 Task: Look for space in Schwetzingen, Germany from 5th June, 2023 to 16th June, 2023 for 2 adults in price range Rs.14000 to Rs.18000. Place can be entire place with 1  bedroom having 1 bed and 1 bathroom. Property type can be house, flat, guest house, hotel. Amenities needed are: wifi. Booking option can be shelf check-in. Required host language is English.
Action: Mouse moved to (520, 91)
Screenshot: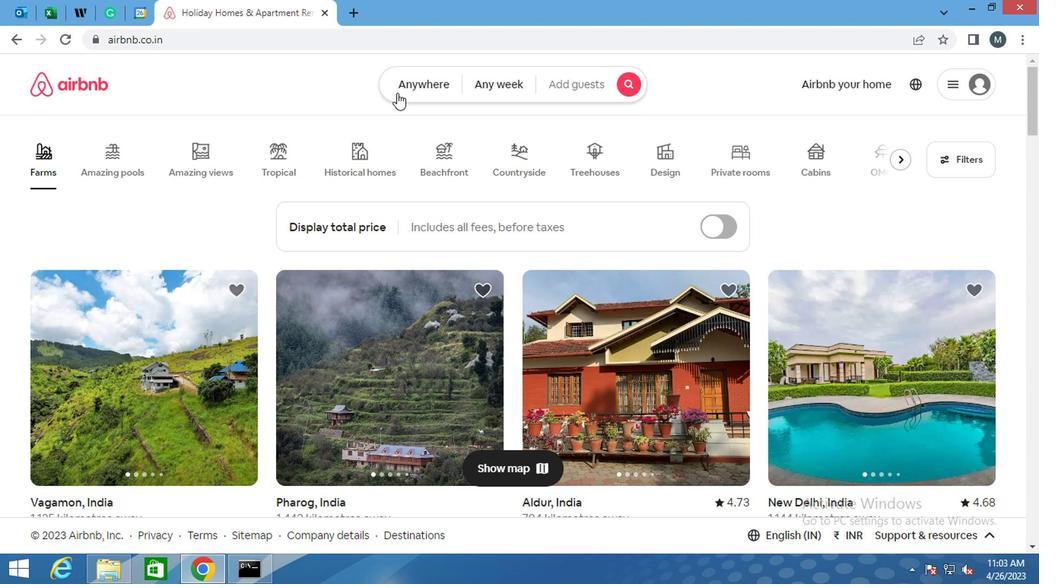 
Action: Mouse pressed left at (520, 91)
Screenshot: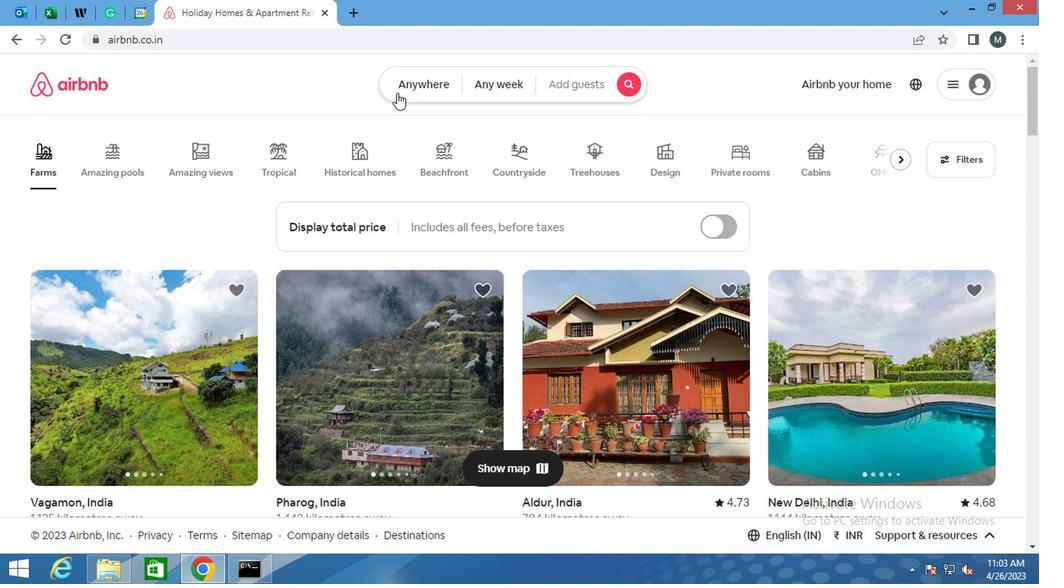 
Action: Mouse moved to (435, 146)
Screenshot: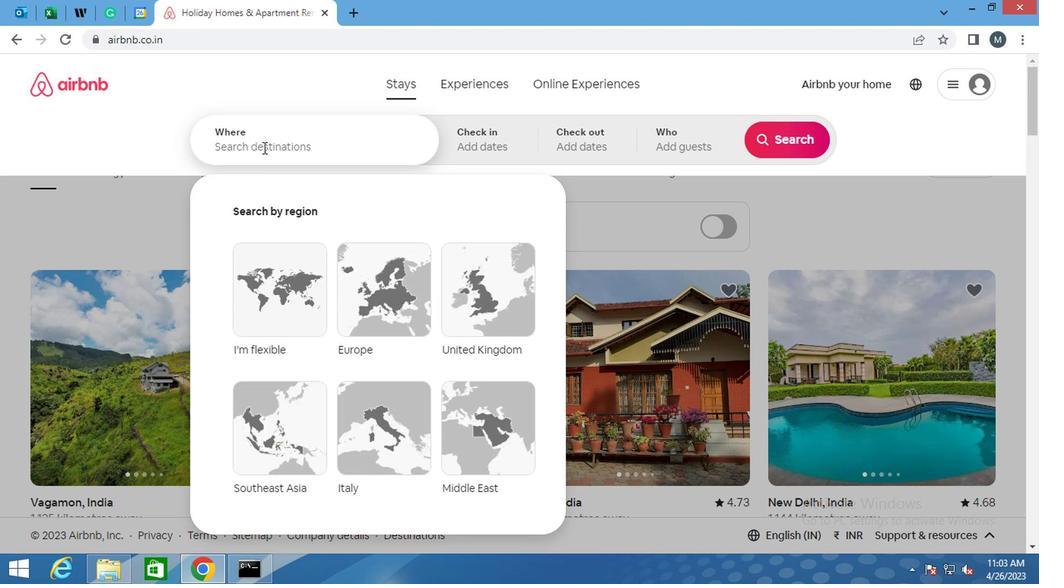 
Action: Mouse pressed left at (435, 146)
Screenshot: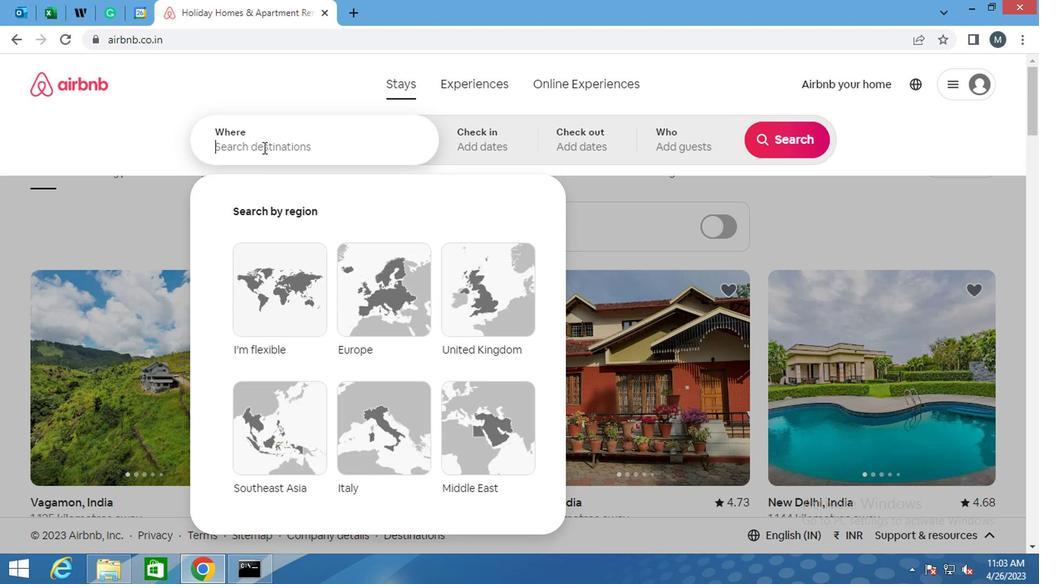 
Action: Mouse moved to (436, 146)
Screenshot: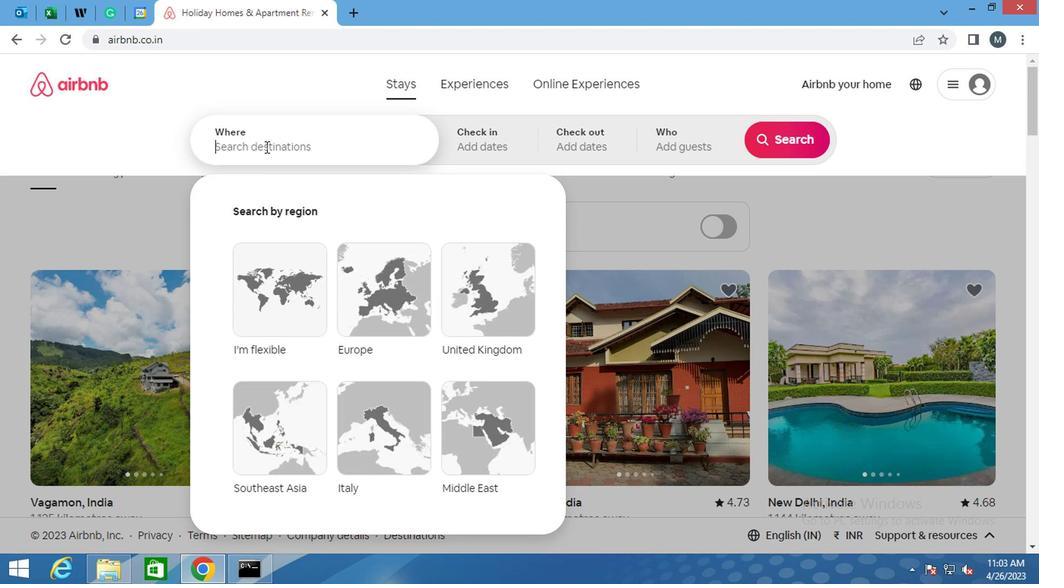 
Action: Key pressed <Key.shift>SEHWETZINGEN<Key.down><Key.enter>
Screenshot: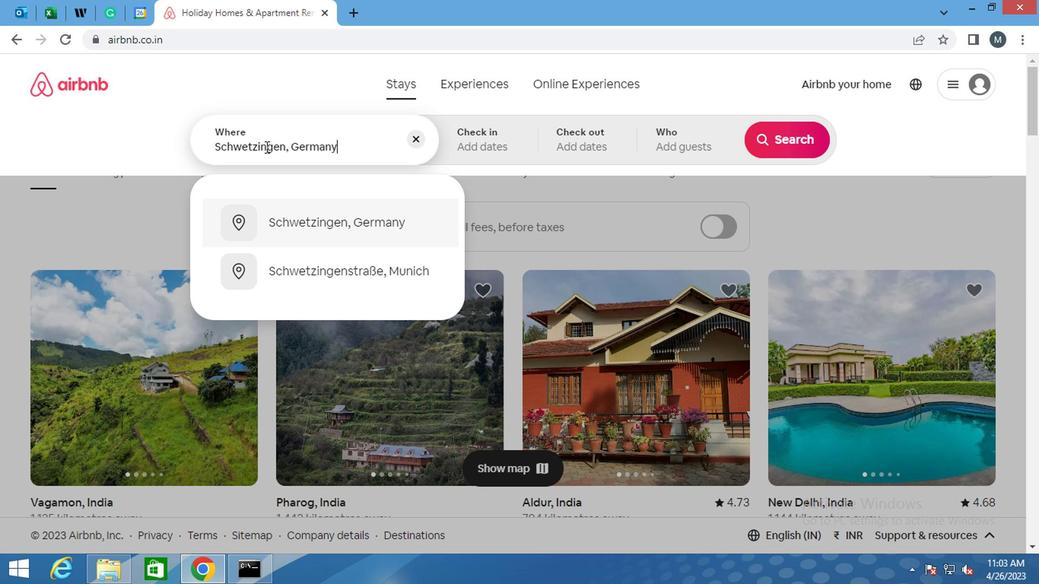 
Action: Mouse moved to (762, 253)
Screenshot: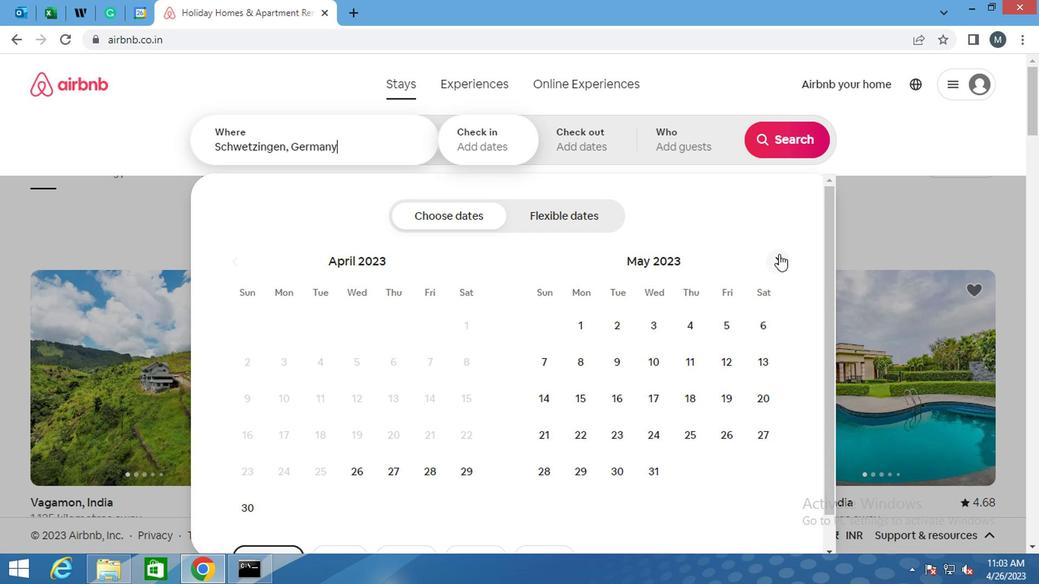 
Action: Mouse pressed left at (762, 253)
Screenshot: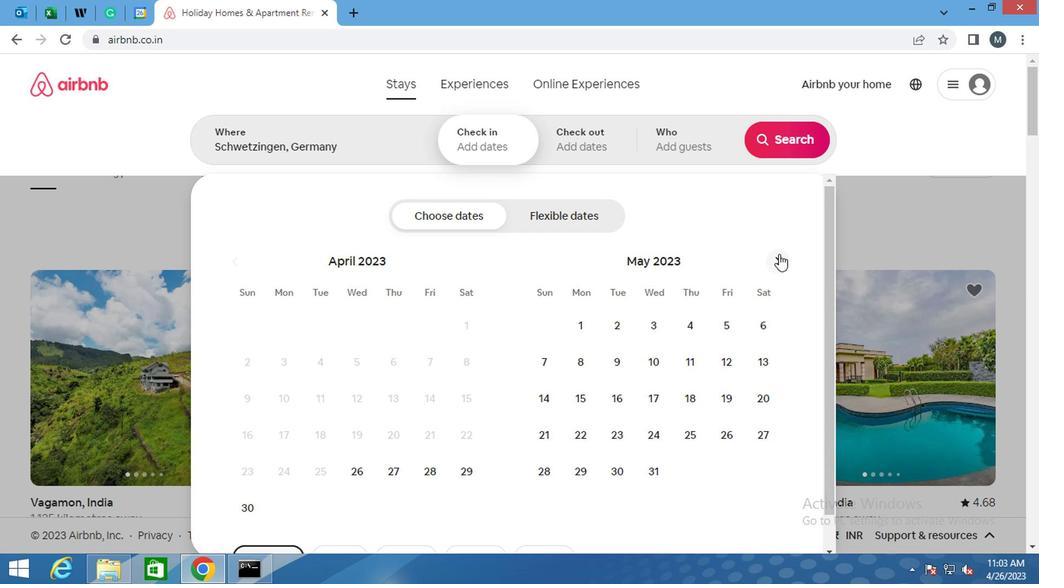 
Action: Mouse moved to (643, 366)
Screenshot: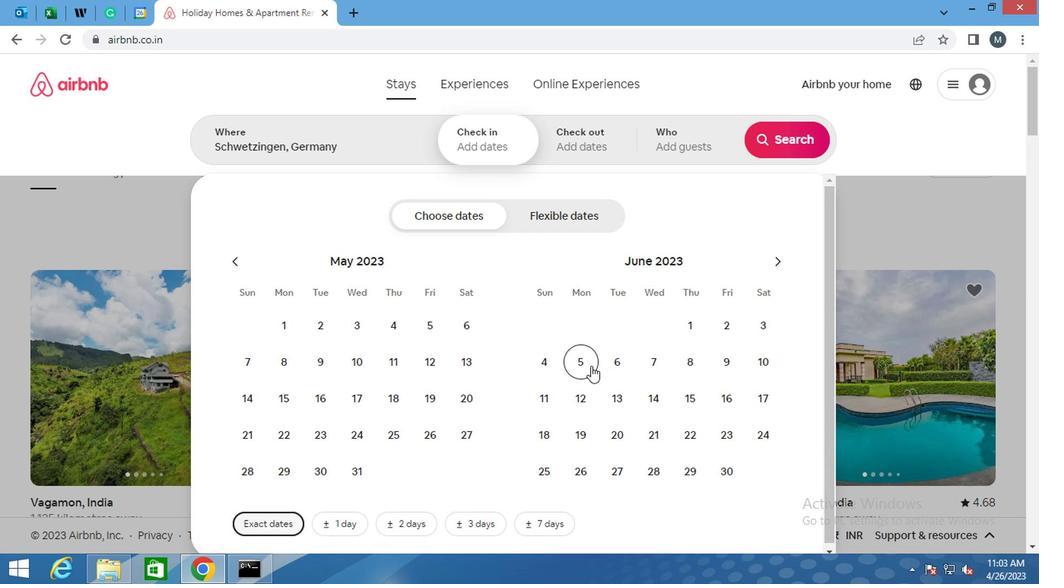 
Action: Mouse pressed left at (643, 366)
Screenshot: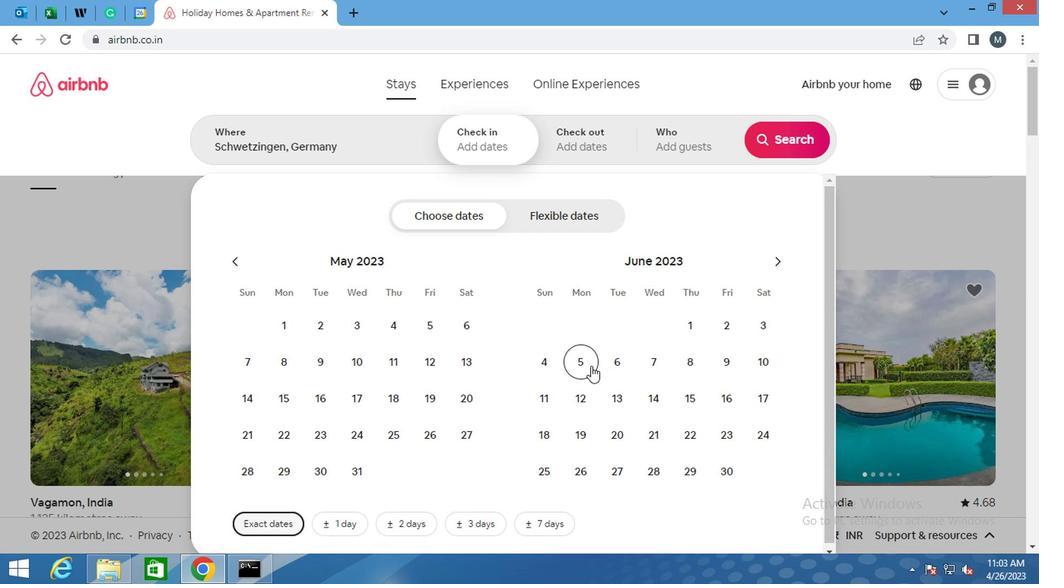 
Action: Mouse moved to (728, 396)
Screenshot: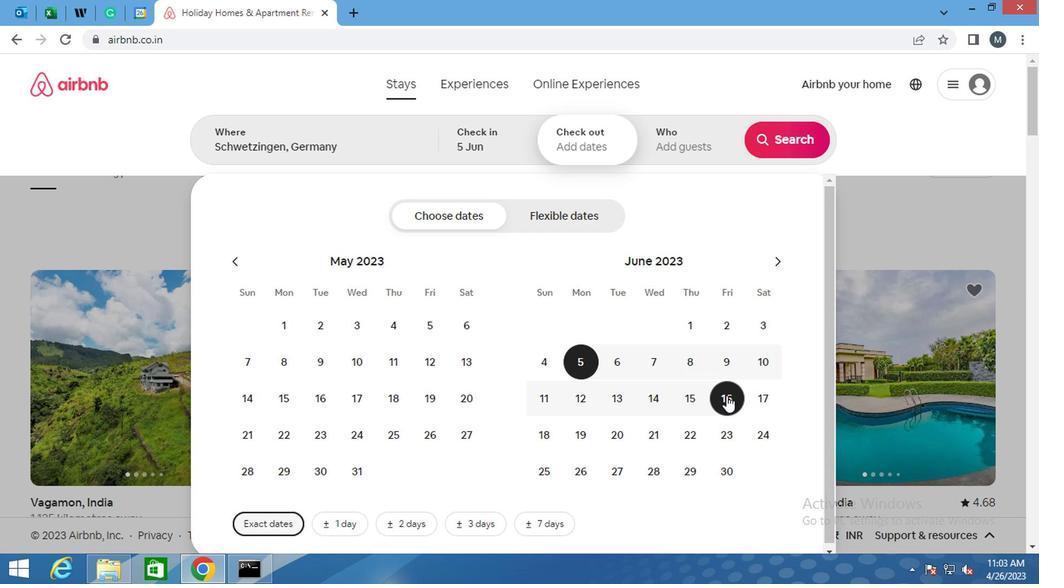 
Action: Mouse pressed left at (728, 396)
Screenshot: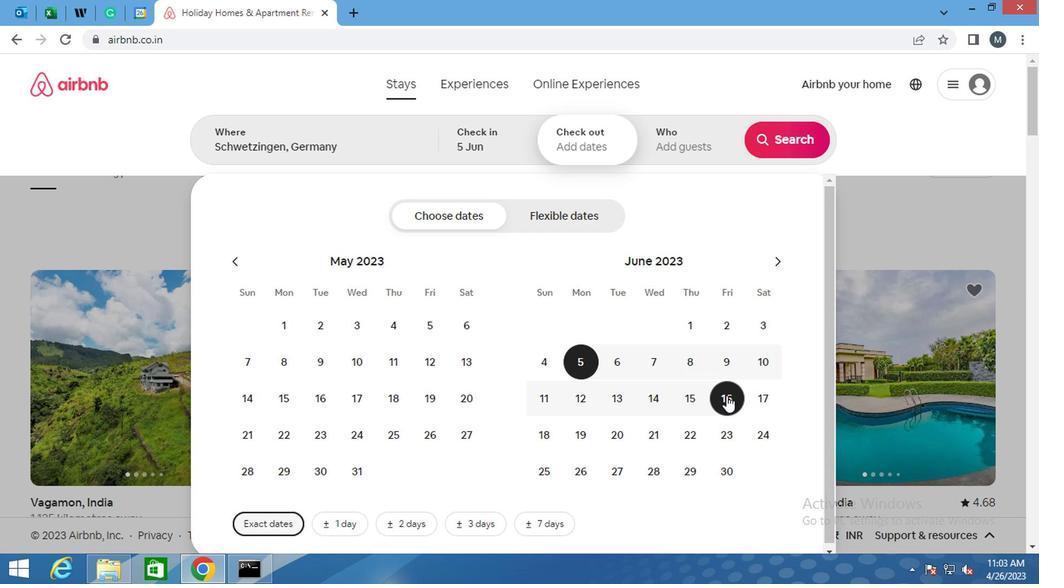 
Action: Mouse moved to (702, 149)
Screenshot: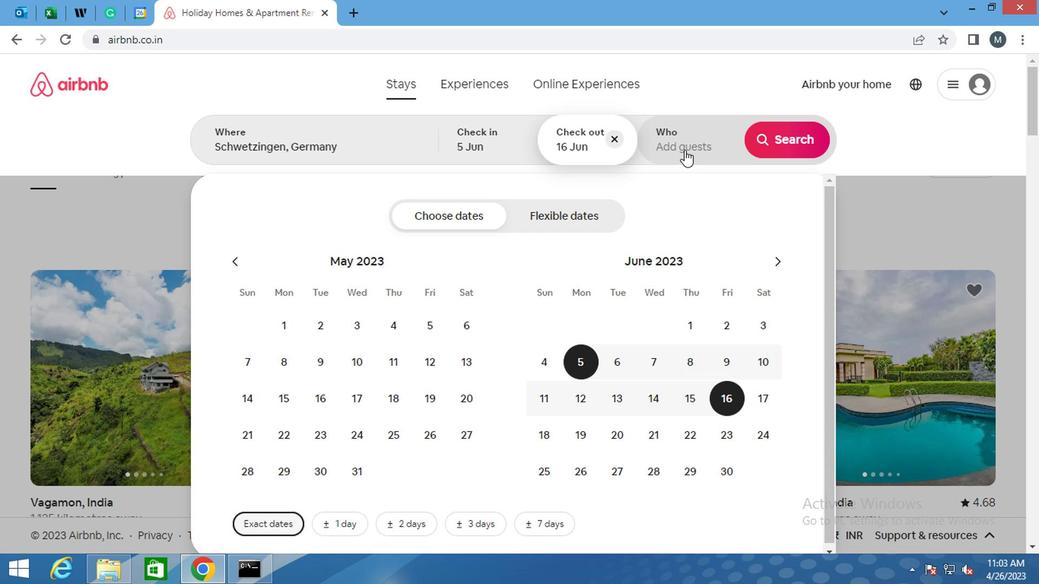 
Action: Mouse pressed left at (702, 149)
Screenshot: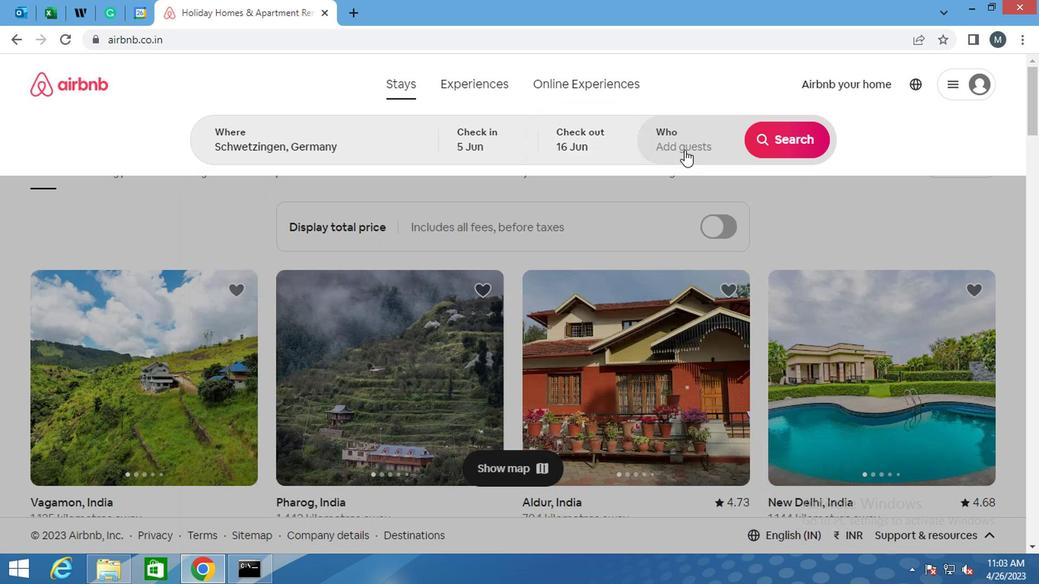 
Action: Mouse moved to (772, 224)
Screenshot: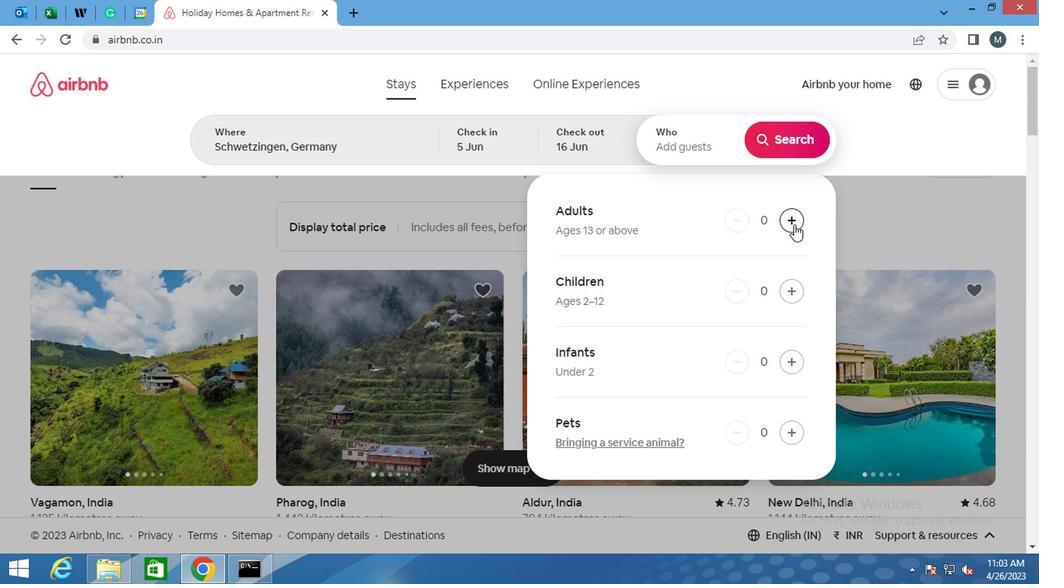 
Action: Mouse pressed left at (772, 224)
Screenshot: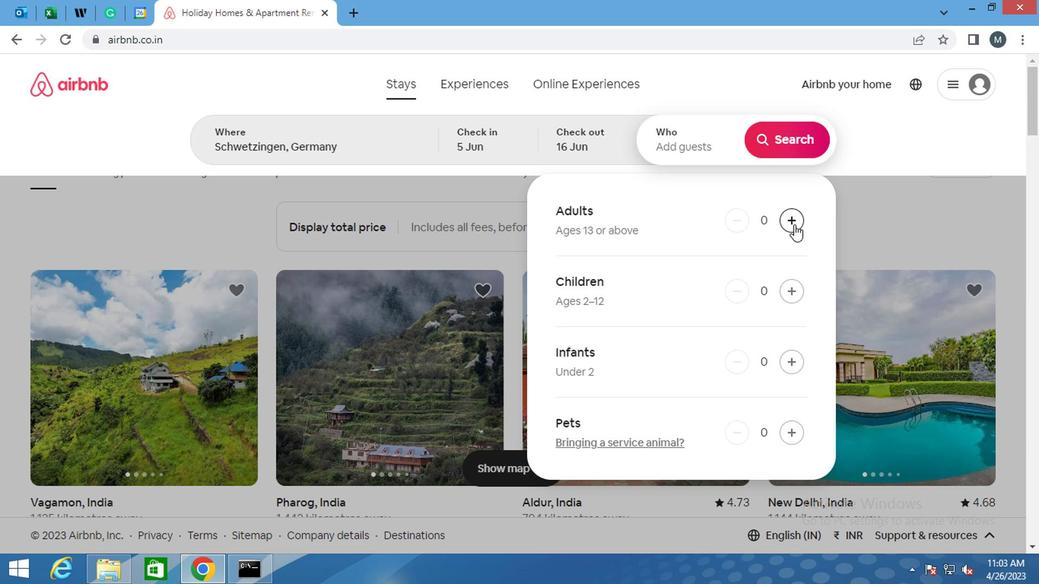 
Action: Mouse pressed left at (772, 224)
Screenshot: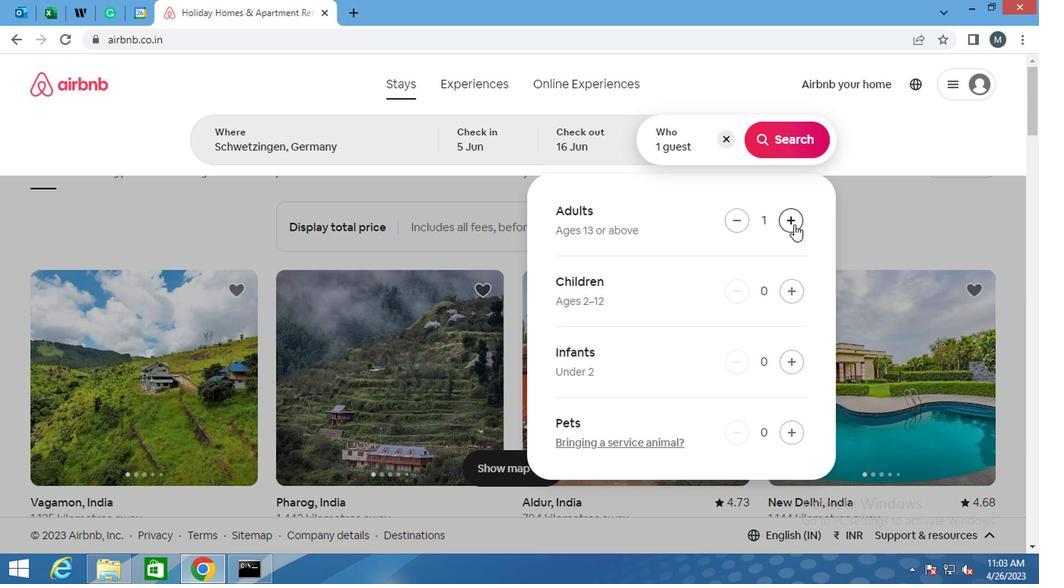 
Action: Mouse moved to (771, 133)
Screenshot: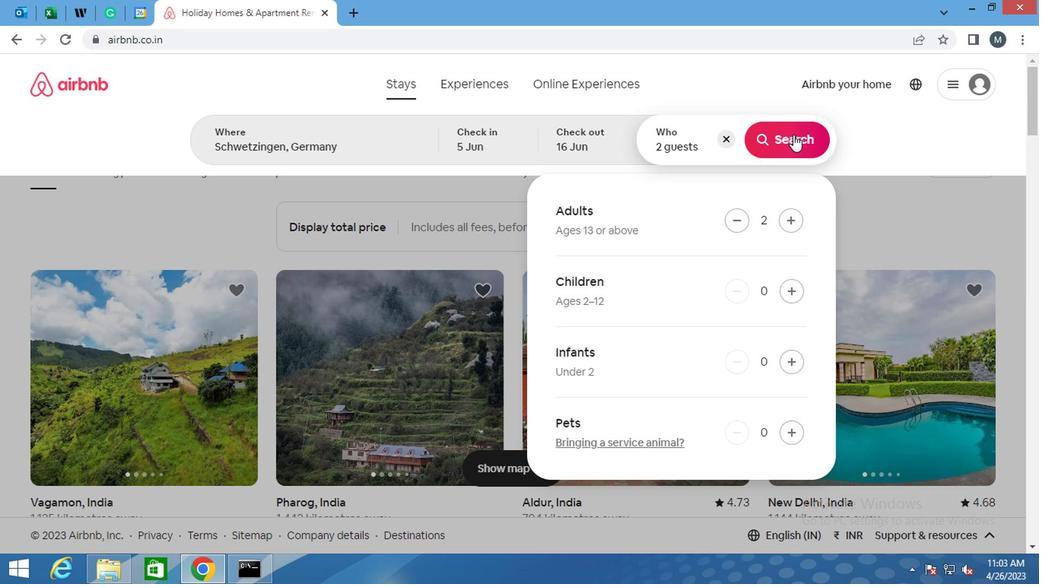 
Action: Mouse pressed left at (771, 133)
Screenshot: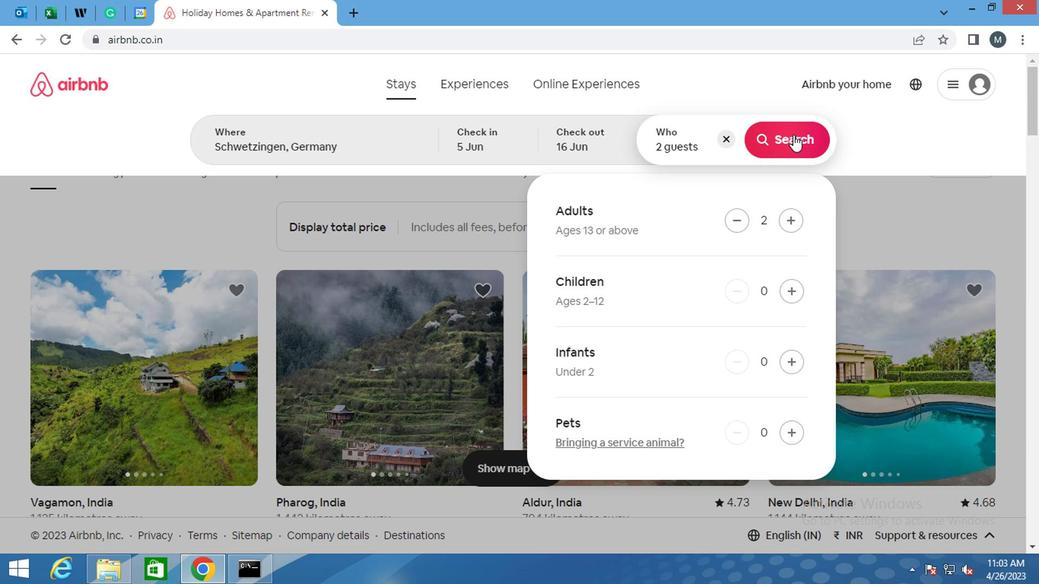 
Action: Mouse moved to (890, 142)
Screenshot: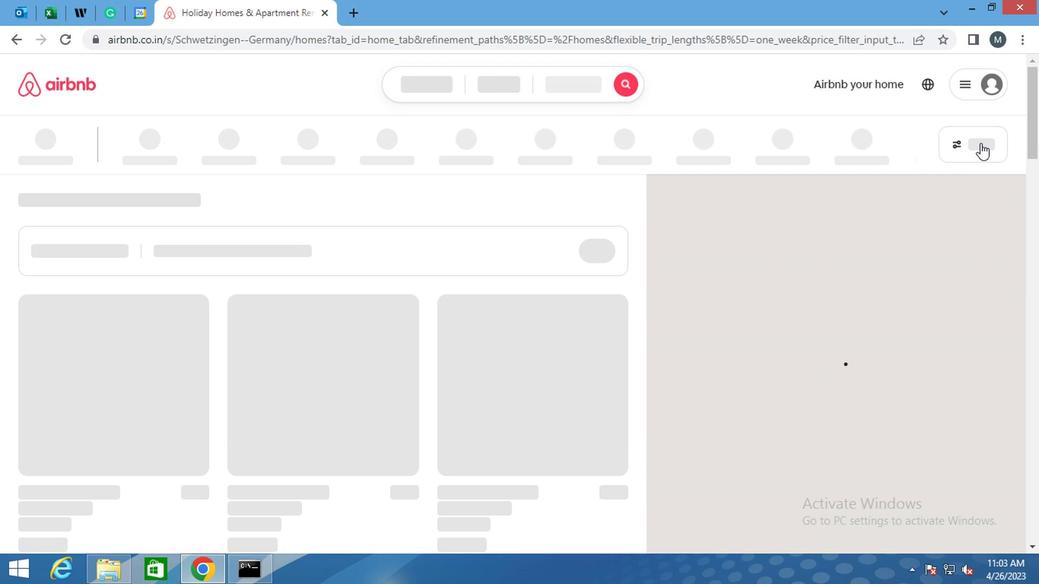 
Action: Mouse pressed left at (890, 142)
Screenshot: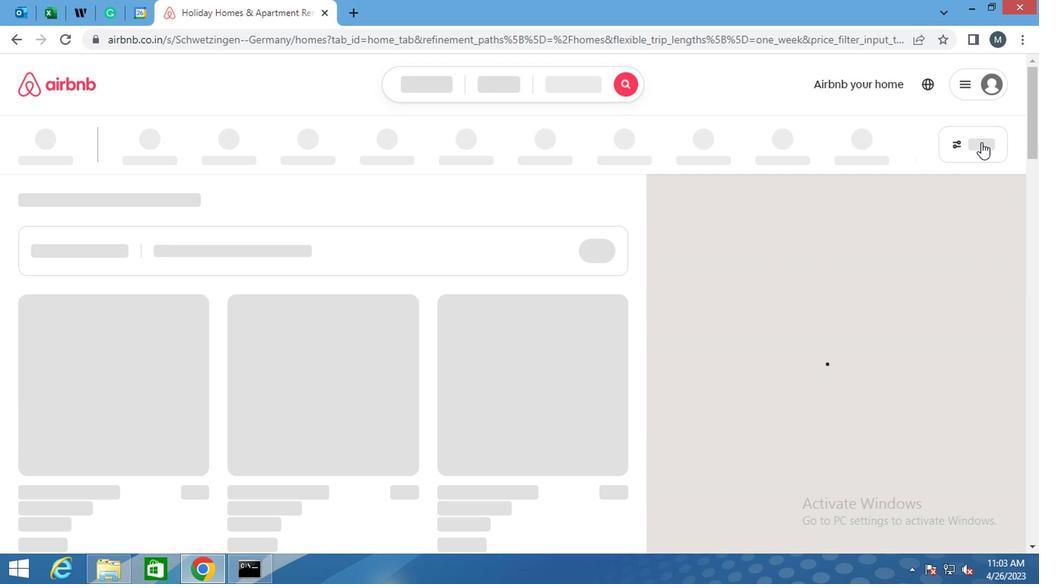 
Action: Mouse moved to (892, 147)
Screenshot: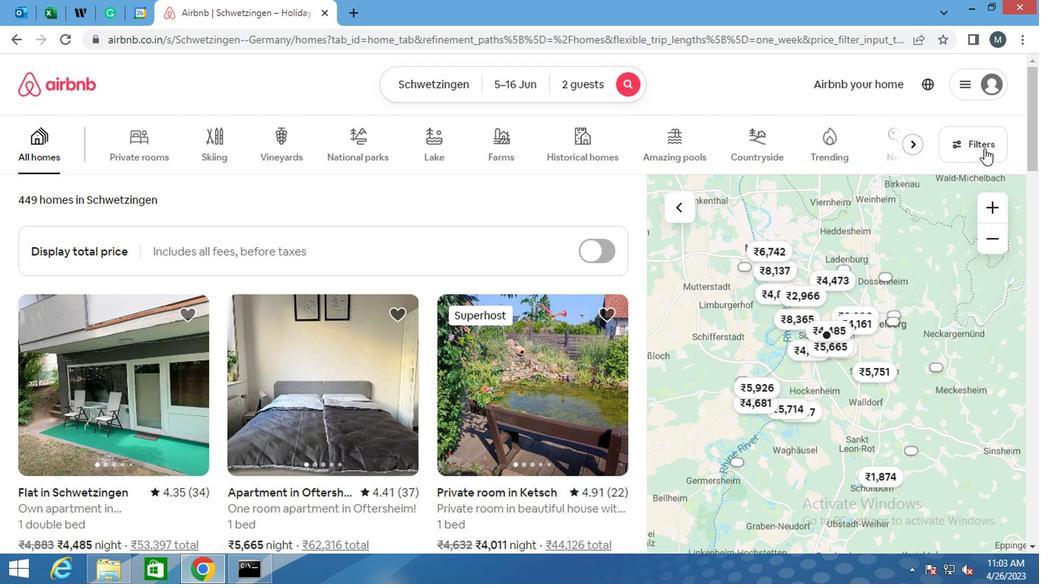 
Action: Mouse pressed left at (892, 147)
Screenshot: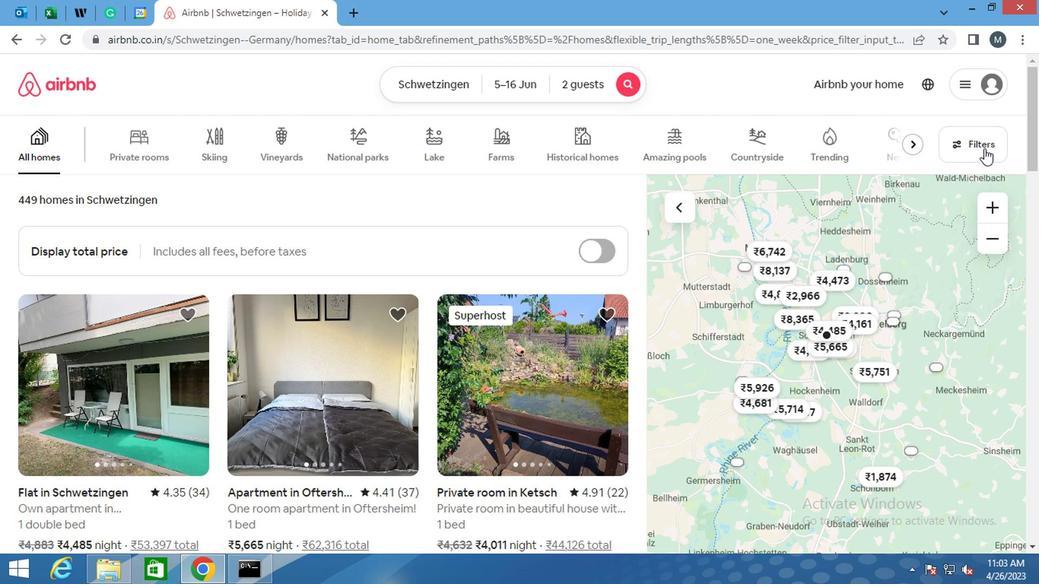
Action: Mouse moved to (477, 338)
Screenshot: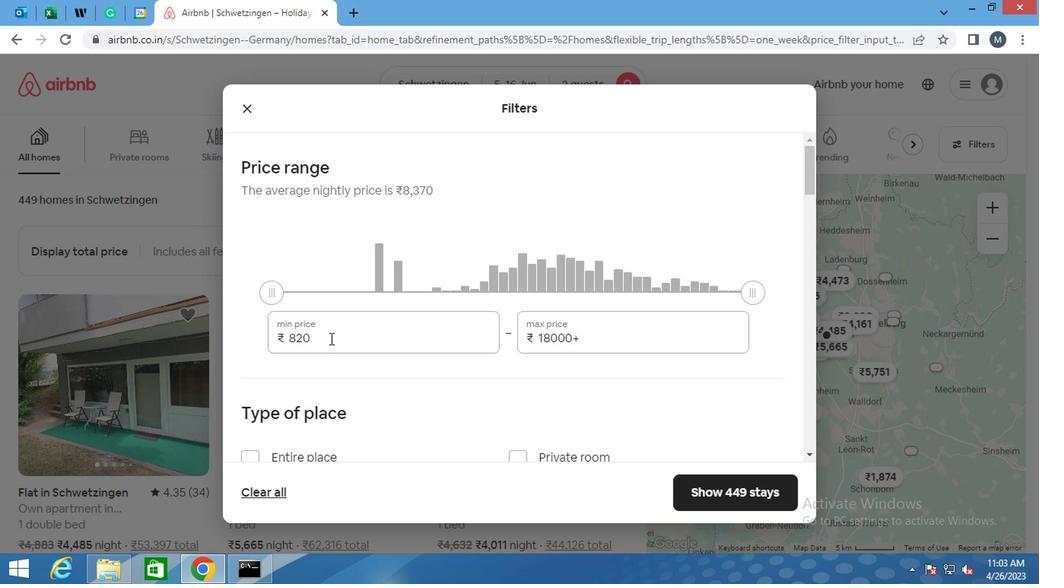 
Action: Mouse pressed left at (477, 338)
Screenshot: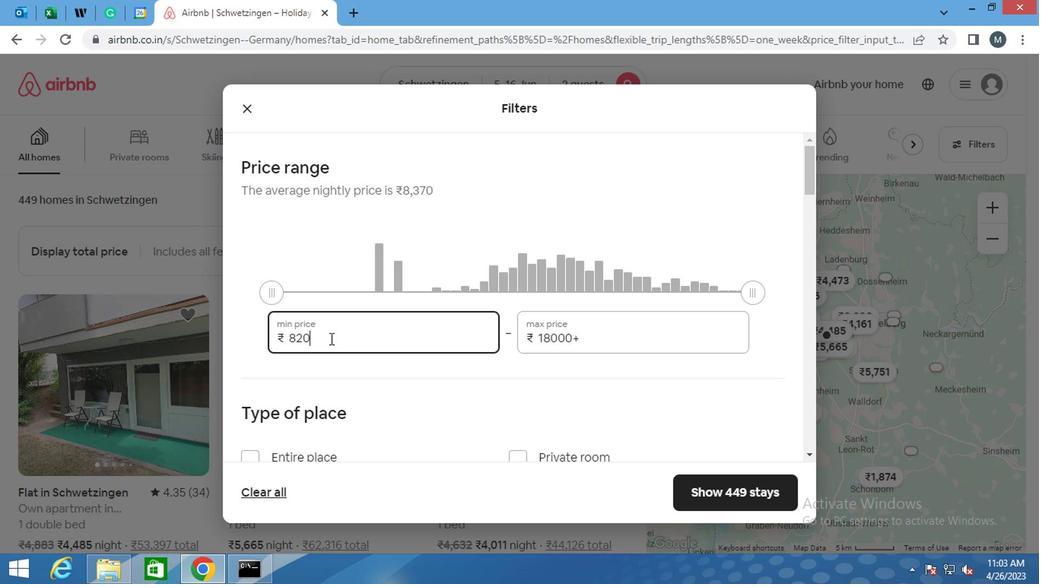 
Action: Mouse moved to (477, 338)
Screenshot: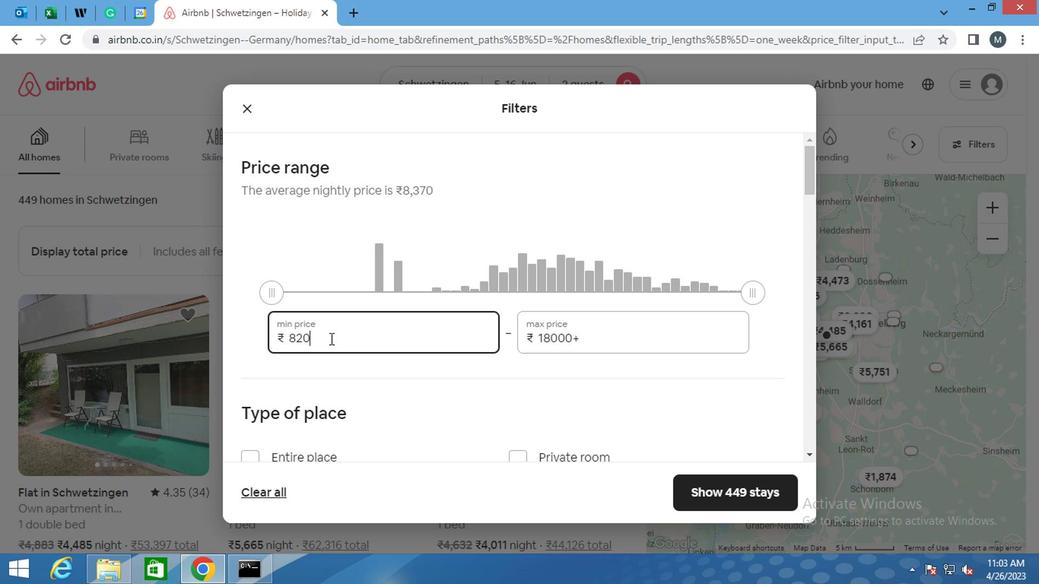 
Action: Mouse pressed left at (477, 338)
Screenshot: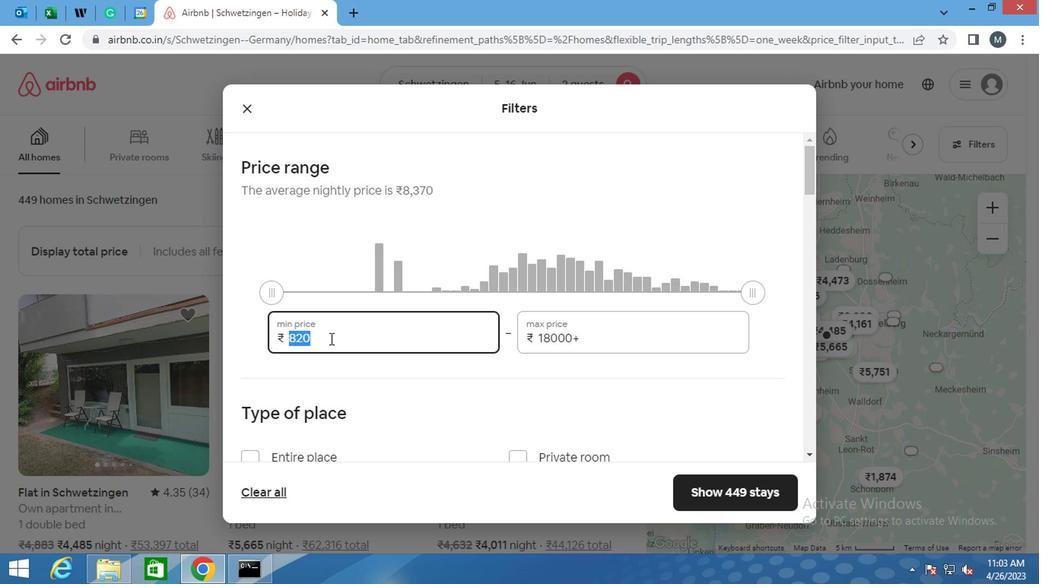 
Action: Key pressed 140
Screenshot: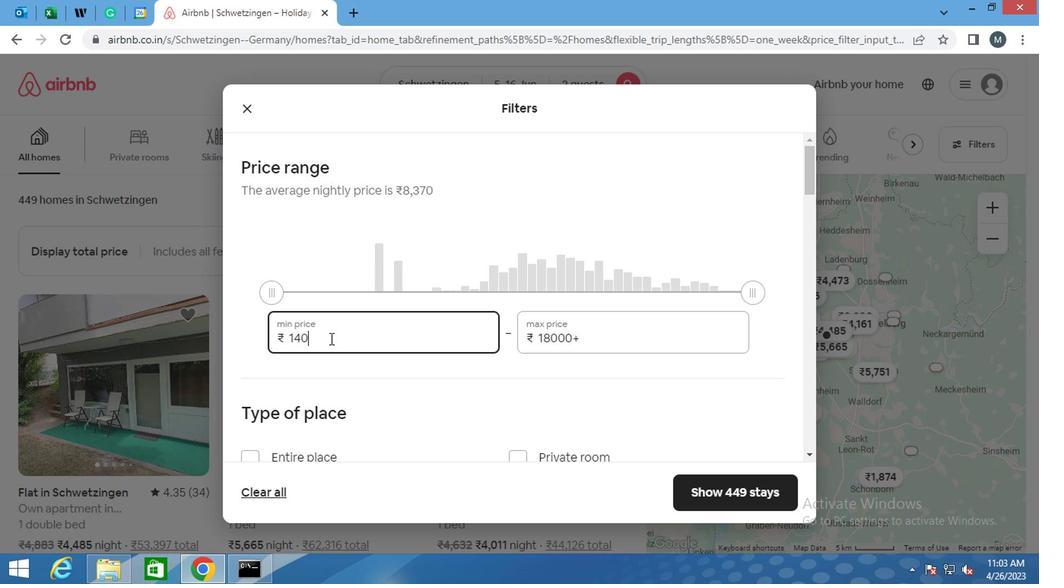 
Action: Mouse moved to (517, 341)
Screenshot: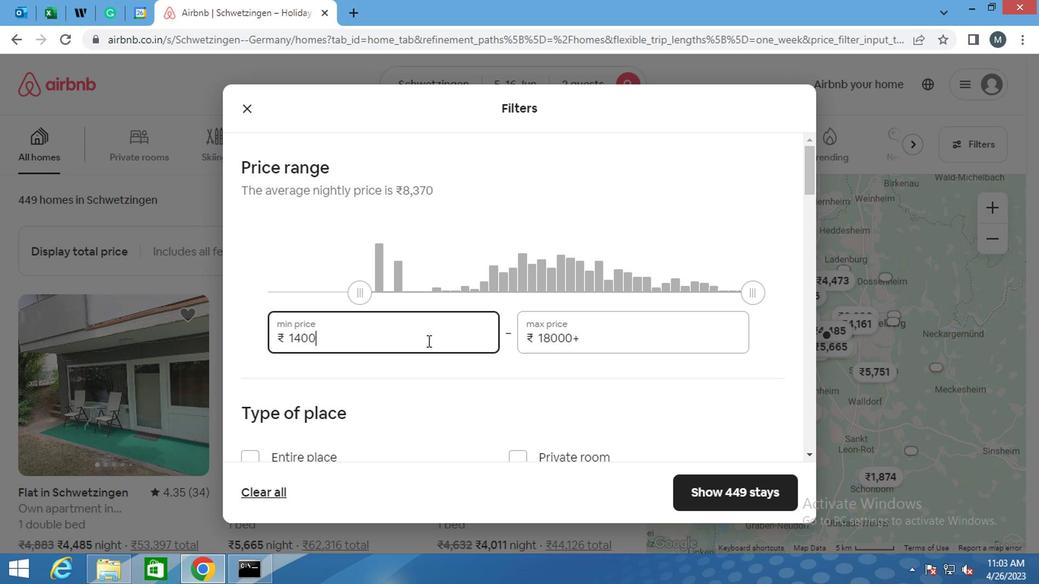 
Action: Key pressed 0
Screenshot: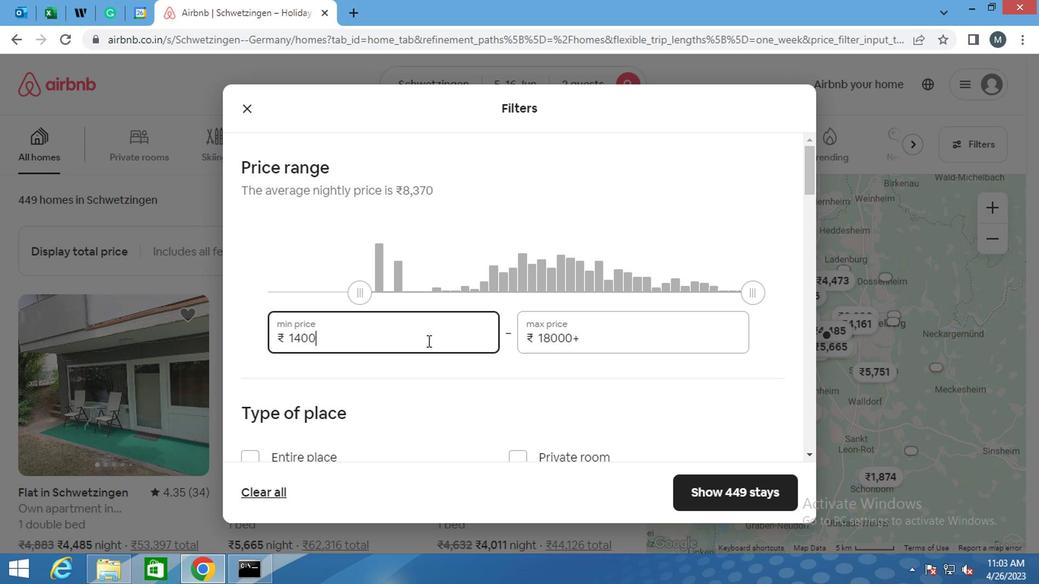 
Action: Mouse moved to (556, 341)
Screenshot: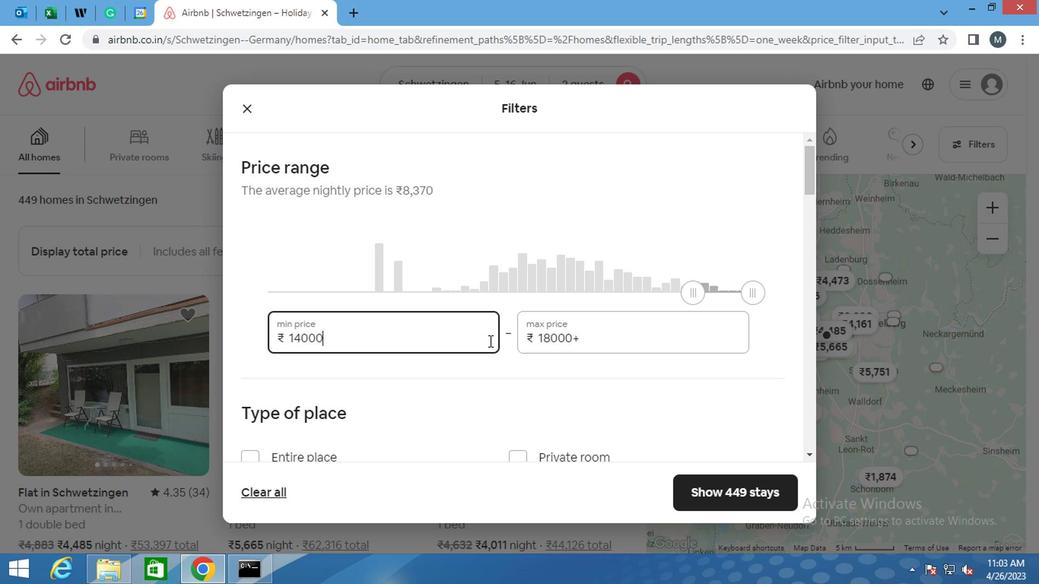
Action: Key pressed 0
Screenshot: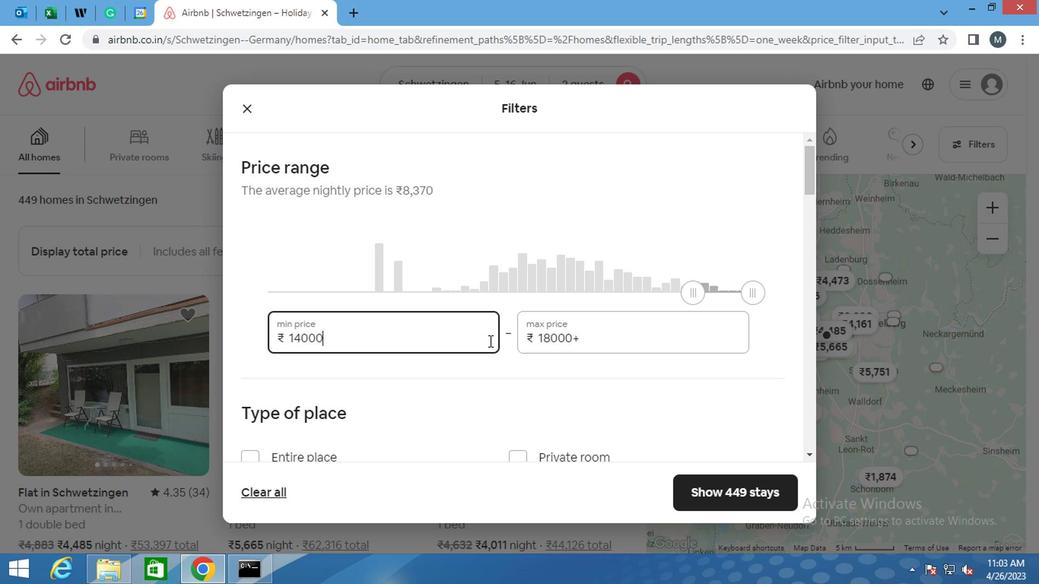 
Action: Mouse moved to (616, 336)
Screenshot: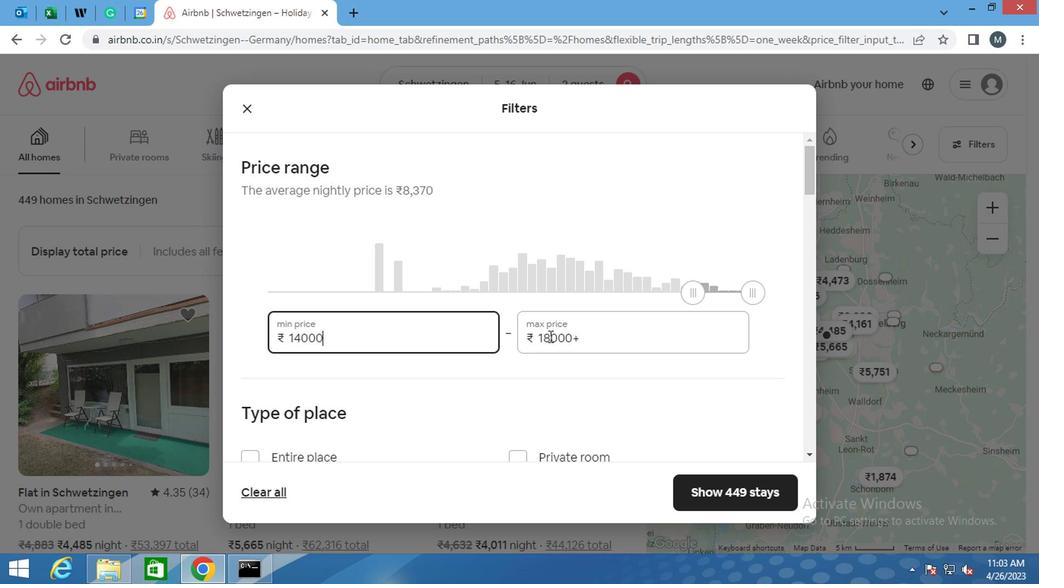 
Action: Mouse pressed left at (616, 336)
Screenshot: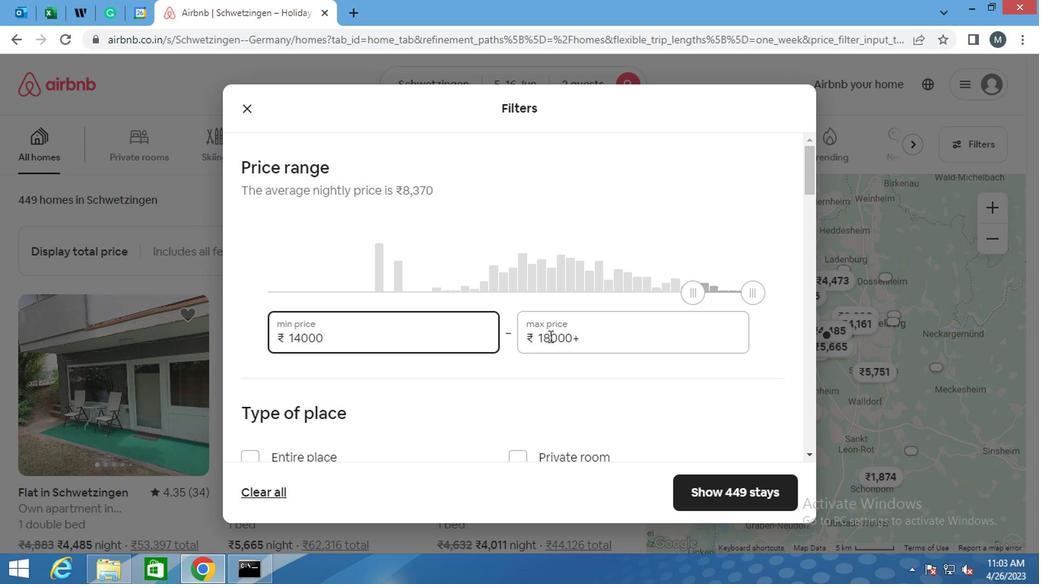 
Action: Mouse pressed left at (616, 336)
Screenshot: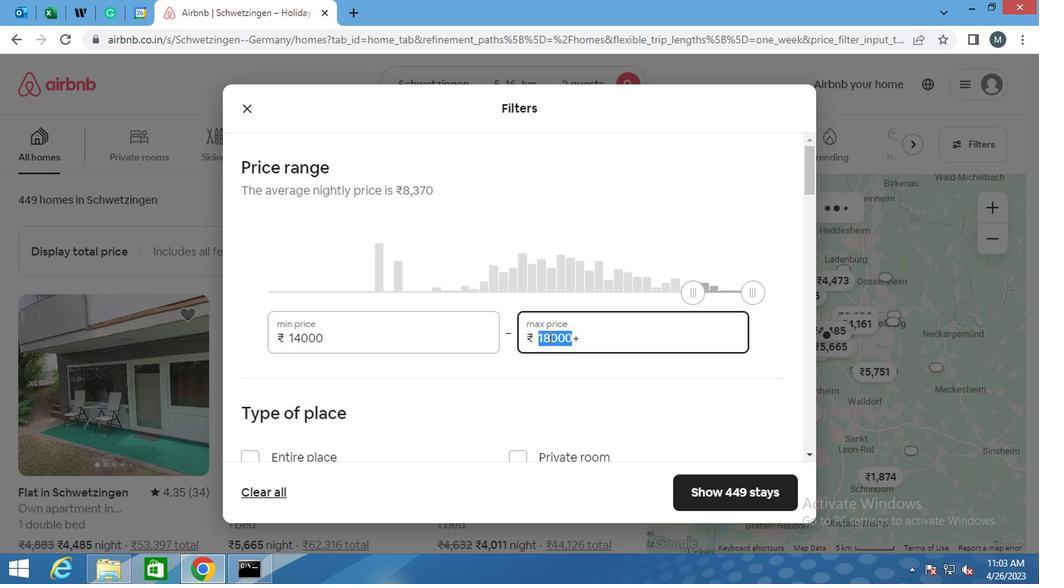 
Action: Mouse pressed left at (616, 336)
Screenshot: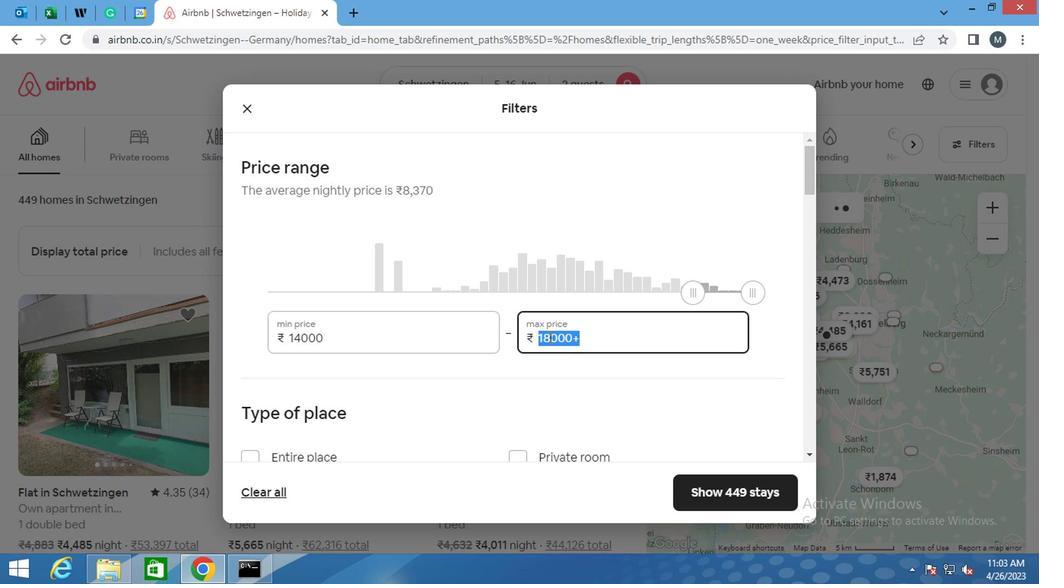 
Action: Mouse pressed left at (616, 336)
Screenshot: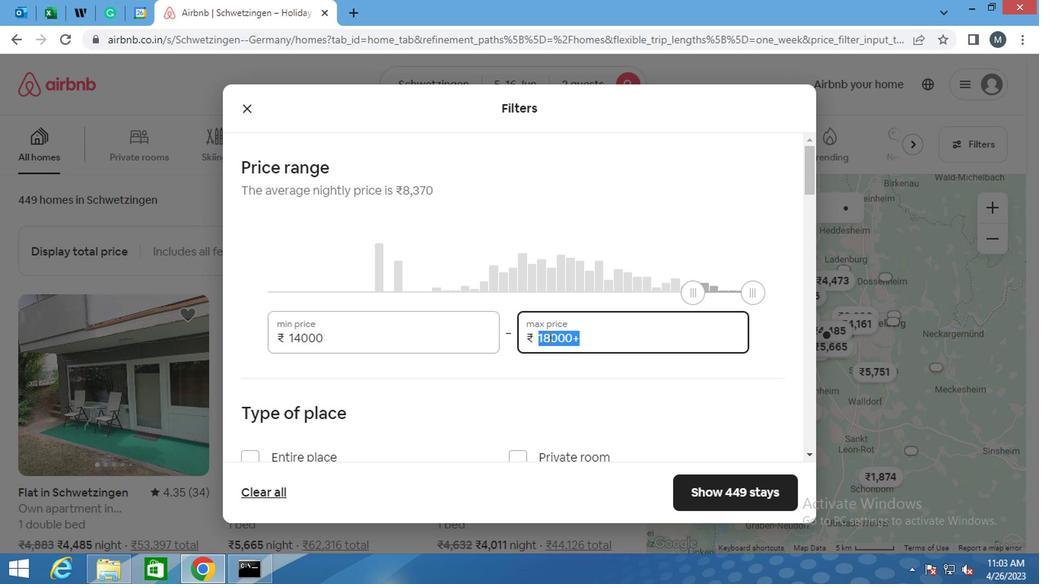
Action: Key pressed 1800
Screenshot: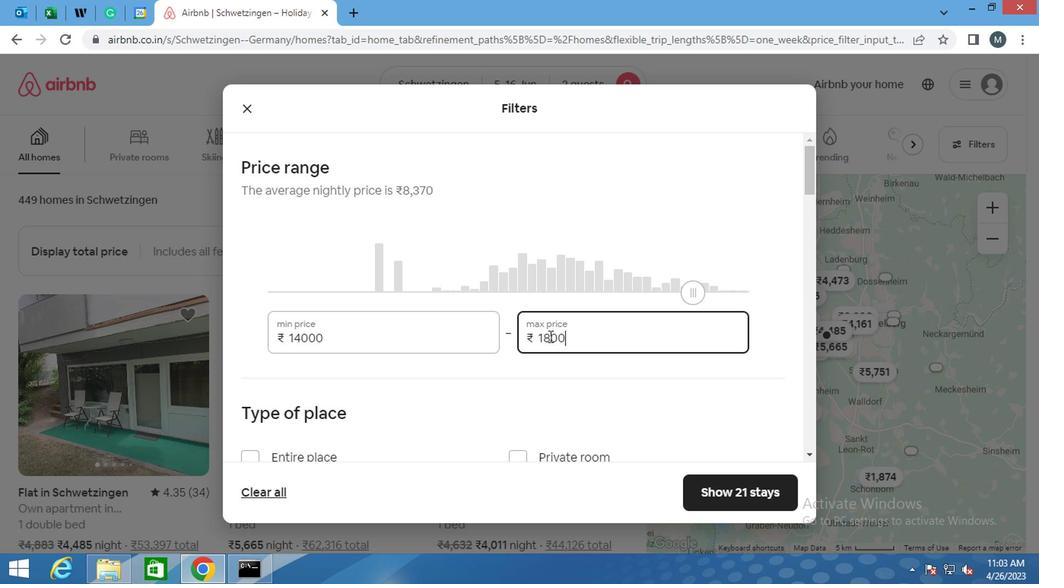 
Action: Mouse moved to (618, 336)
Screenshot: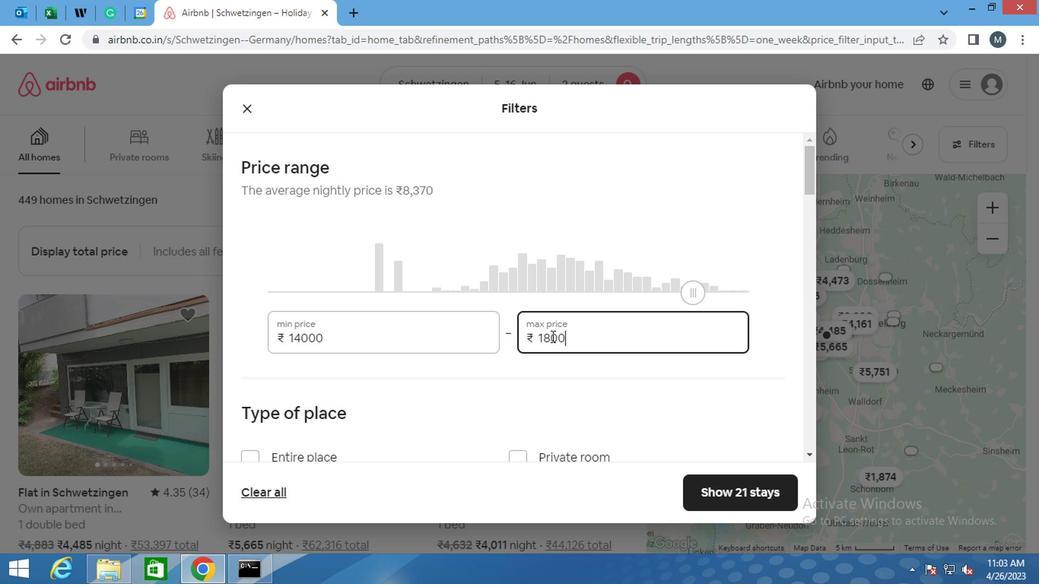 
Action: Key pressed 0
Screenshot: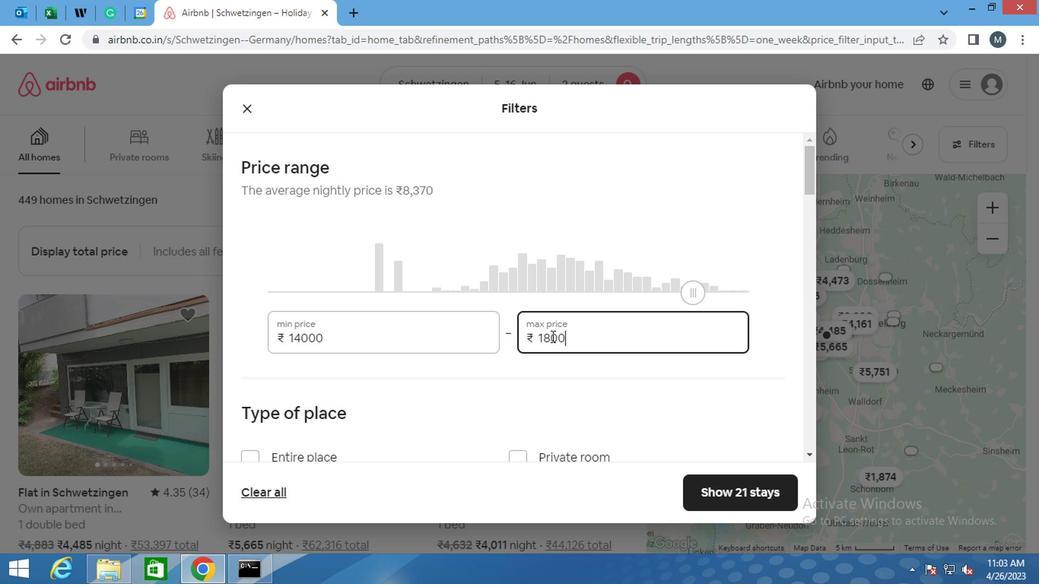
Action: Mouse moved to (542, 373)
Screenshot: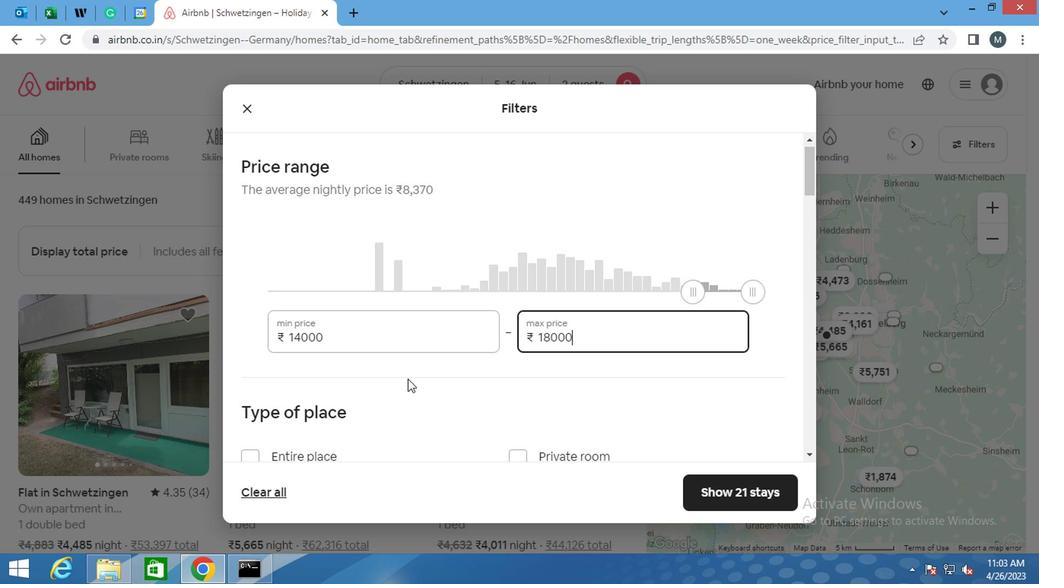 
Action: Mouse scrolled (542, 372) with delta (0, 0)
Screenshot: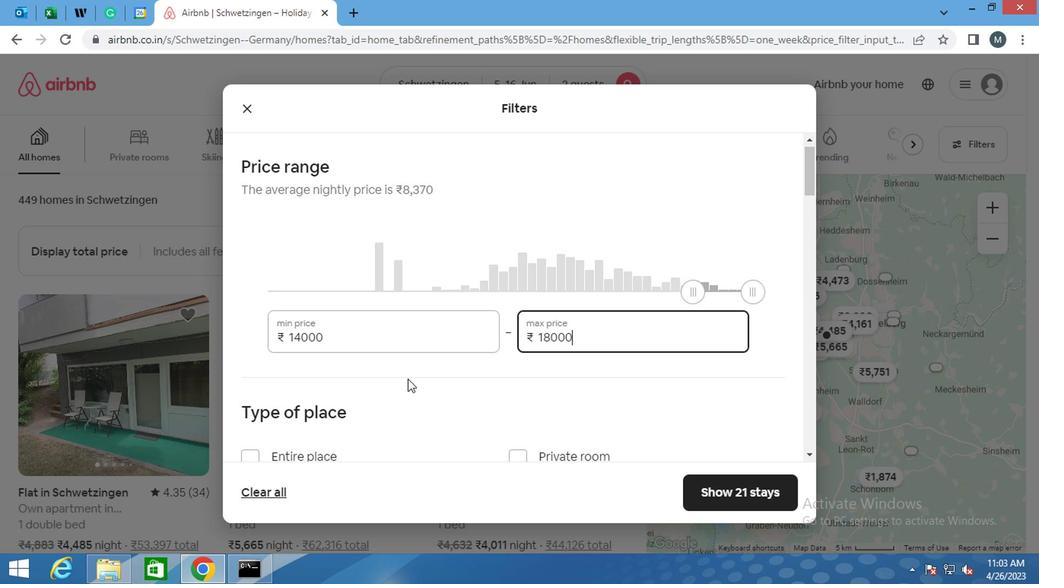
Action: Mouse moved to (451, 383)
Screenshot: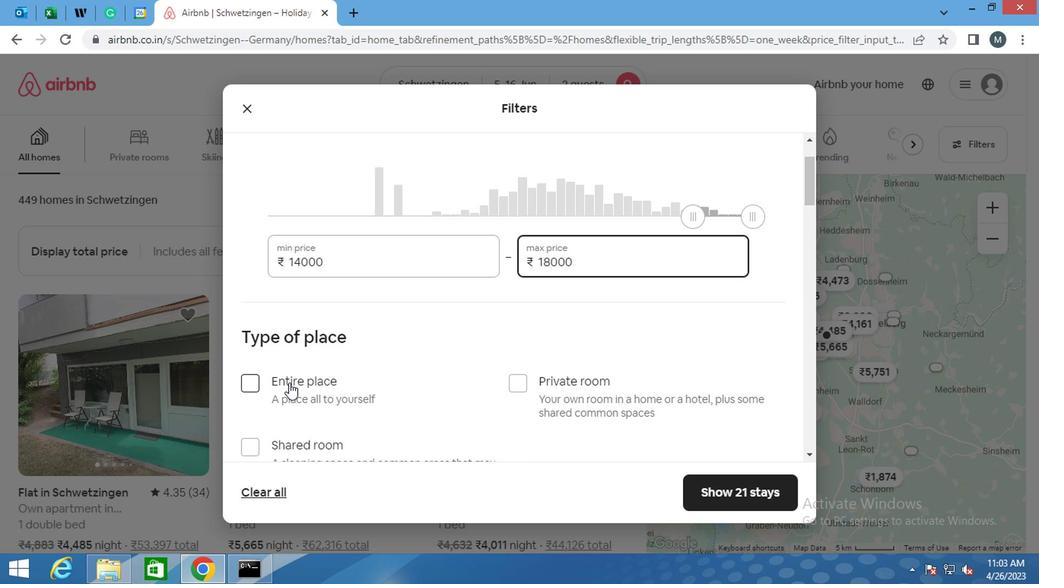 
Action: Mouse pressed left at (451, 383)
Screenshot: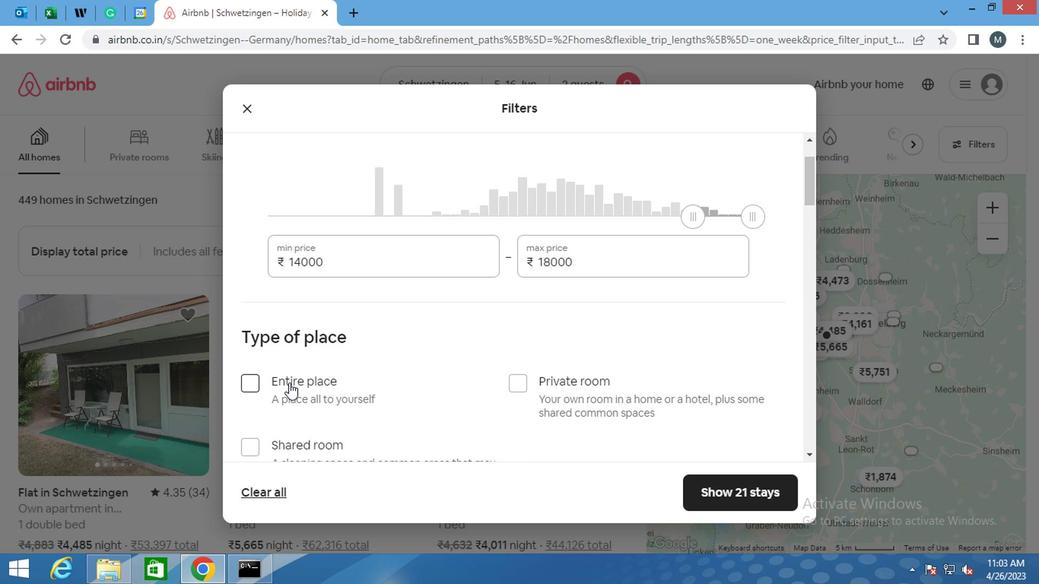 
Action: Mouse moved to (489, 373)
Screenshot: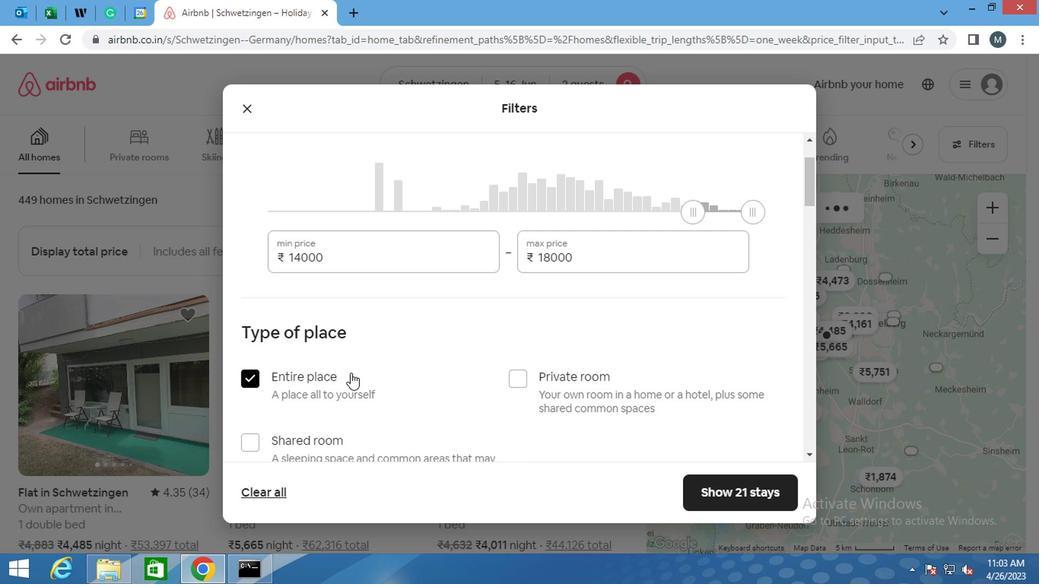 
Action: Mouse scrolled (489, 372) with delta (0, 0)
Screenshot: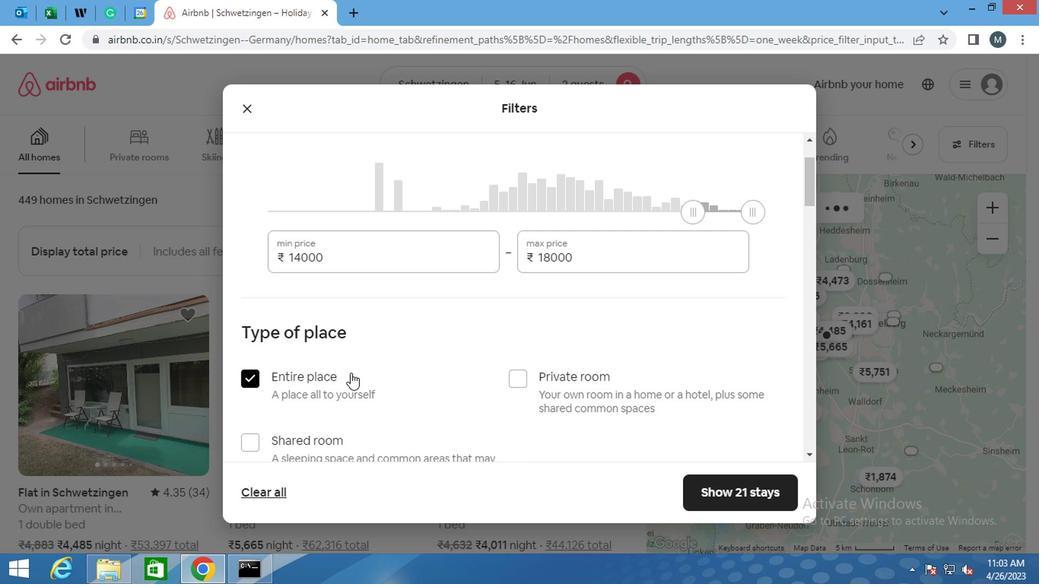 
Action: Mouse moved to (492, 373)
Screenshot: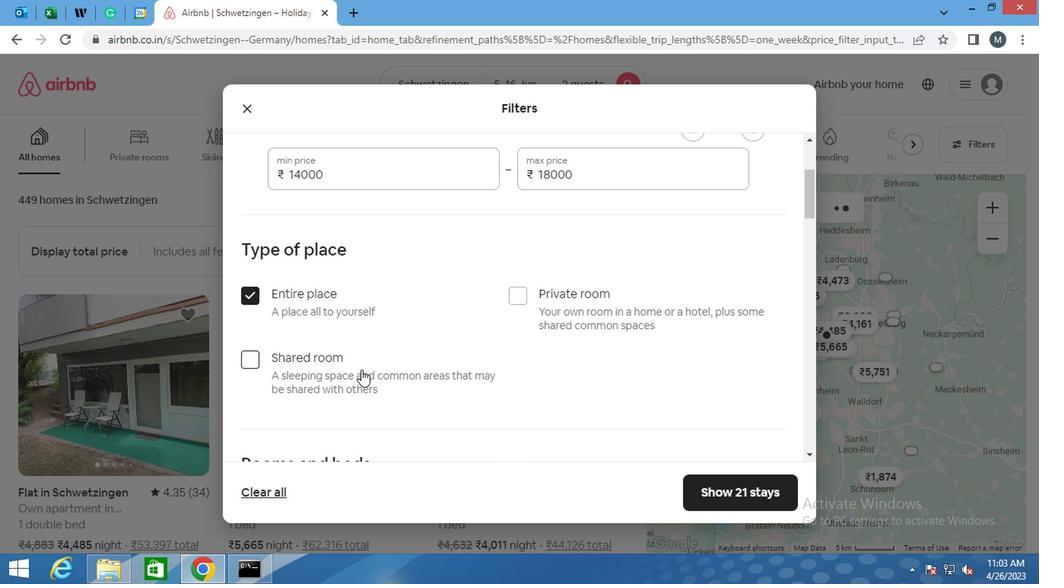 
Action: Mouse scrolled (491, 372) with delta (0, 0)
Screenshot: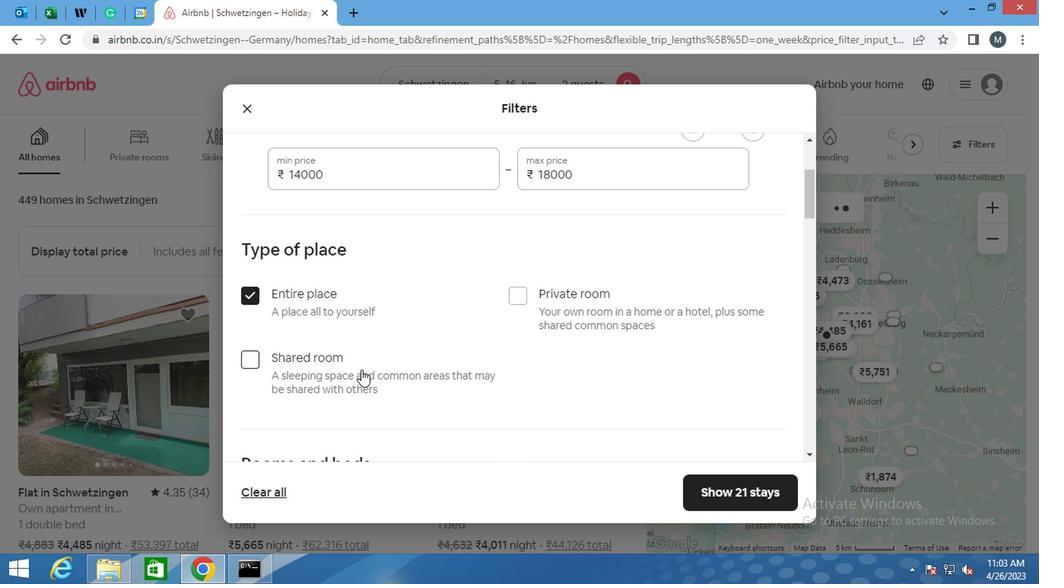 
Action: Mouse moved to (494, 371)
Screenshot: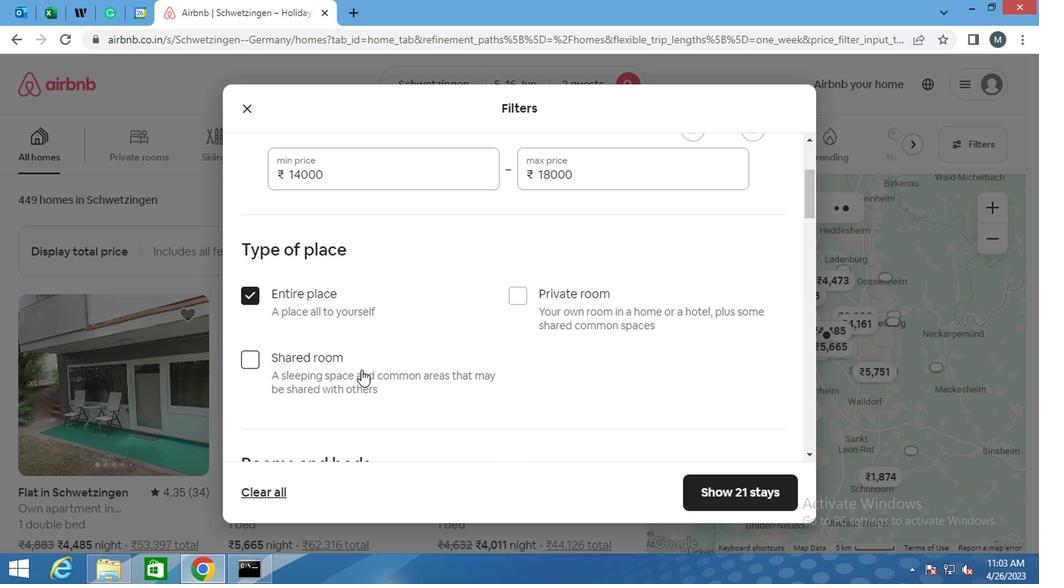 
Action: Mouse scrolled (494, 371) with delta (0, 0)
Screenshot: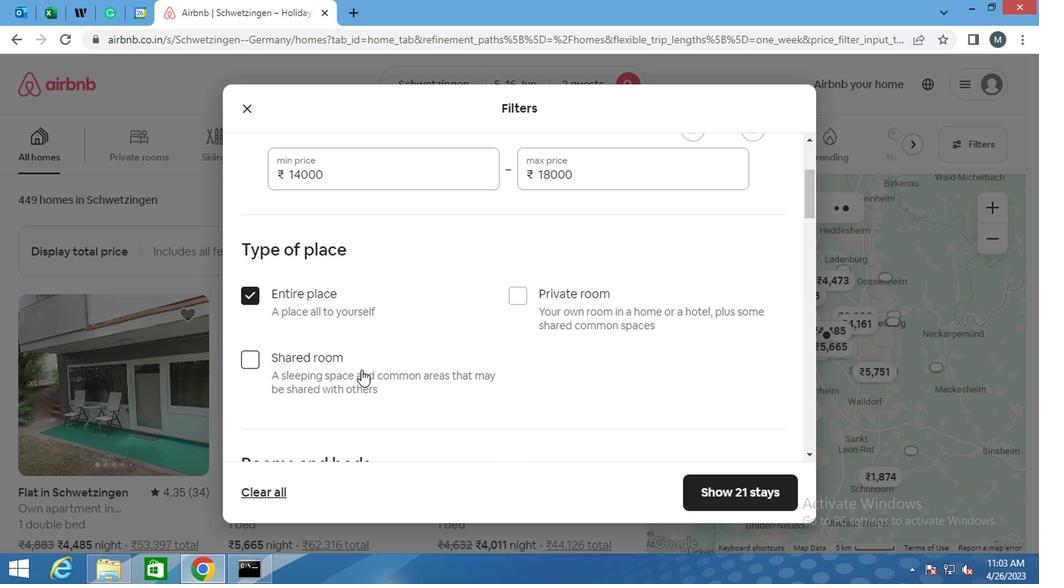 
Action: Mouse moved to (498, 369)
Screenshot: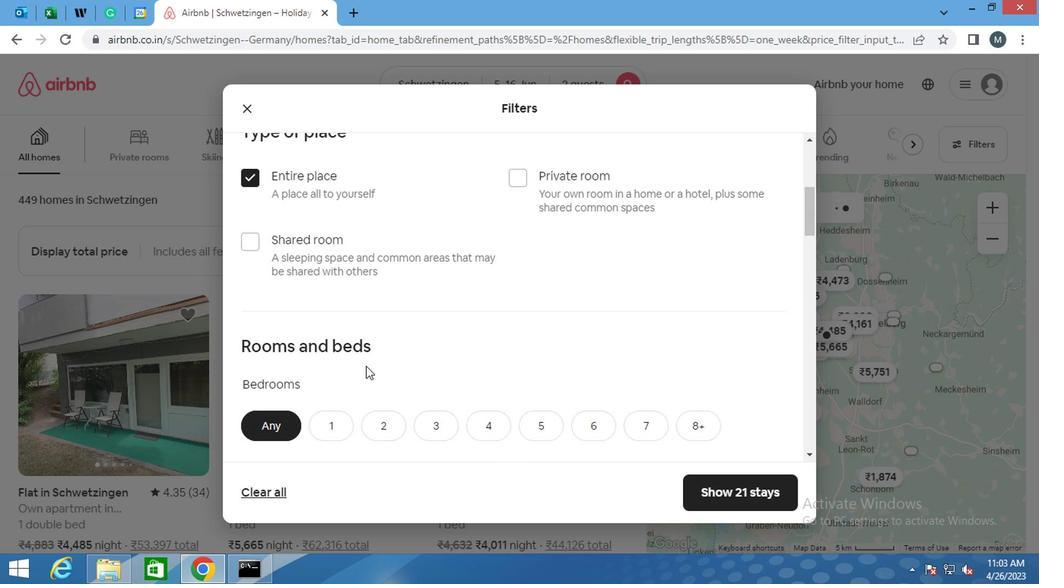 
Action: Mouse scrolled (498, 367) with delta (0, -1)
Screenshot: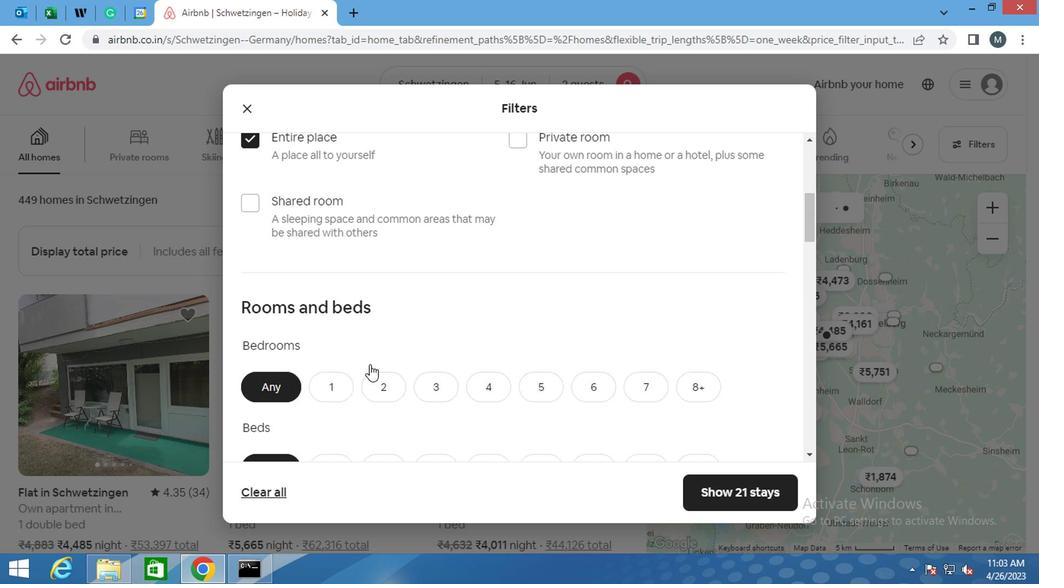 
Action: Mouse moved to (538, 346)
Screenshot: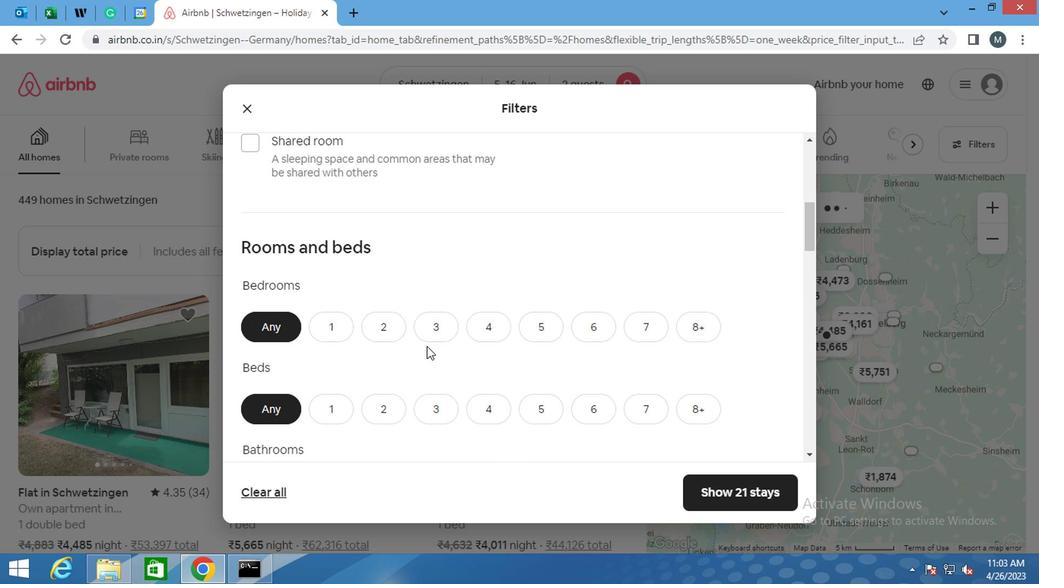 
Action: Mouse scrolled (538, 345) with delta (0, -1)
Screenshot: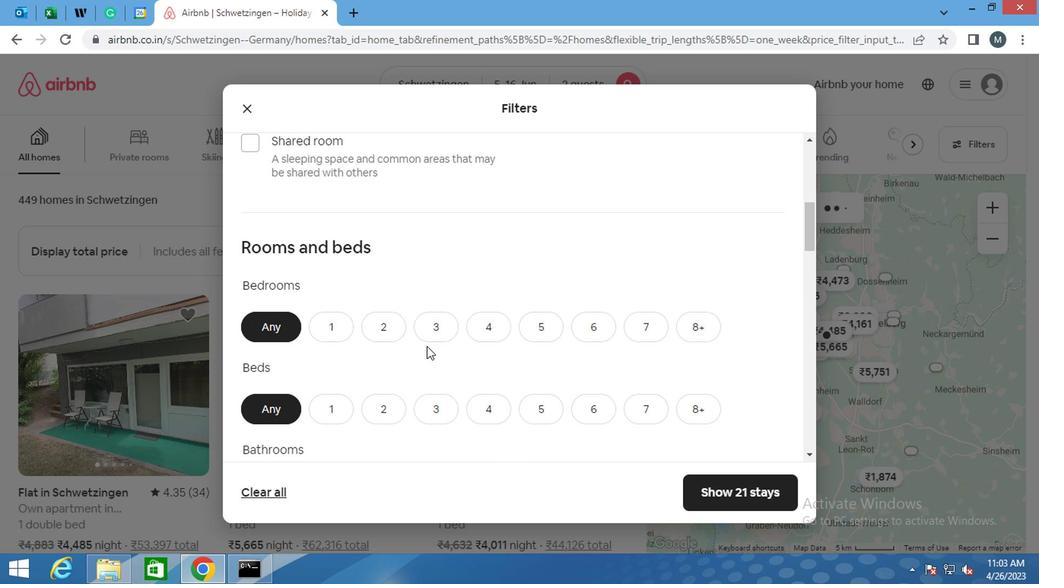 
Action: Mouse moved to (477, 252)
Screenshot: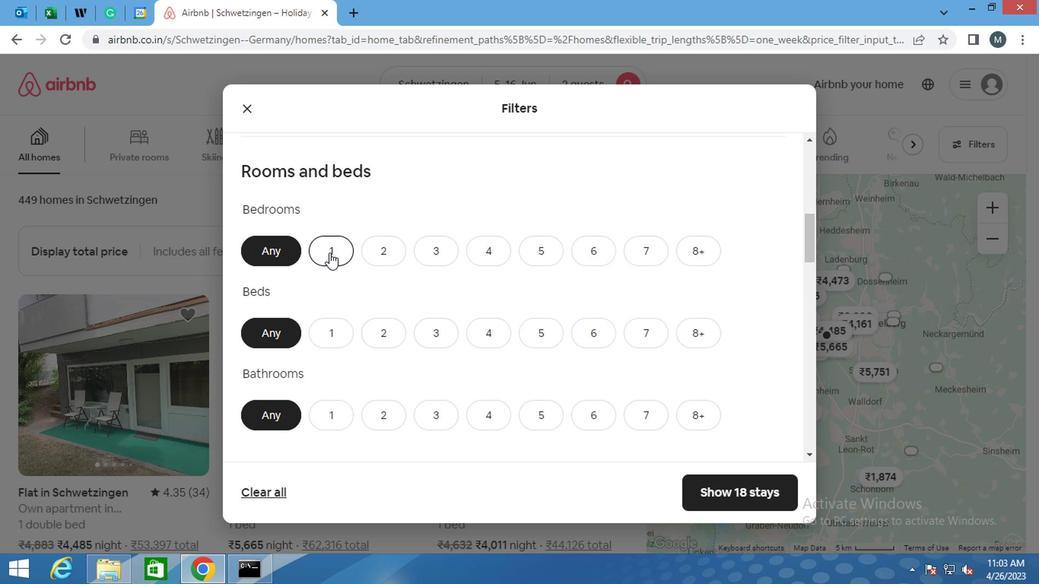 
Action: Mouse pressed left at (477, 252)
Screenshot: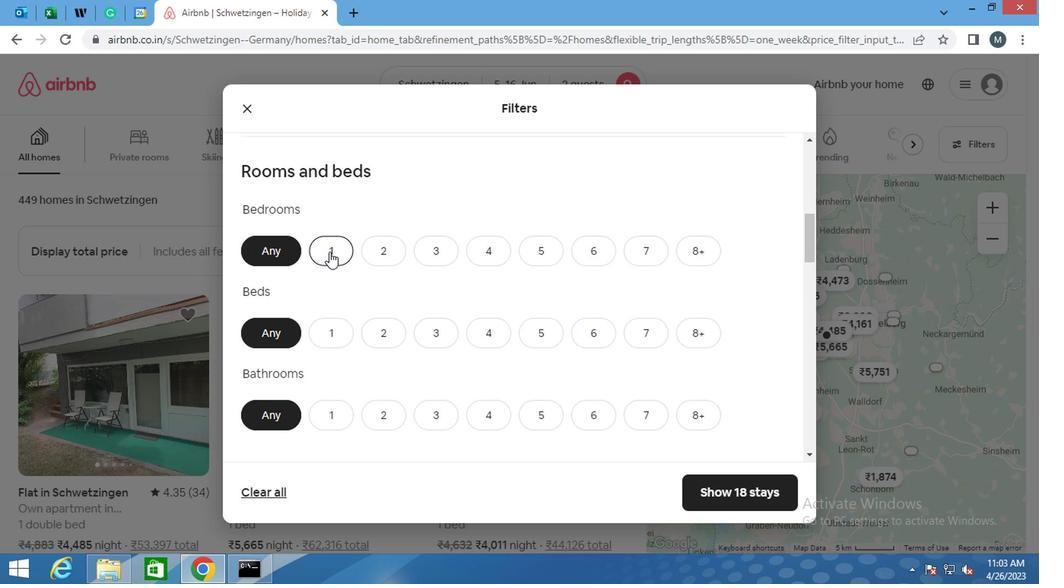 
Action: Mouse moved to (480, 336)
Screenshot: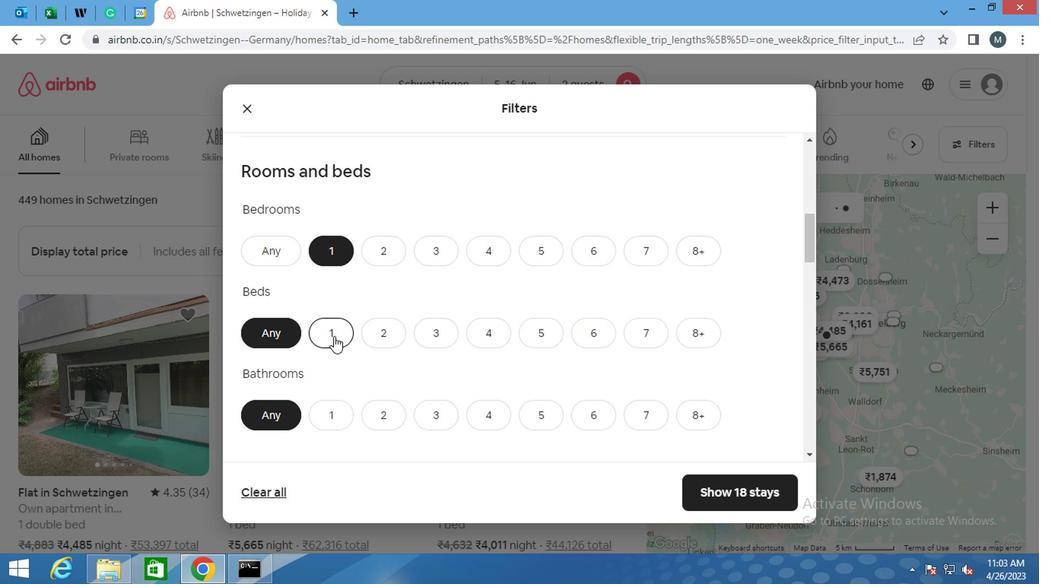 
Action: Mouse pressed left at (480, 336)
Screenshot: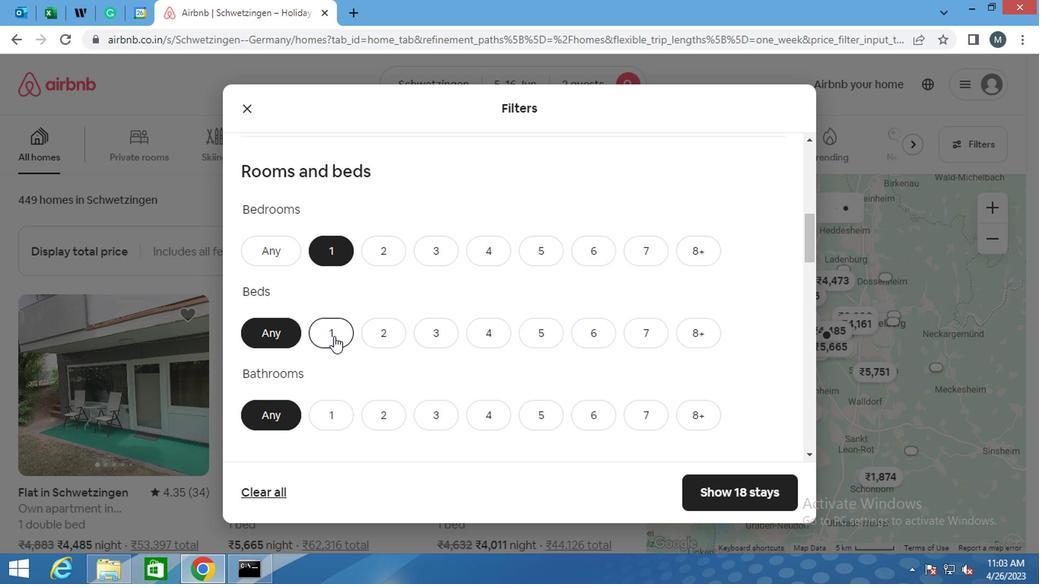 
Action: Mouse moved to (479, 424)
Screenshot: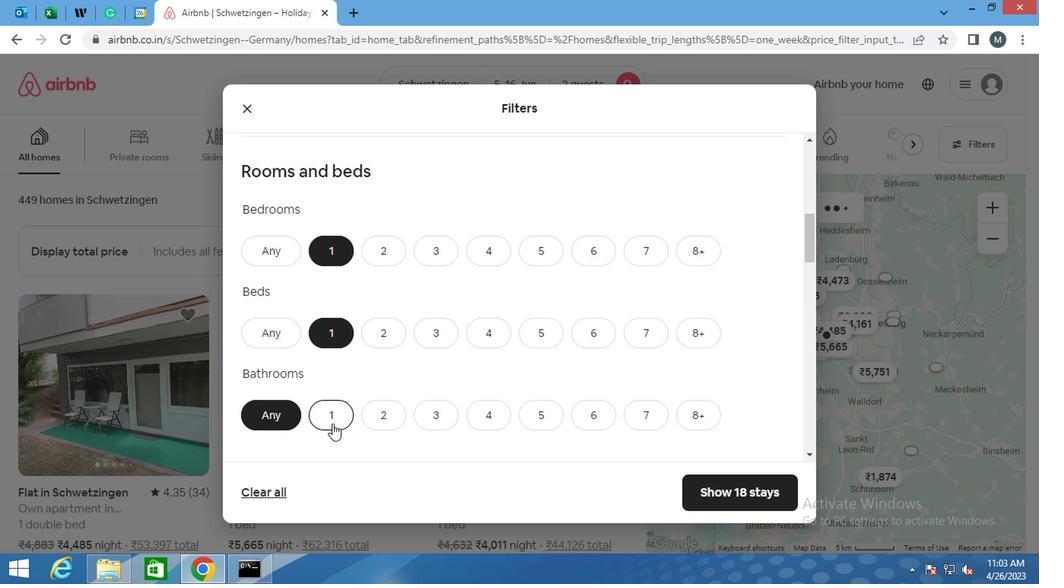 
Action: Mouse pressed left at (479, 424)
Screenshot: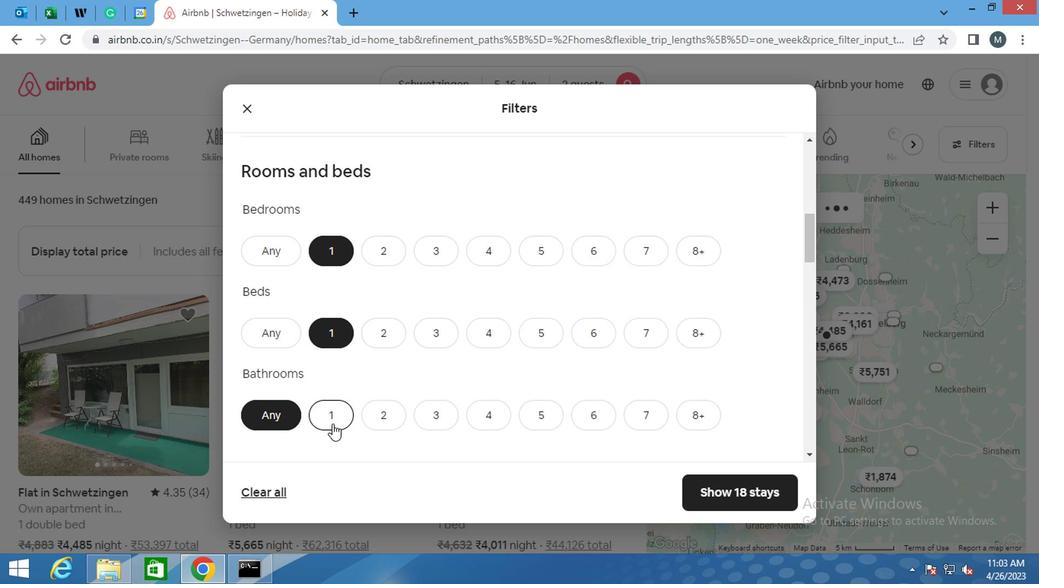 
Action: Mouse moved to (507, 347)
Screenshot: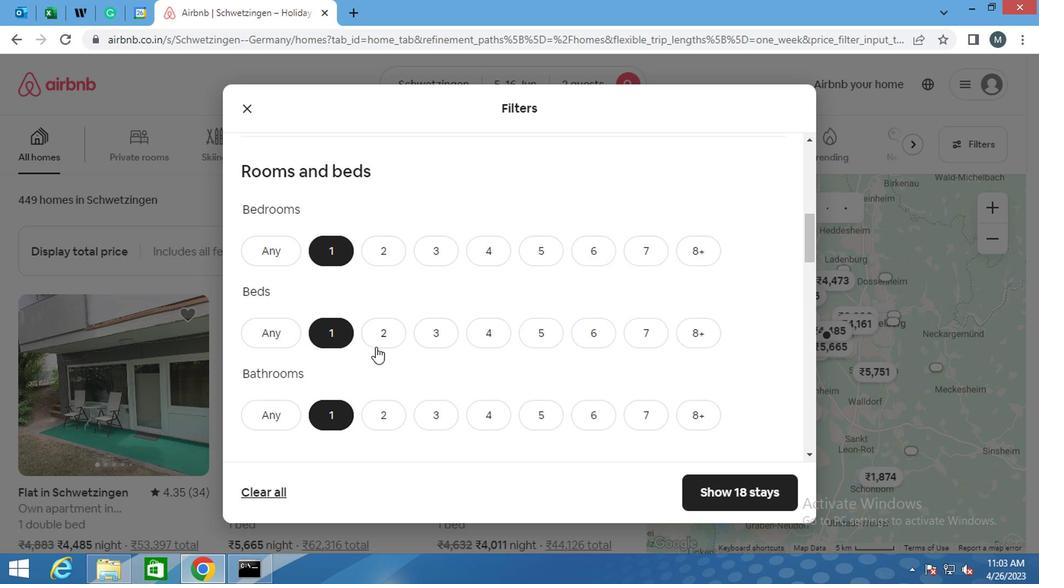 
Action: Mouse scrolled (507, 346) with delta (0, 0)
Screenshot: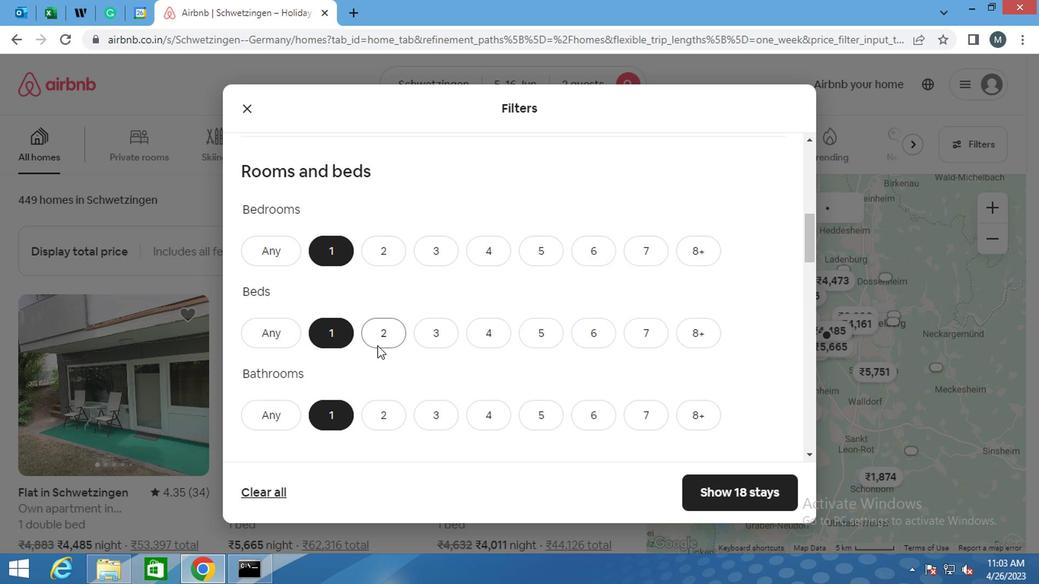 
Action: Mouse moved to (507, 346)
Screenshot: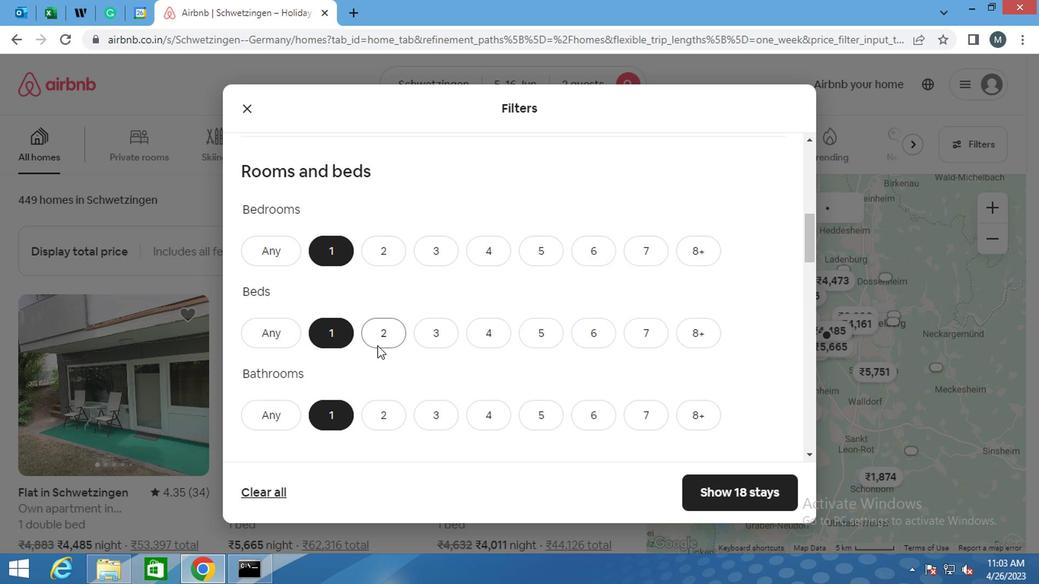 
Action: Mouse scrolled (507, 345) with delta (0, -1)
Screenshot: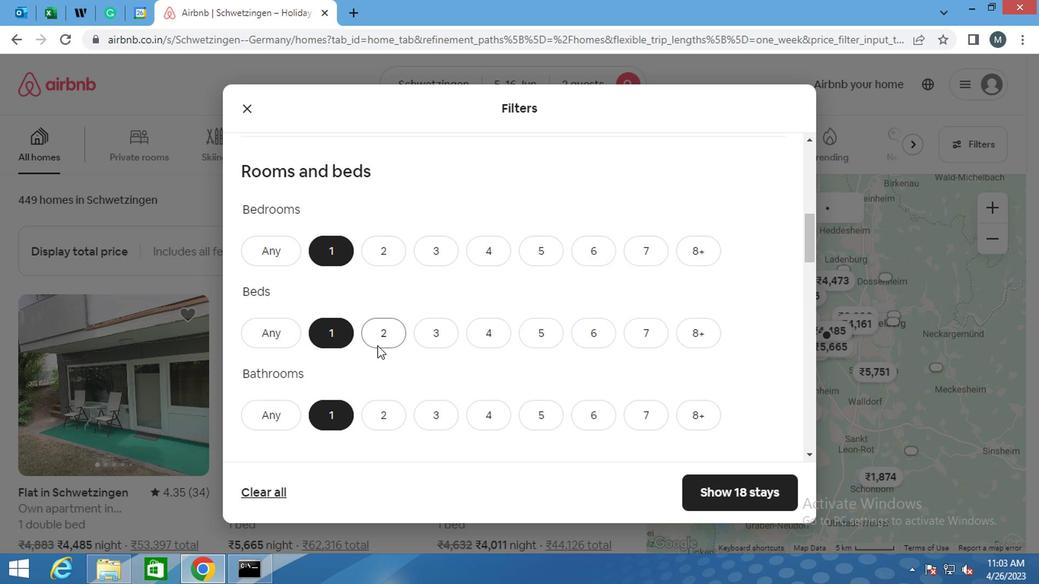 
Action: Mouse moved to (507, 345)
Screenshot: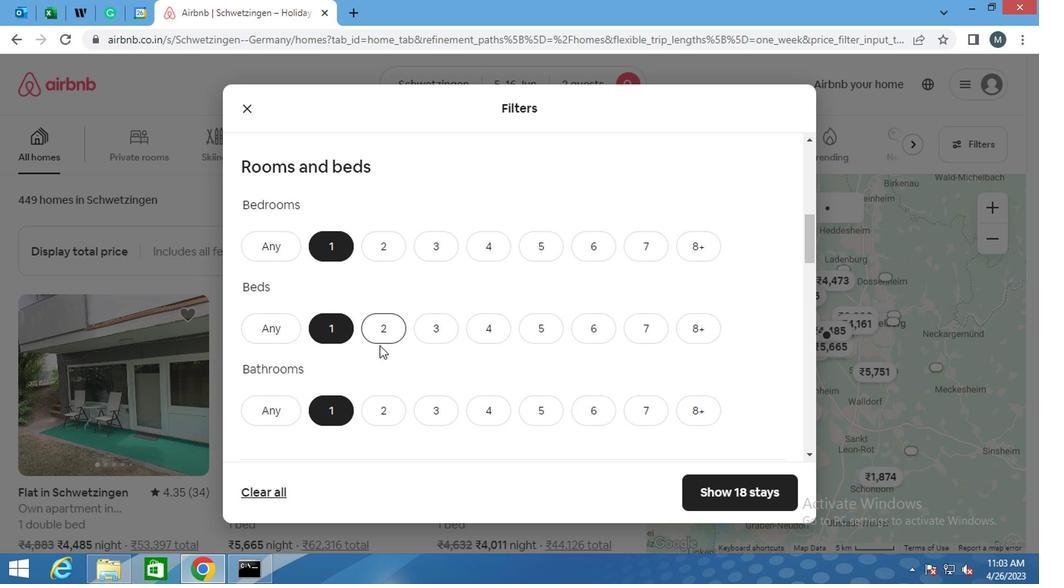 
Action: Mouse scrolled (507, 345) with delta (0, 0)
Screenshot: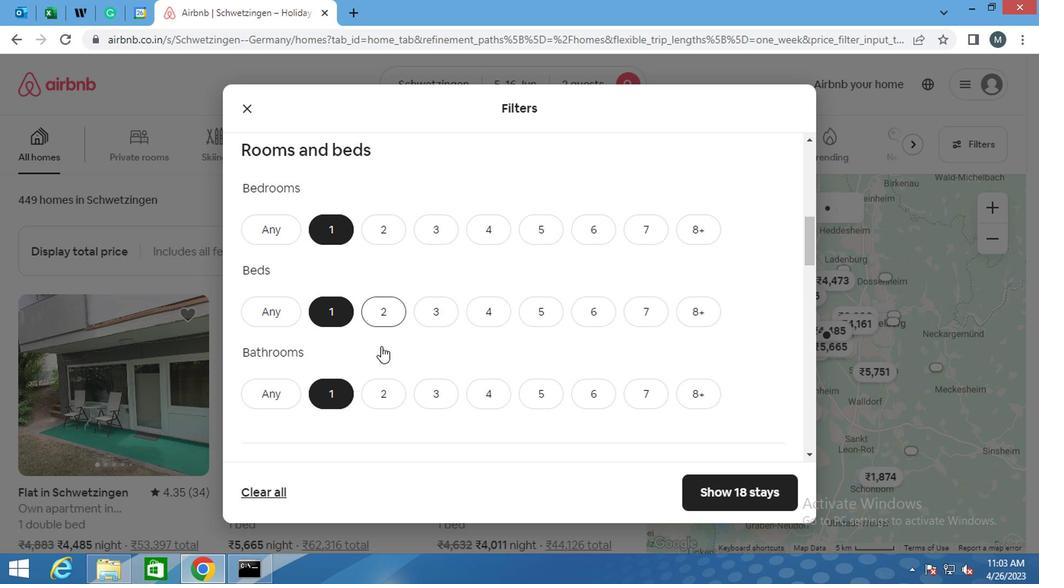 
Action: Mouse moved to (509, 345)
Screenshot: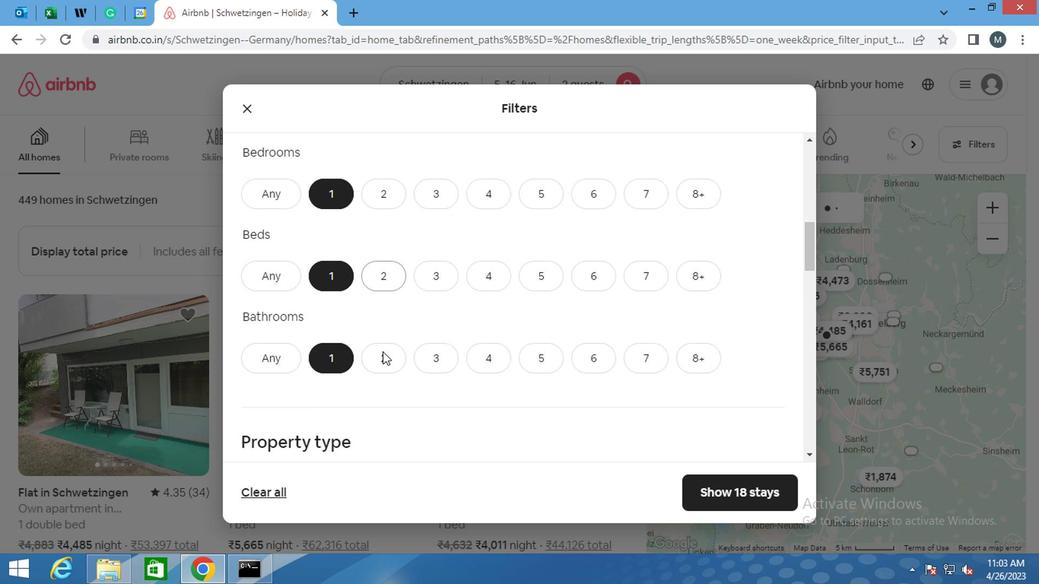 
Action: Mouse scrolled (509, 345) with delta (0, 0)
Screenshot: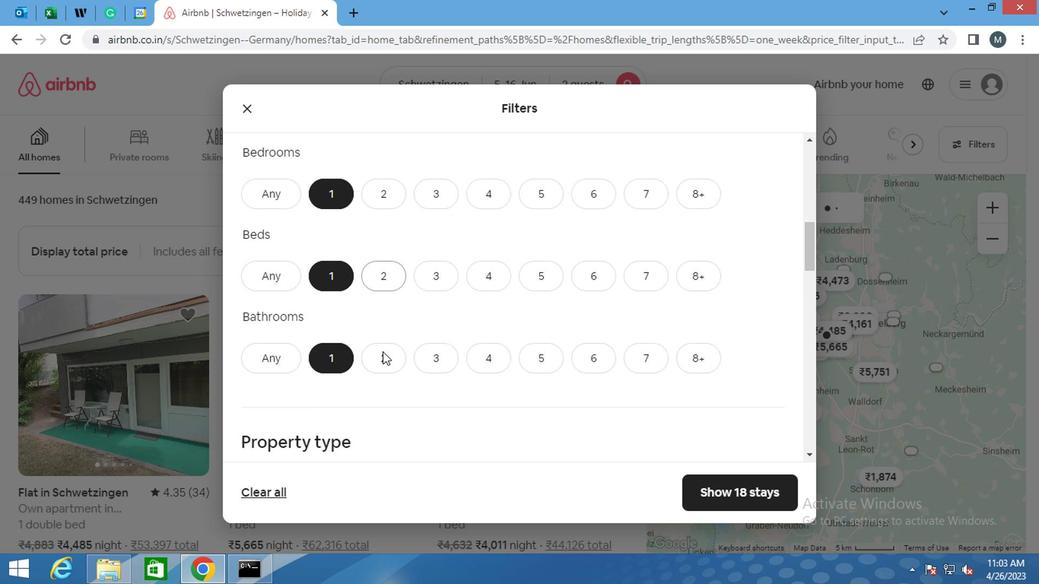 
Action: Mouse moved to (462, 310)
Screenshot: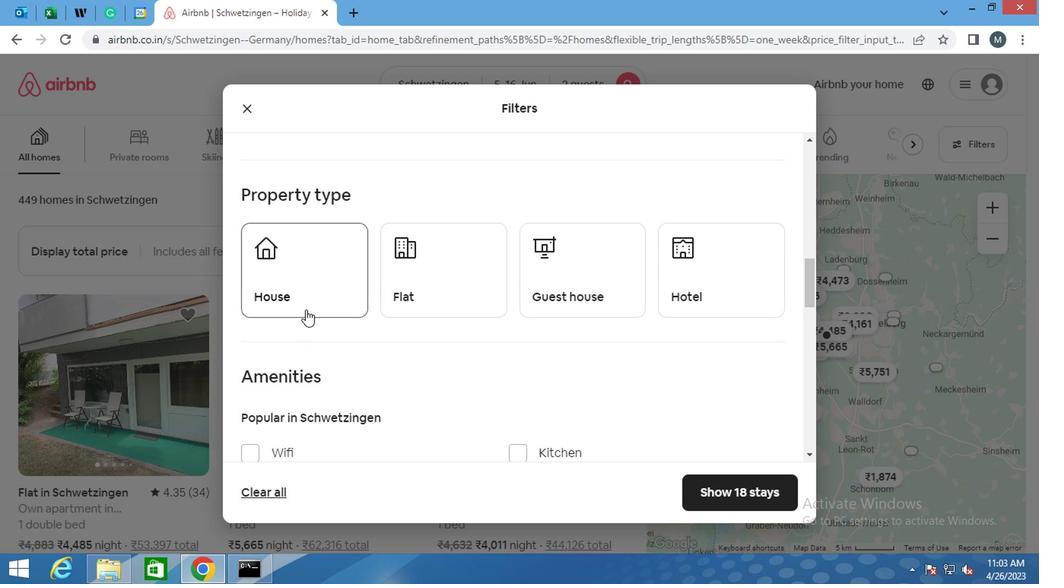
Action: Mouse pressed left at (462, 310)
Screenshot: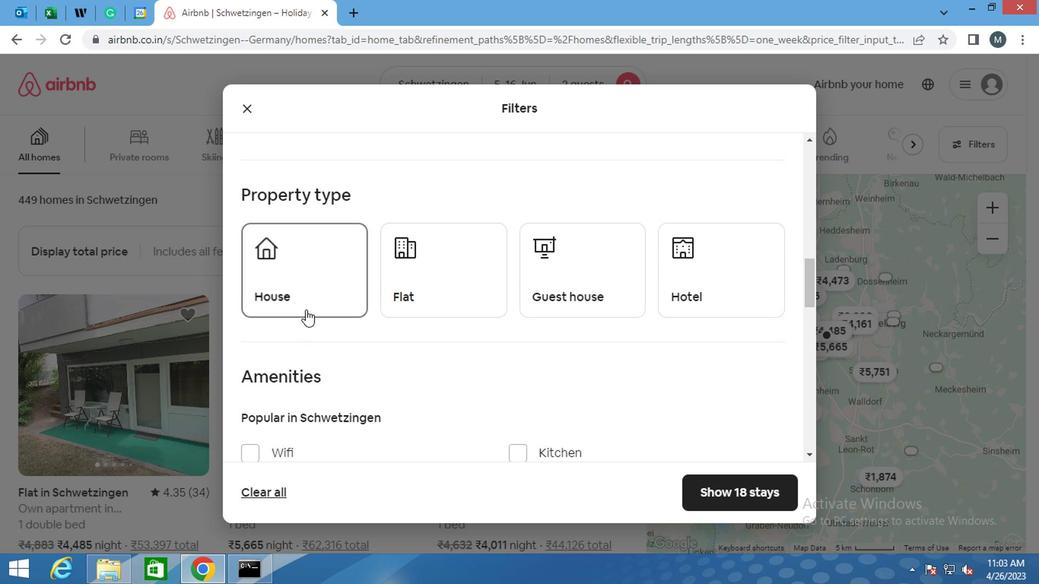 
Action: Mouse moved to (550, 302)
Screenshot: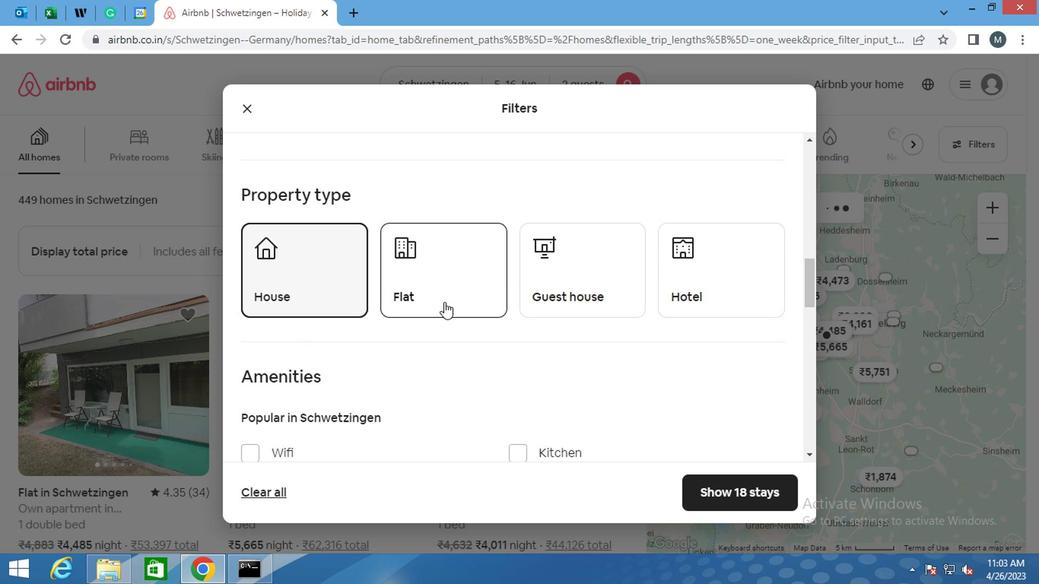 
Action: Mouse pressed left at (550, 302)
Screenshot: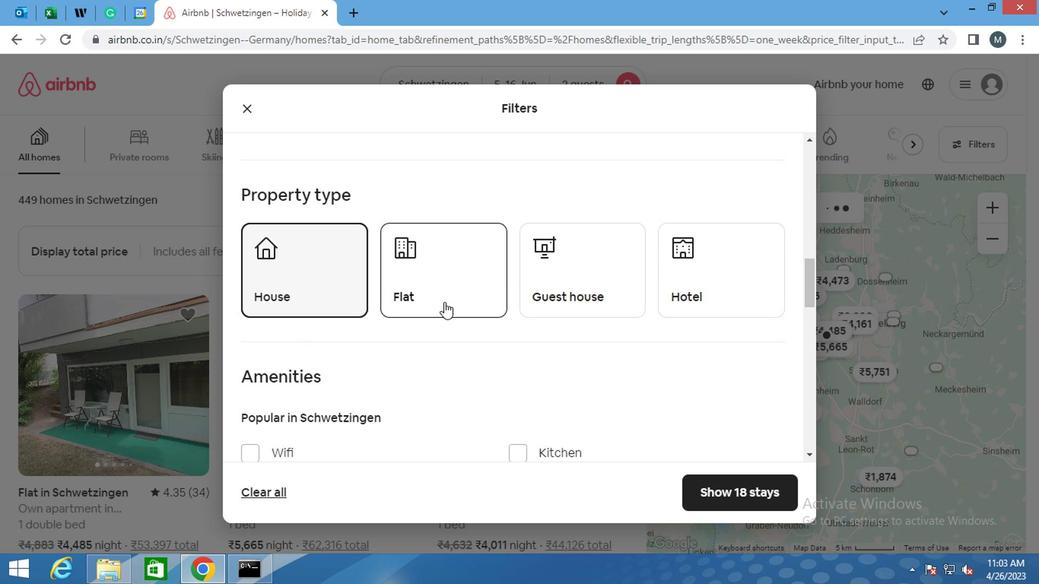 
Action: Mouse moved to (606, 291)
Screenshot: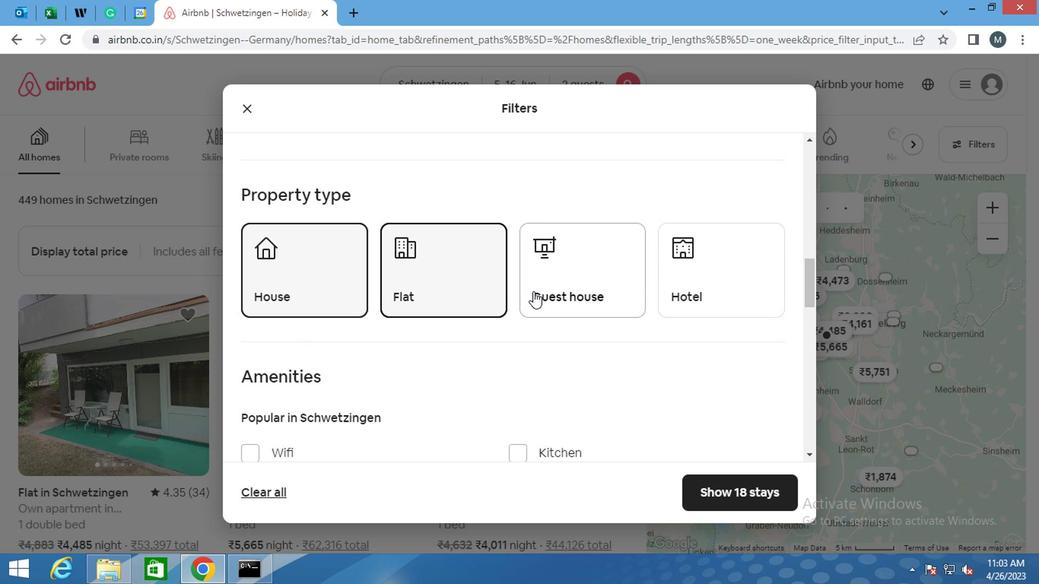 
Action: Mouse pressed left at (606, 291)
Screenshot: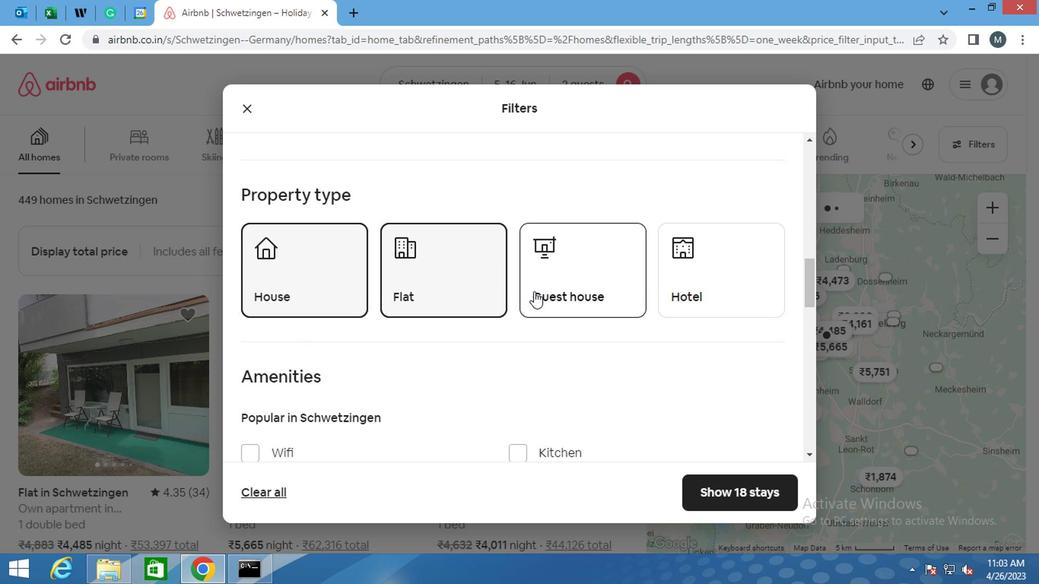 
Action: Mouse moved to (675, 288)
Screenshot: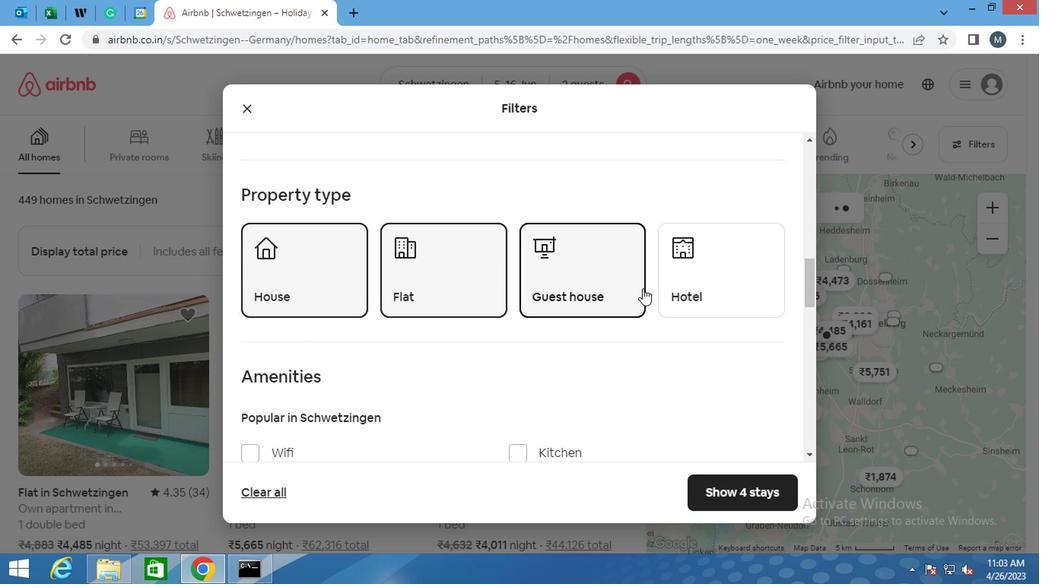
Action: Mouse pressed left at (675, 288)
Screenshot: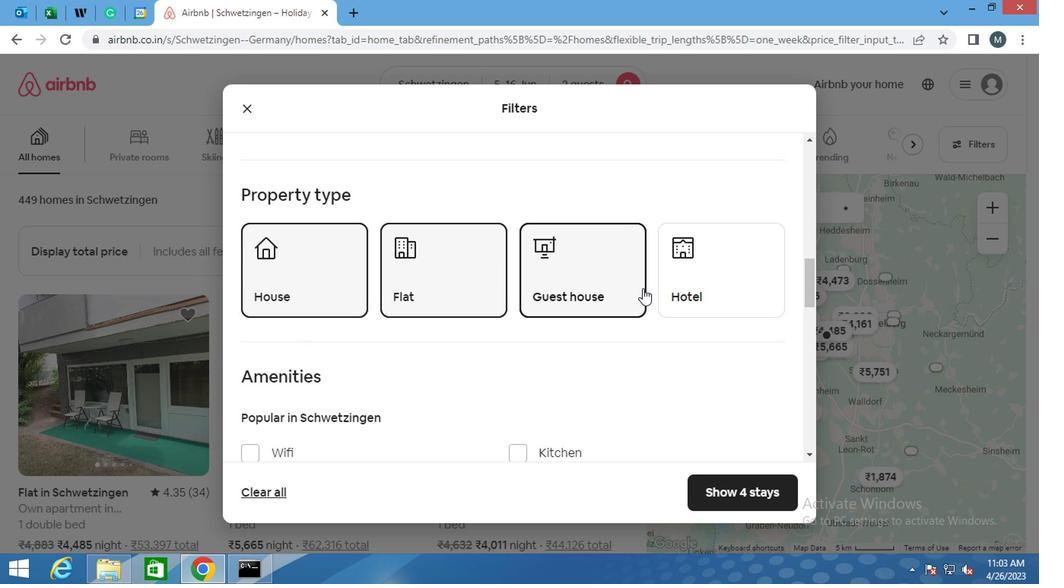 
Action: Mouse moved to (704, 286)
Screenshot: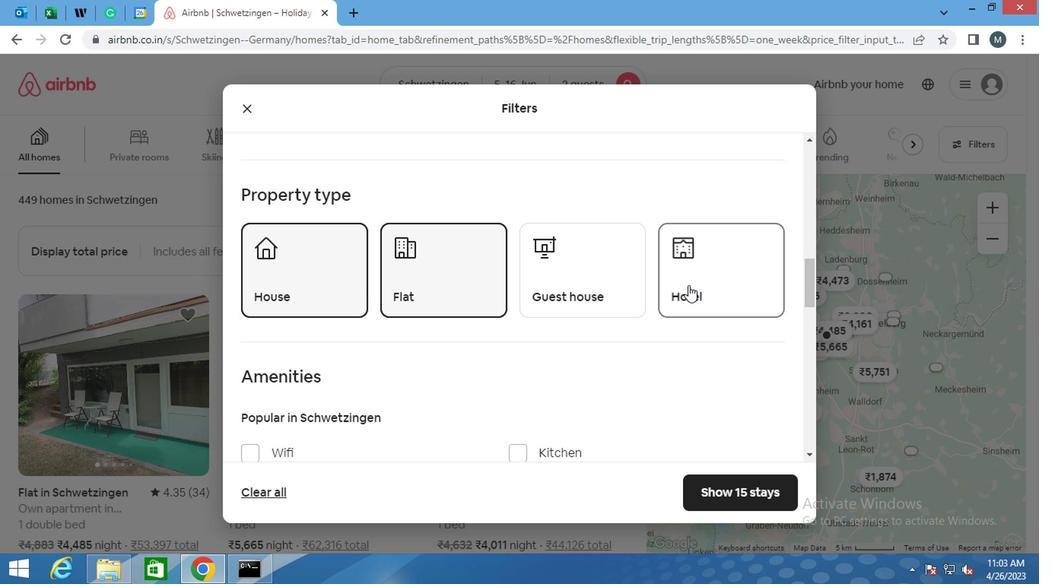 
Action: Mouse pressed left at (704, 286)
Screenshot: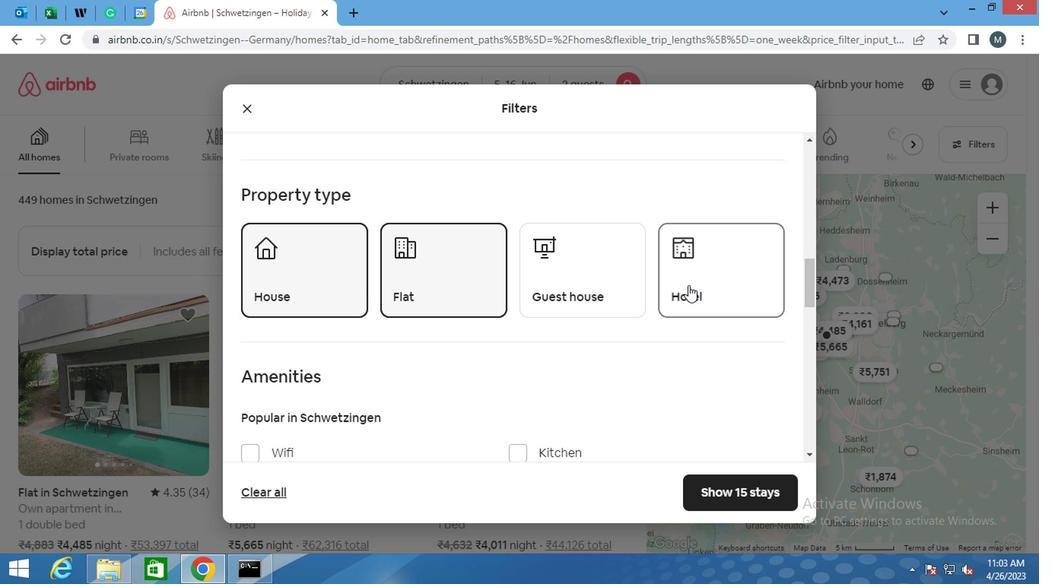 
Action: Mouse moved to (632, 280)
Screenshot: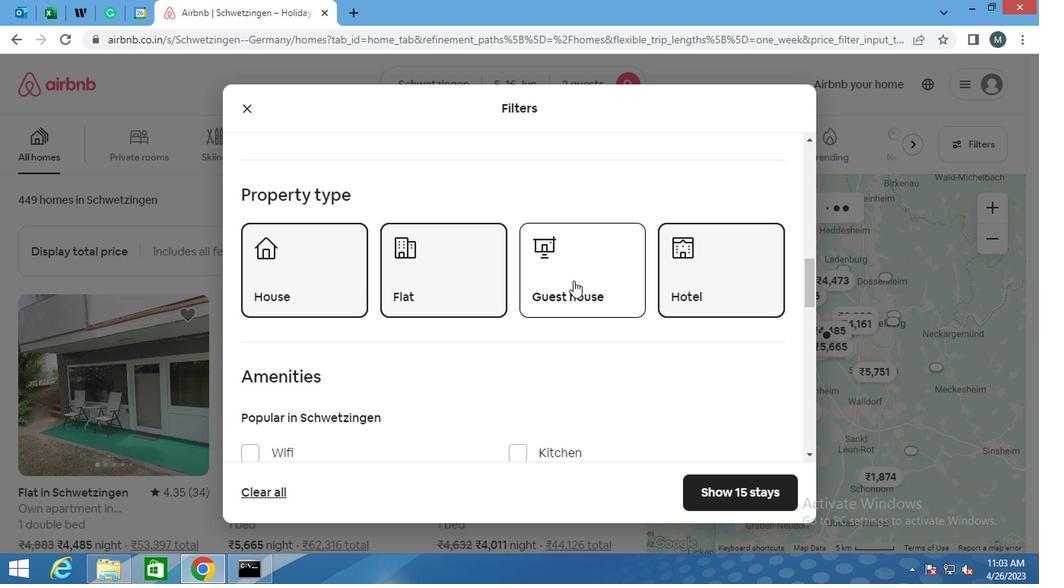 
Action: Mouse pressed left at (632, 280)
Screenshot: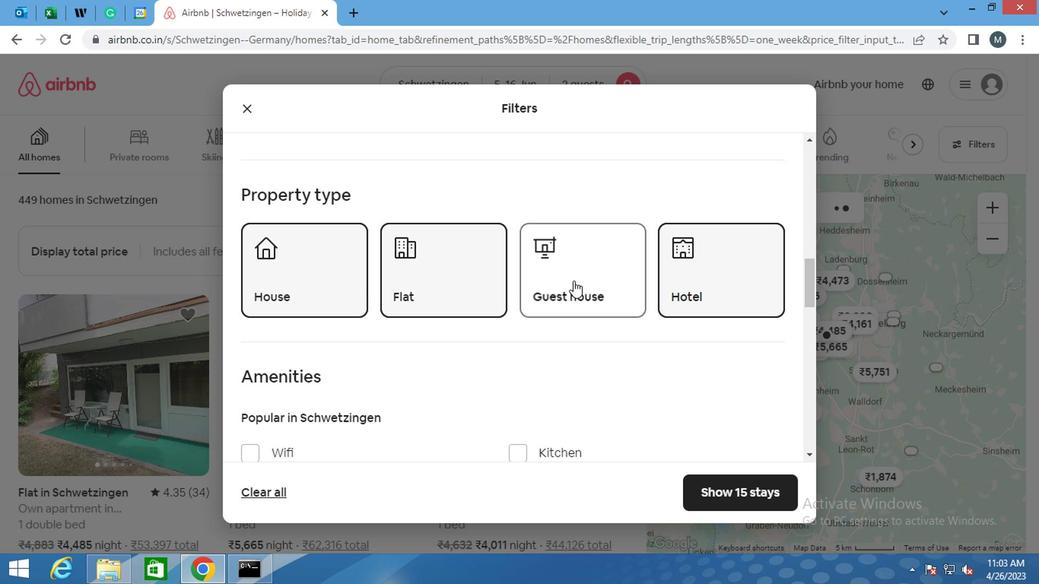 
Action: Mouse moved to (625, 299)
Screenshot: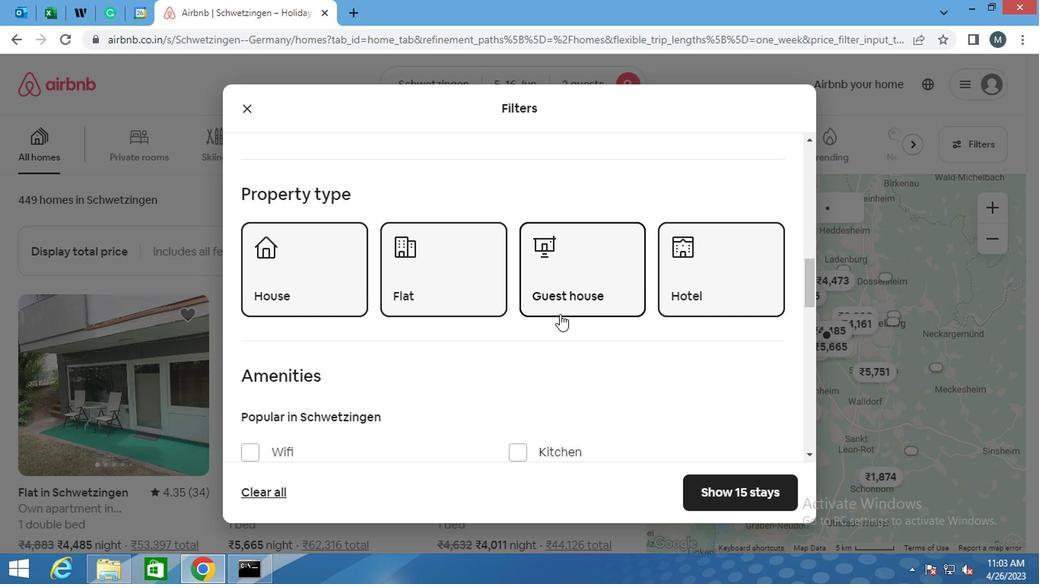 
Action: Mouse scrolled (625, 299) with delta (0, 0)
Screenshot: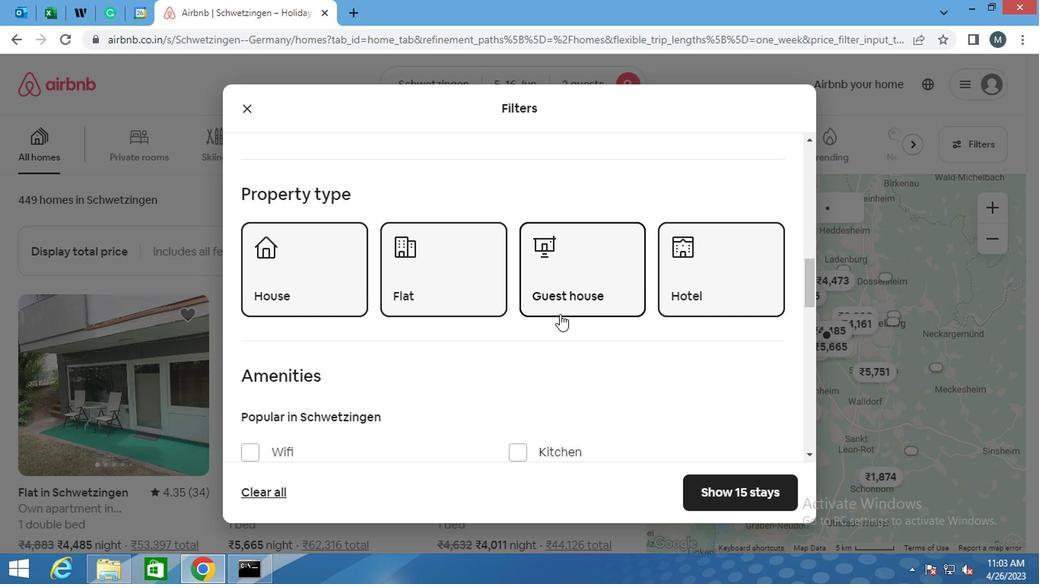 
Action: Mouse moved to (623, 314)
Screenshot: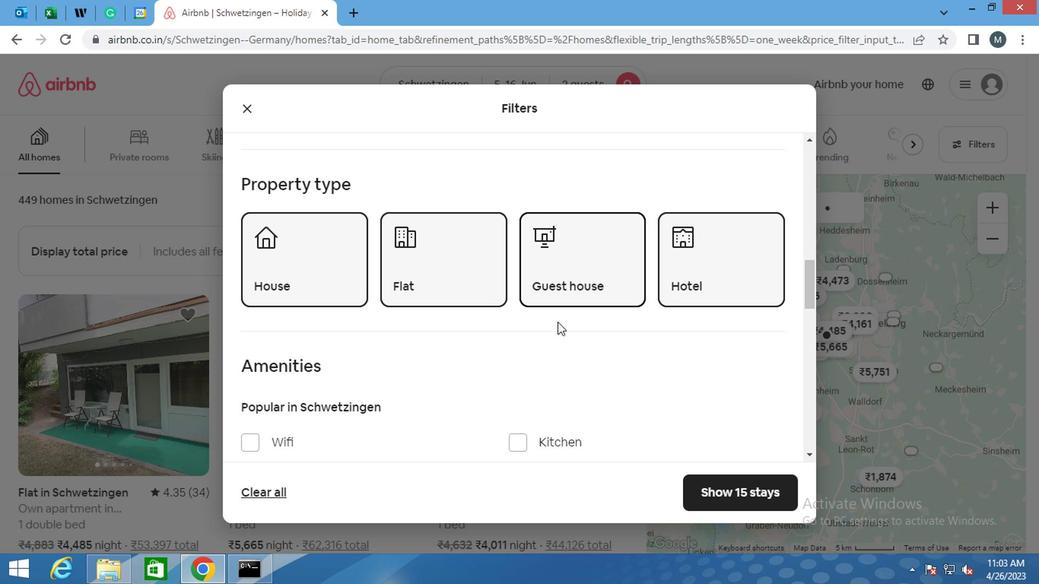 
Action: Mouse scrolled (623, 313) with delta (0, 0)
Screenshot: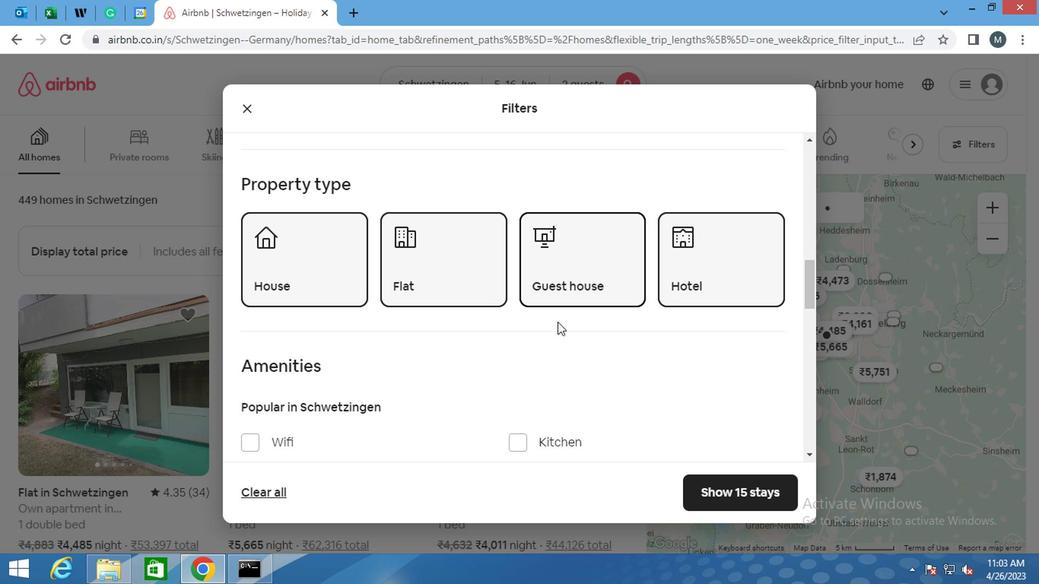 
Action: Mouse moved to (622, 323)
Screenshot: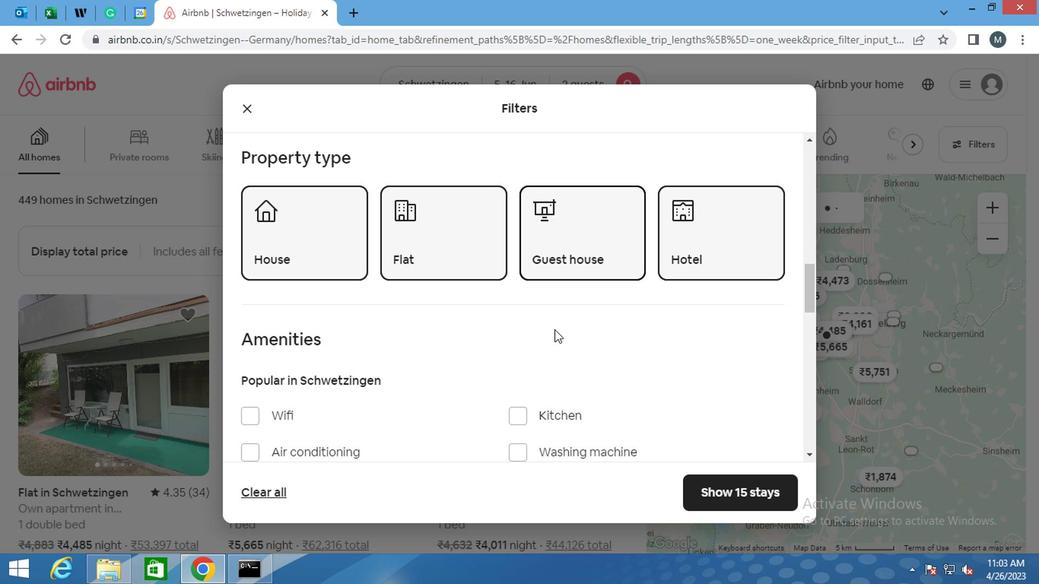 
Action: Mouse scrolled (622, 321) with delta (0, -1)
Screenshot: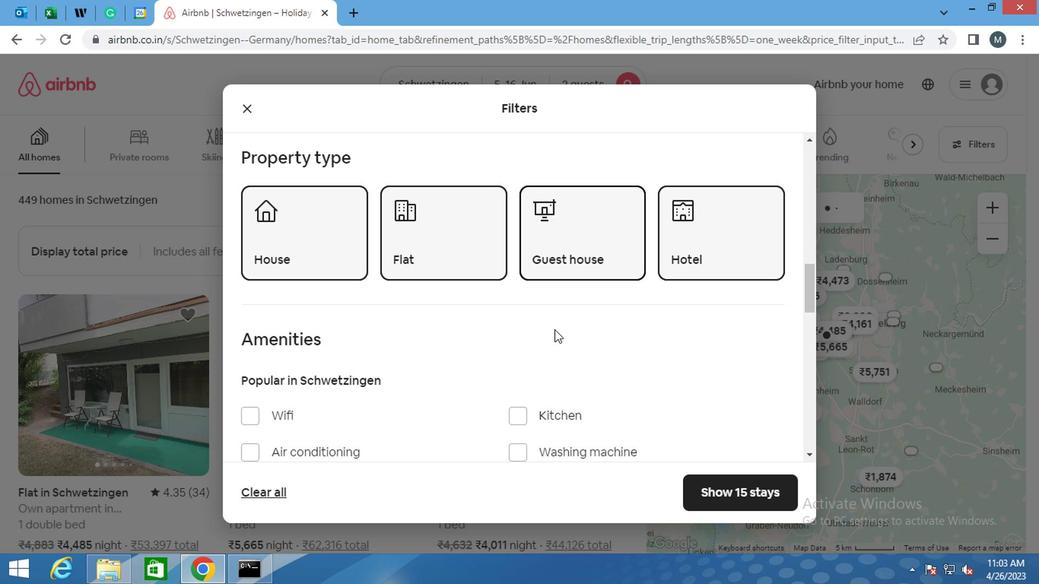 
Action: Mouse moved to (445, 219)
Screenshot: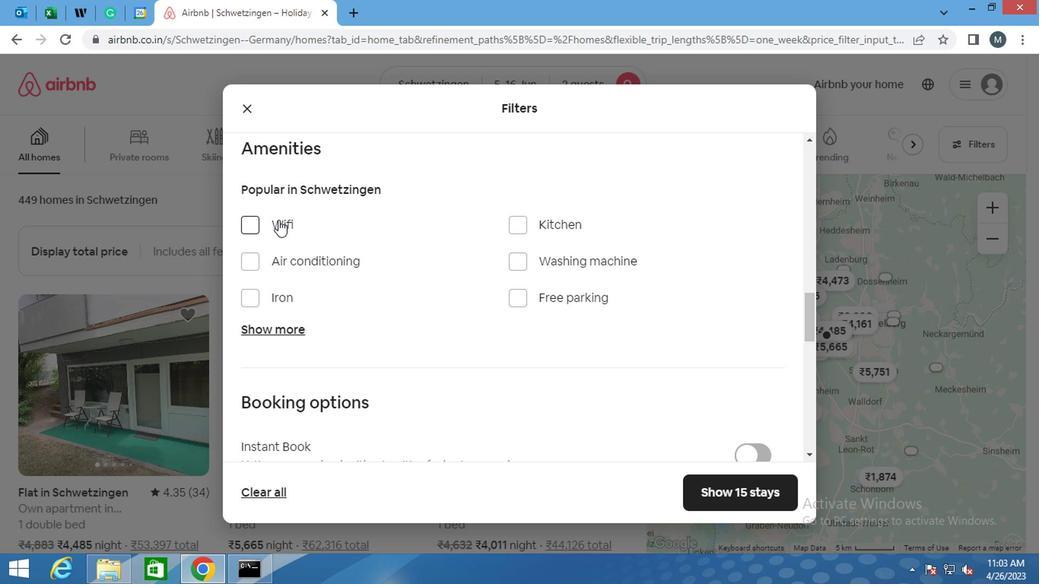 
Action: Mouse pressed left at (445, 219)
Screenshot: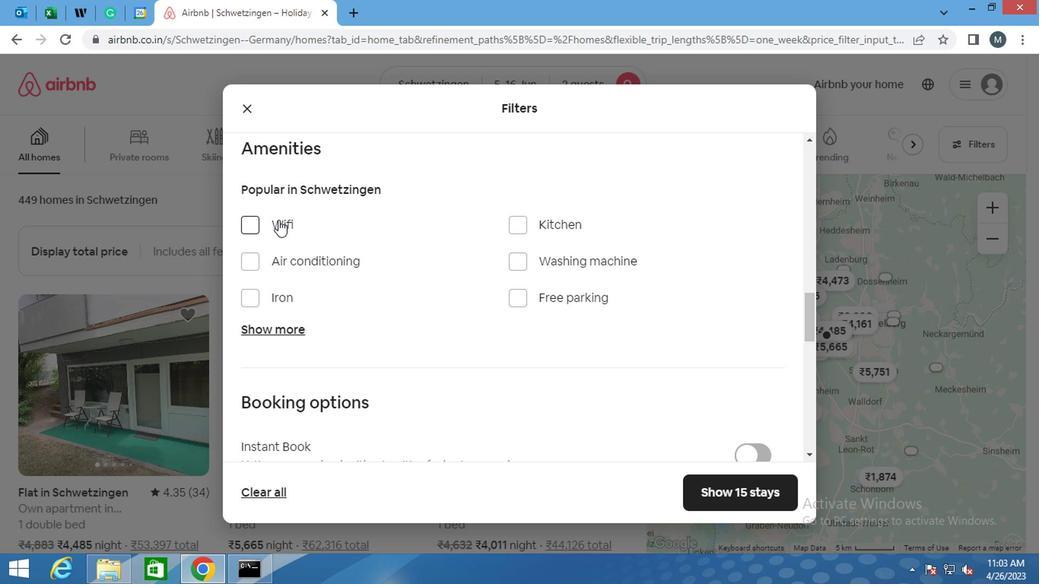 
Action: Mouse moved to (540, 325)
Screenshot: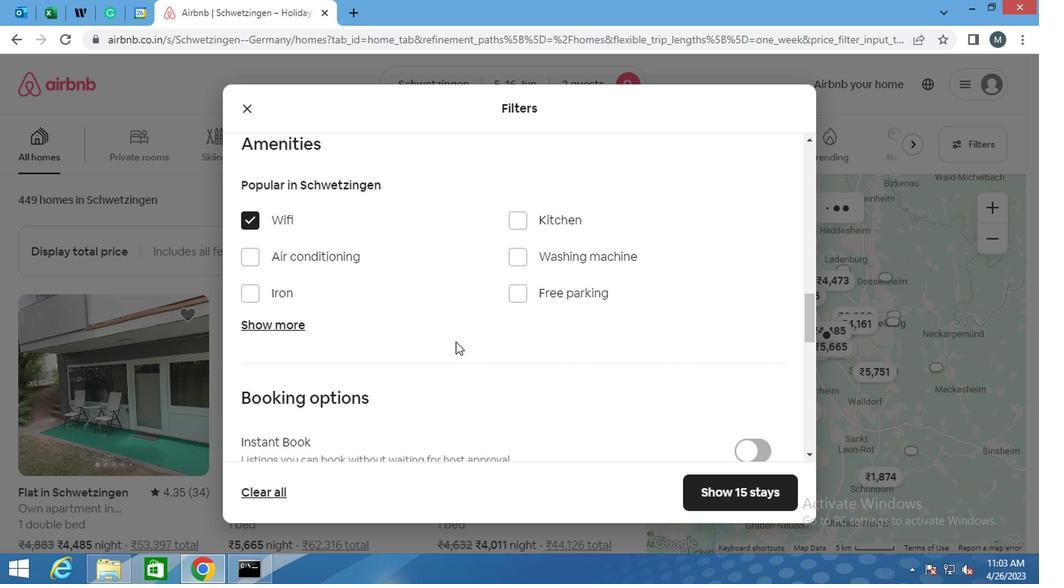 
Action: Mouse scrolled (540, 325) with delta (0, 0)
Screenshot: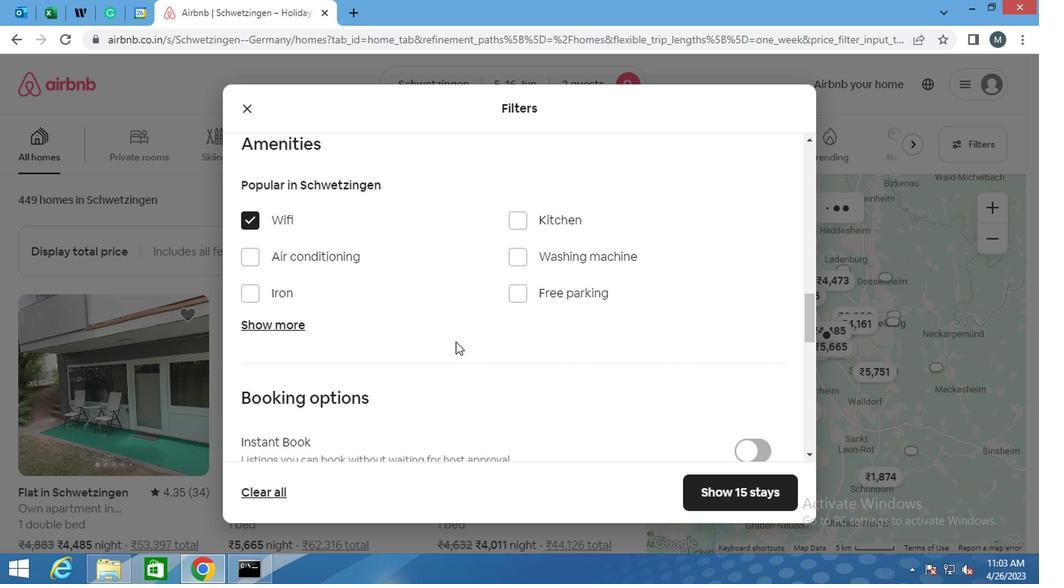
Action: Mouse moved to (548, 334)
Screenshot: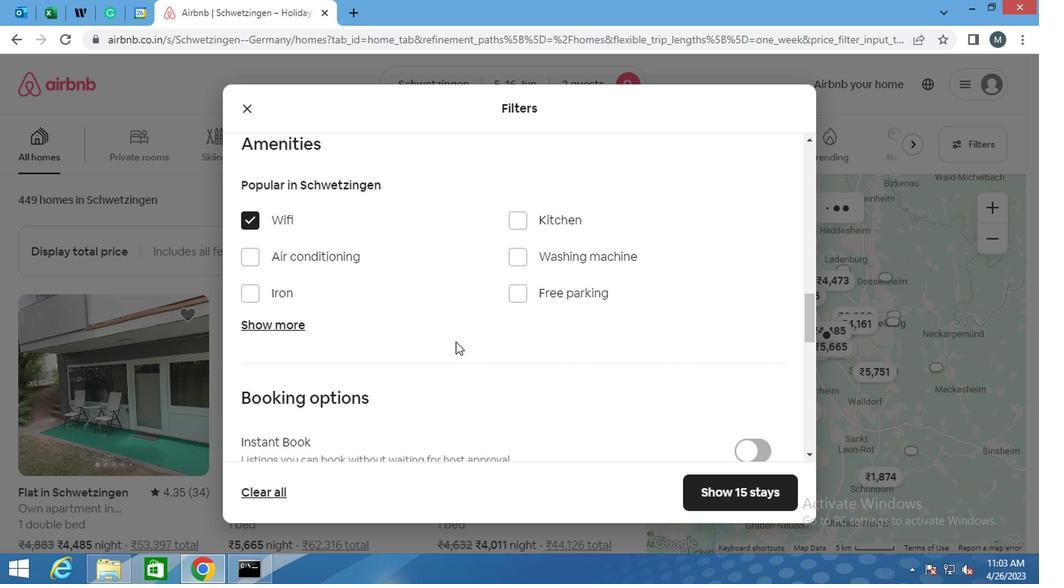 
Action: Mouse scrolled (548, 334) with delta (0, 0)
Screenshot: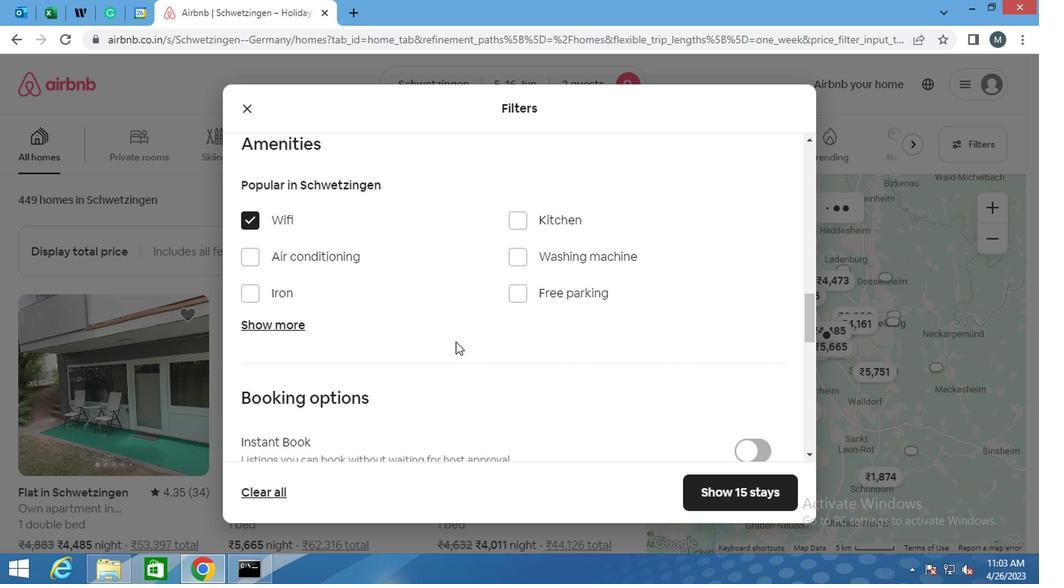 
Action: Mouse moved to (563, 343)
Screenshot: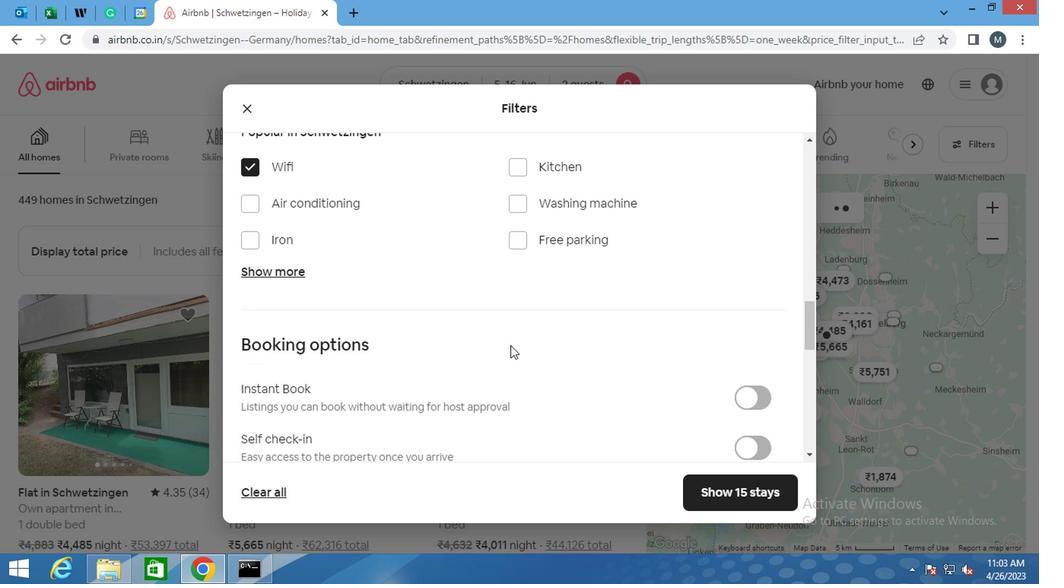 
Action: Mouse scrolled (563, 342) with delta (0, -1)
Screenshot: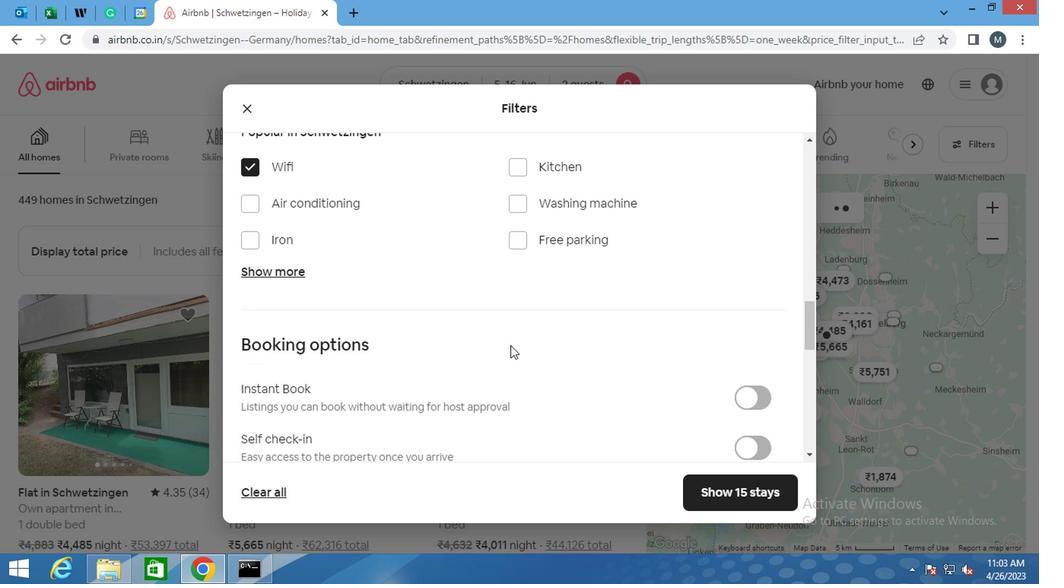 
Action: Mouse moved to (736, 274)
Screenshot: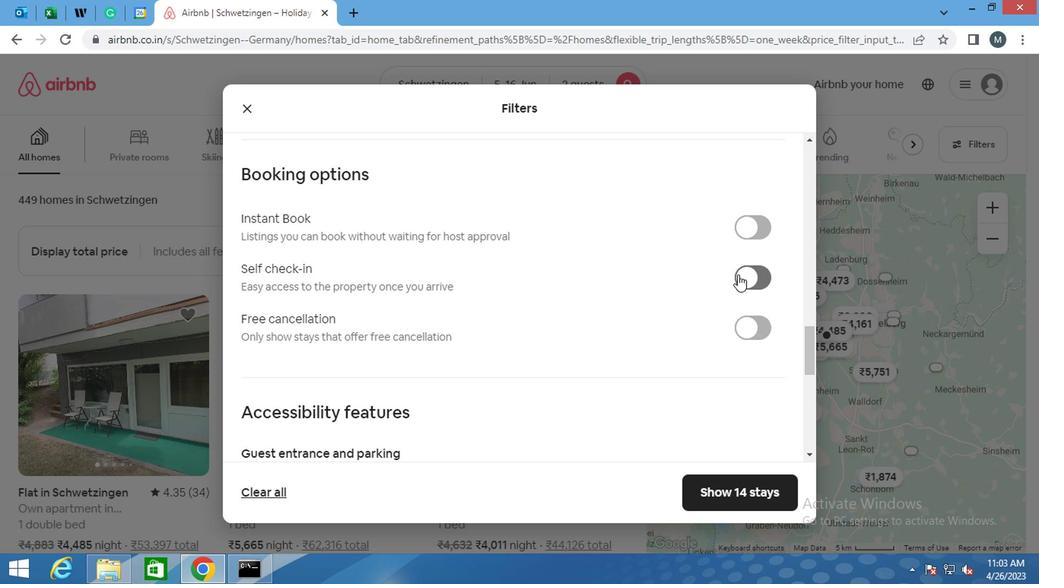
Action: Mouse pressed left at (736, 274)
Screenshot: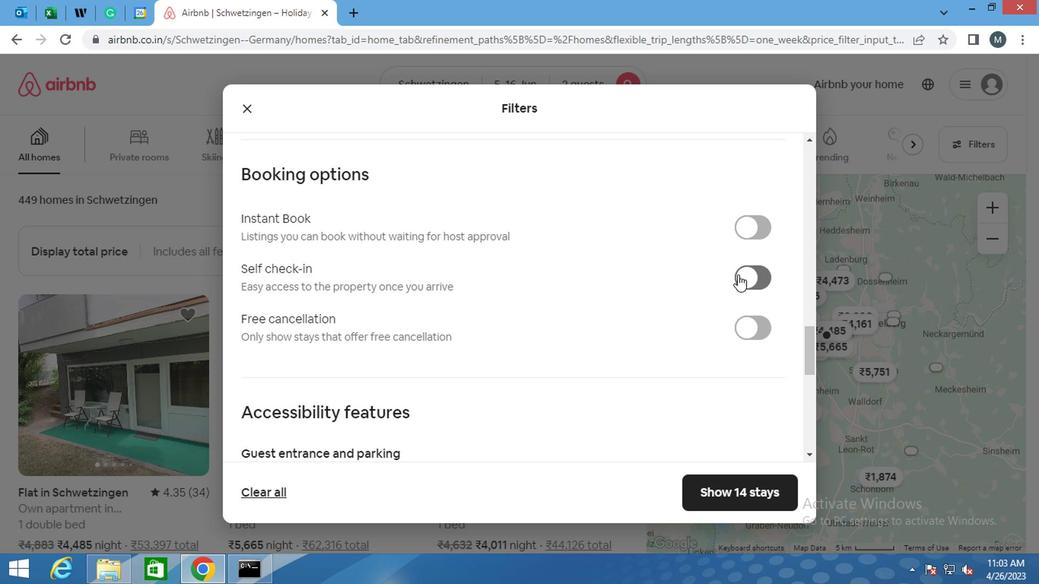 
Action: Mouse moved to (482, 379)
Screenshot: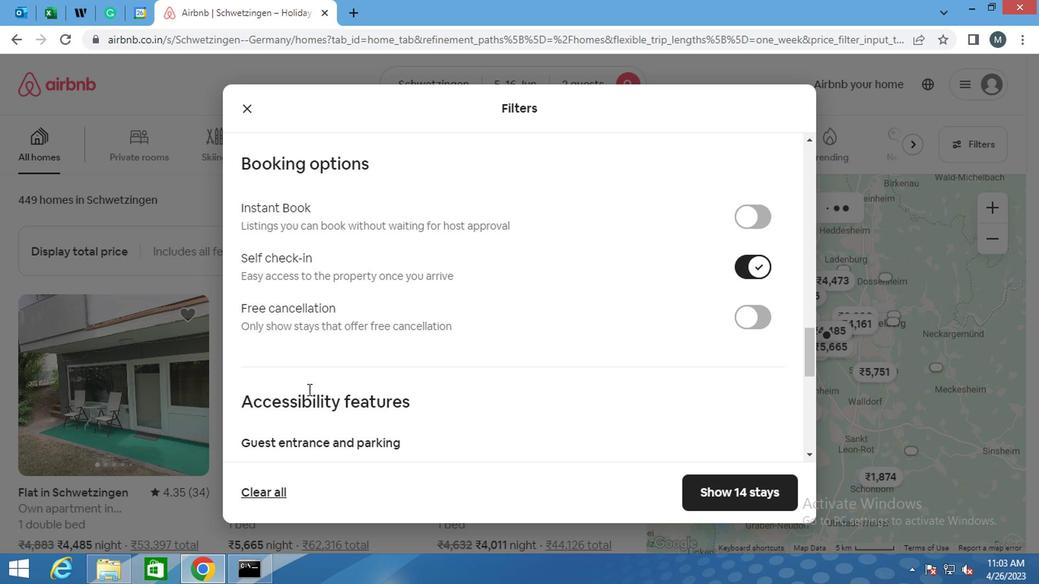 
Action: Mouse scrolled (482, 378) with delta (0, 0)
Screenshot: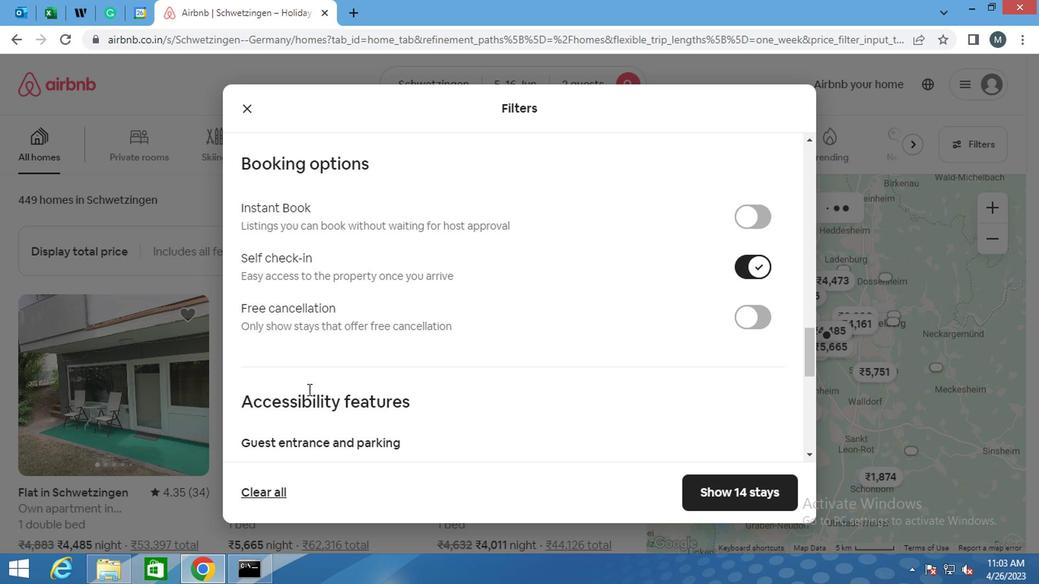 
Action: Mouse moved to (474, 384)
Screenshot: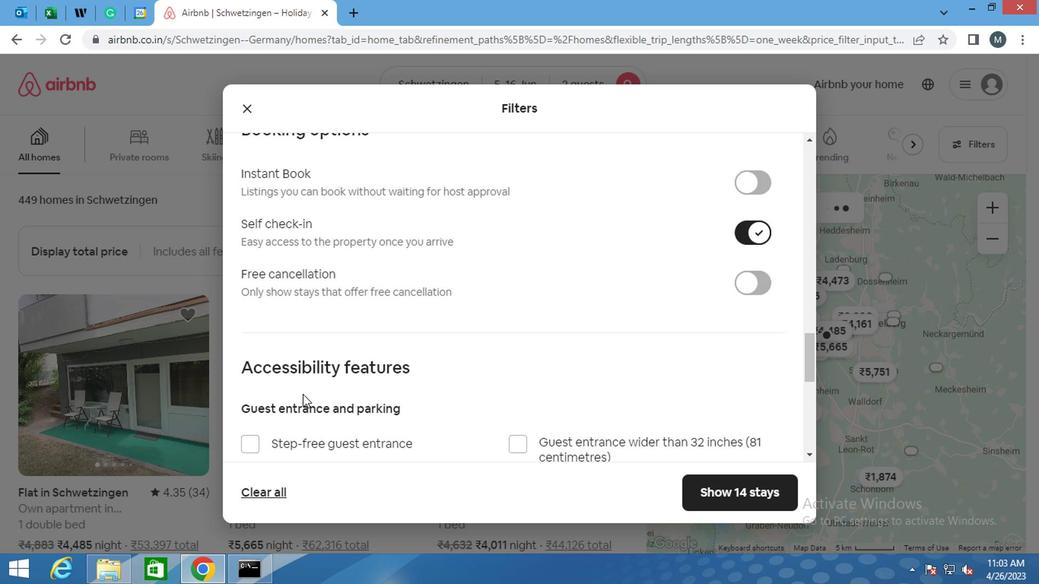 
Action: Mouse scrolled (474, 383) with delta (0, -1)
Screenshot: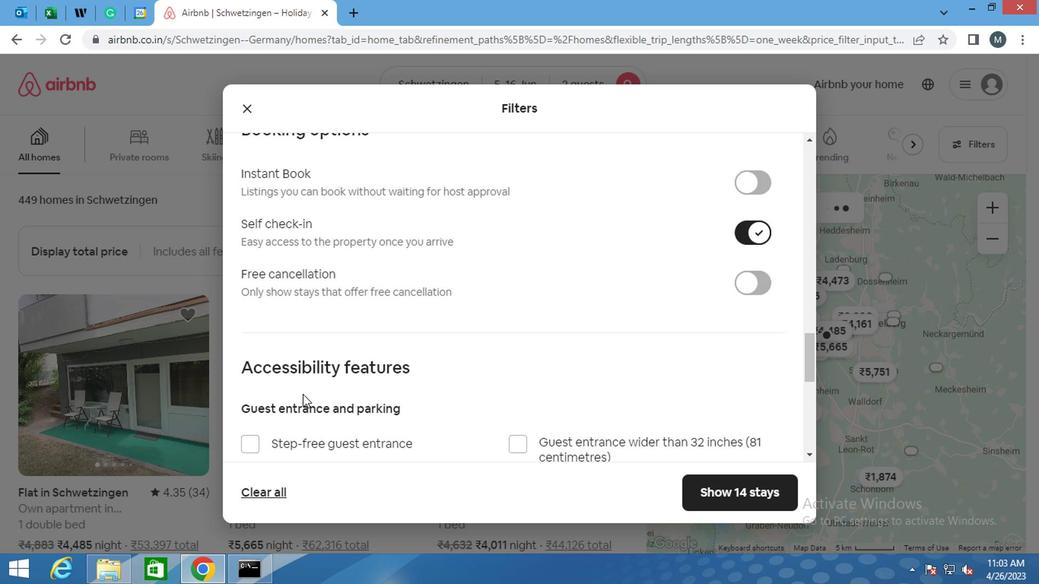 
Action: Mouse moved to (467, 387)
Screenshot: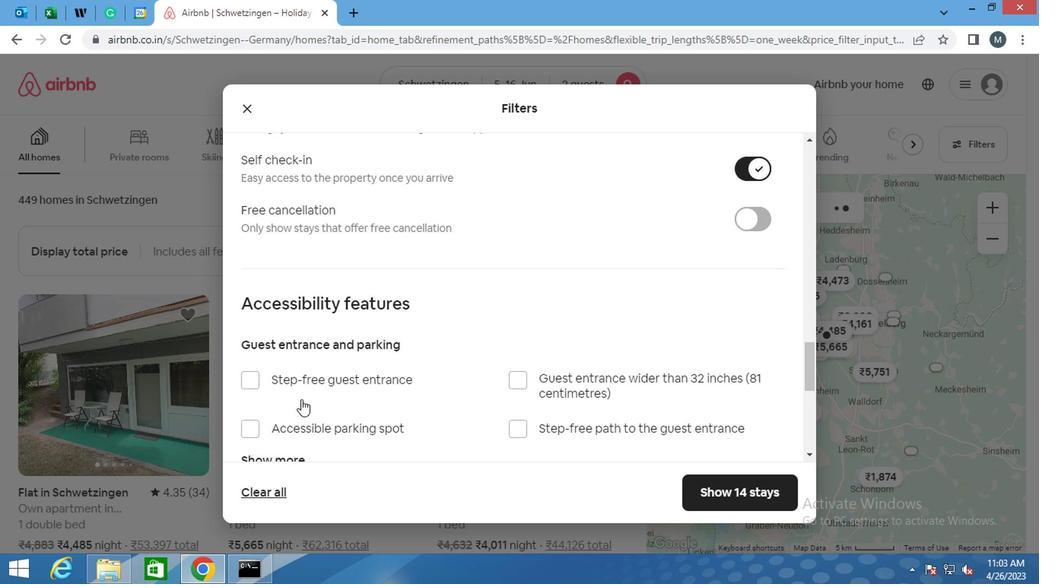 
Action: Mouse scrolled (467, 386) with delta (0, -1)
Screenshot: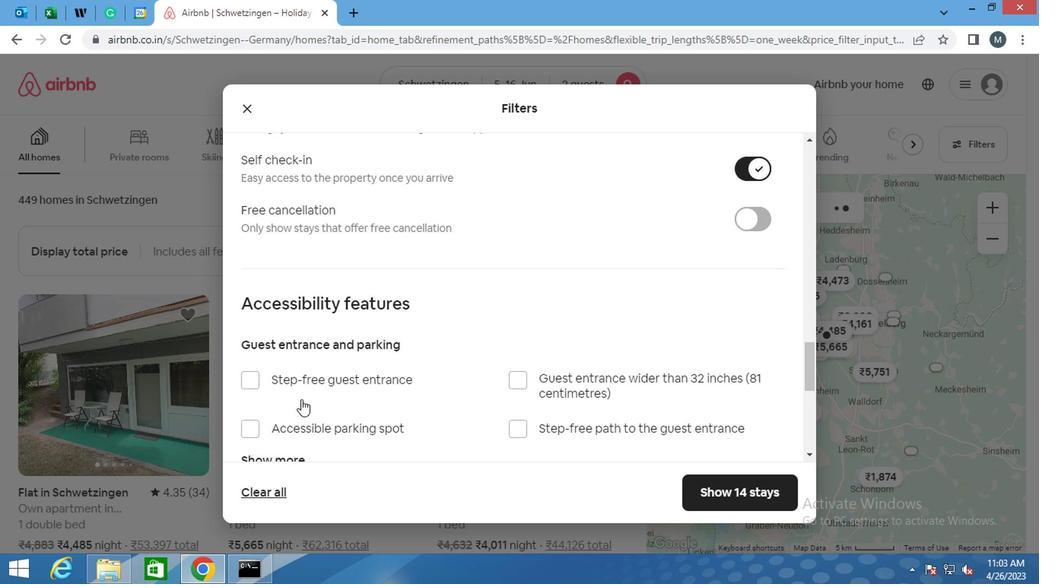 
Action: Mouse moved to (461, 393)
Screenshot: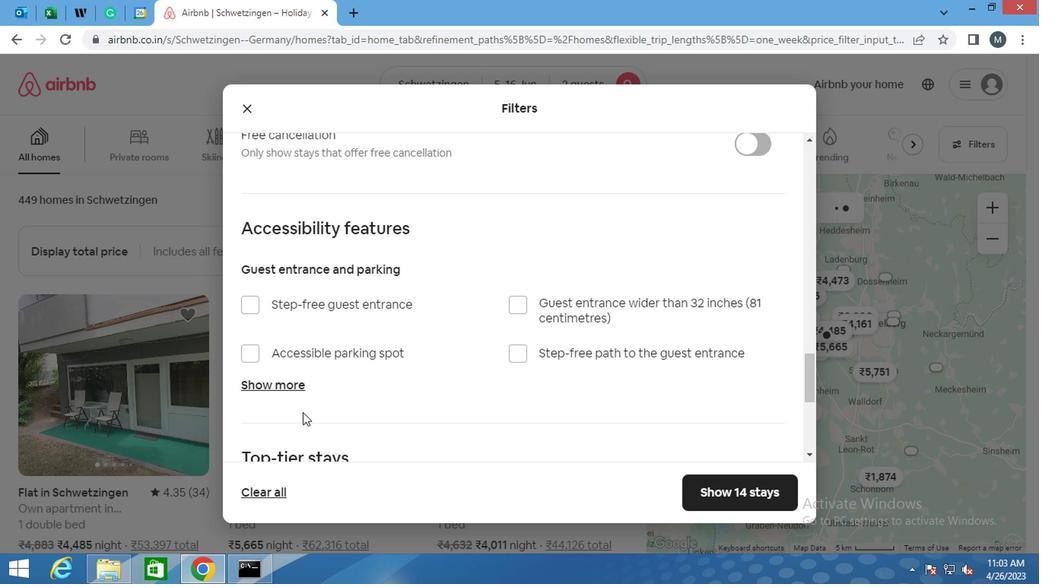 
Action: Mouse scrolled (461, 392) with delta (0, -1)
Screenshot: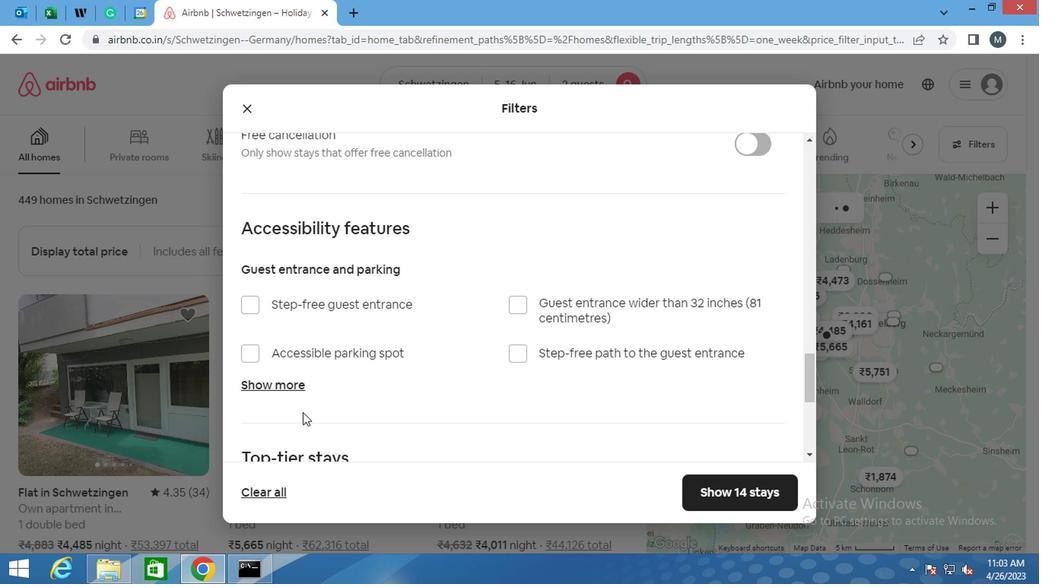 
Action: Mouse moved to (462, 418)
Screenshot: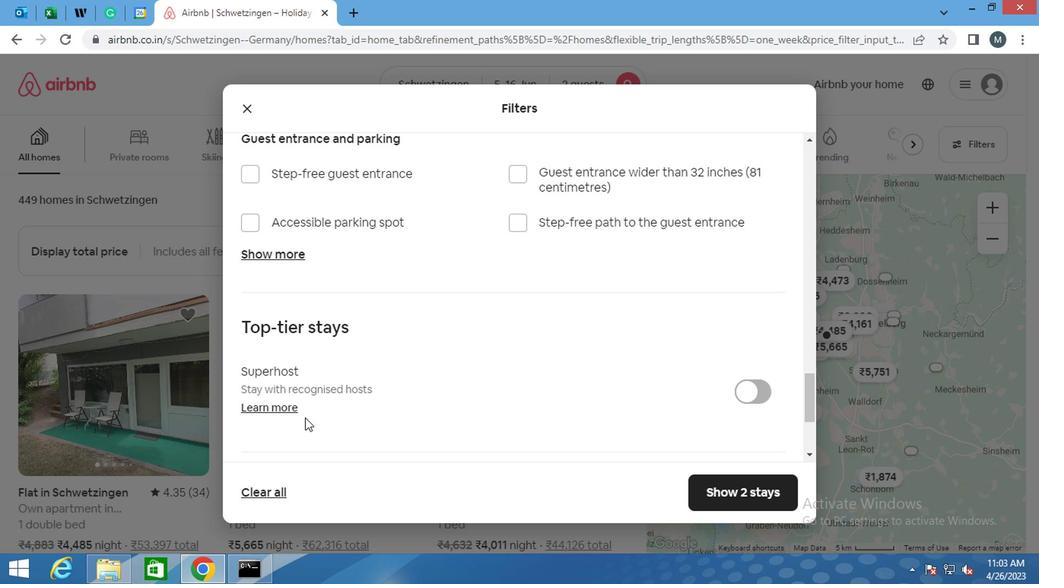 
Action: Mouse scrolled (462, 417) with delta (0, 0)
Screenshot: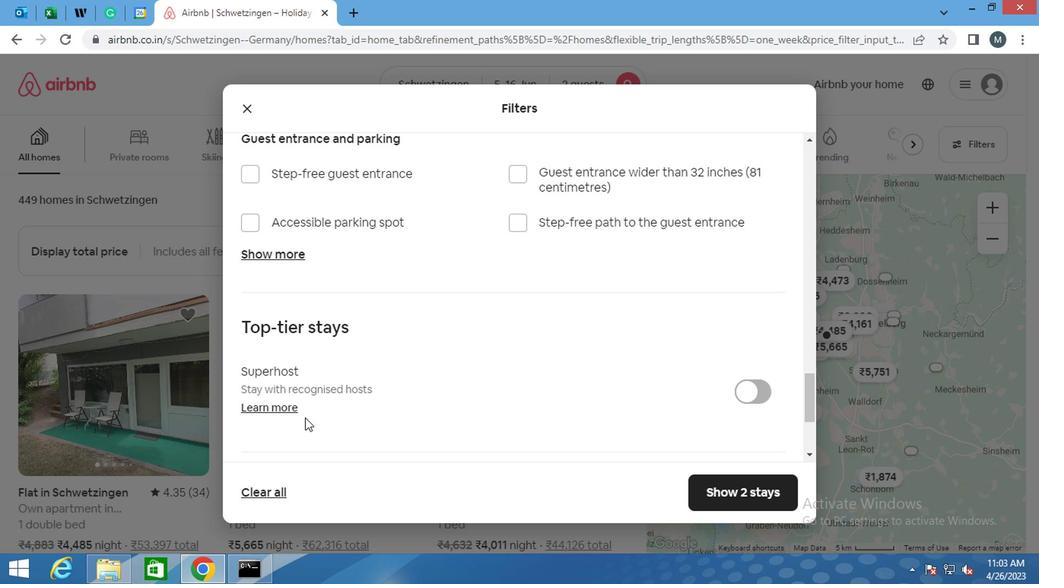 
Action: Mouse scrolled (462, 417) with delta (0, 0)
Screenshot: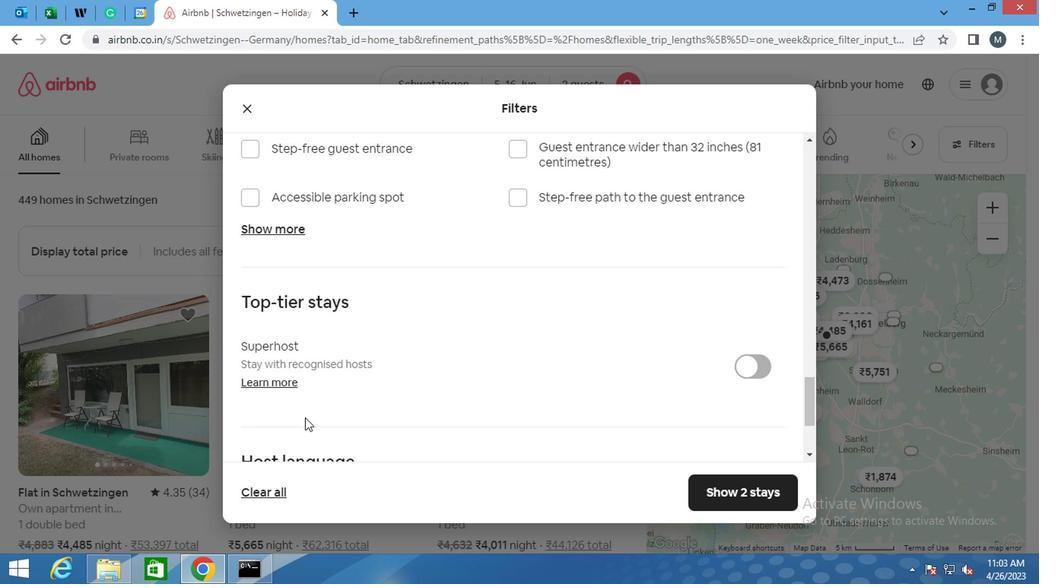 
Action: Mouse scrolled (462, 417) with delta (0, 0)
Screenshot: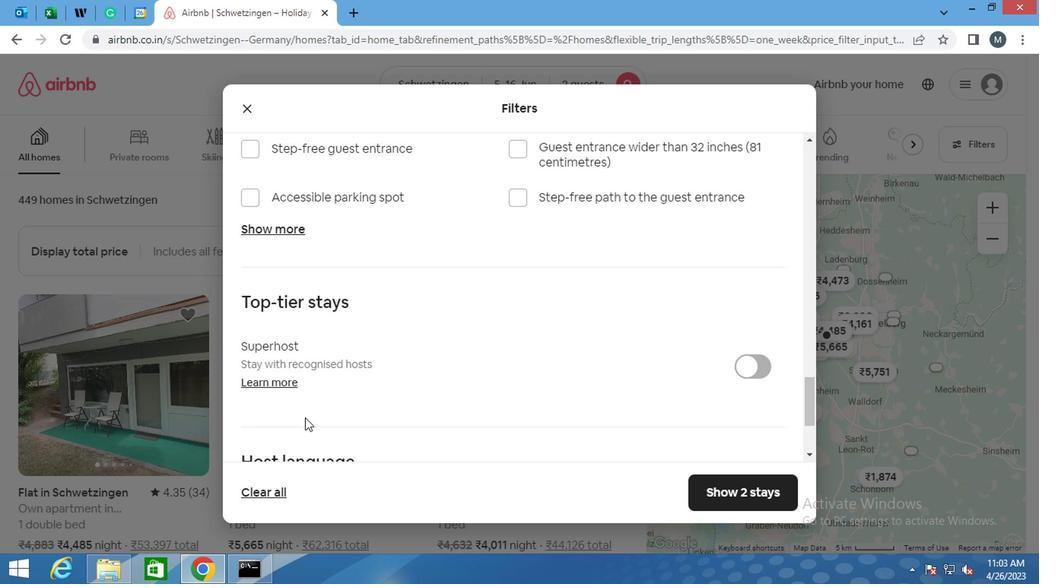 
Action: Mouse scrolled (462, 417) with delta (0, 0)
Screenshot: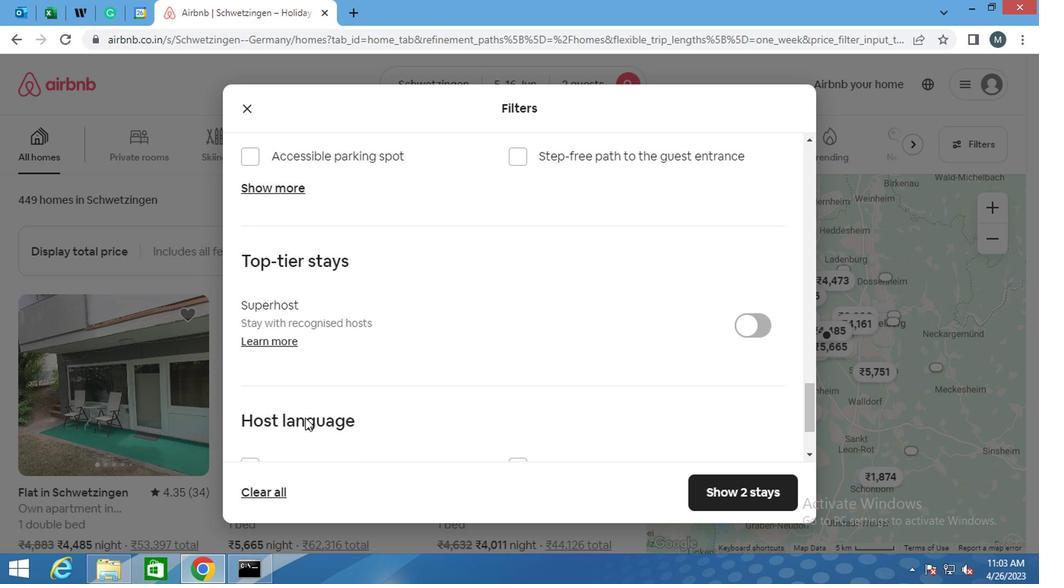 
Action: Mouse moved to (453, 367)
Screenshot: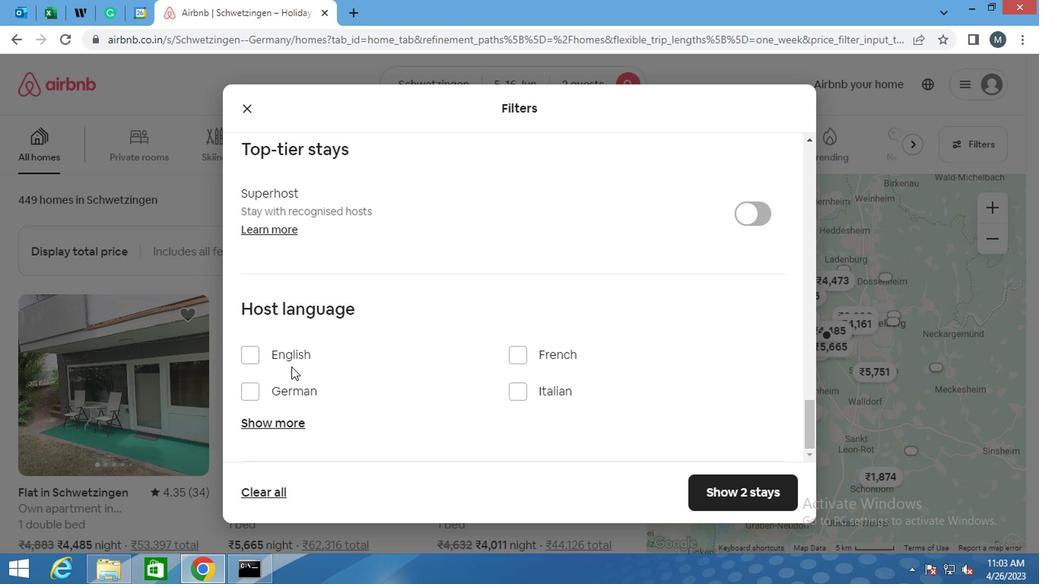 
Action: Mouse pressed left at (453, 367)
Screenshot: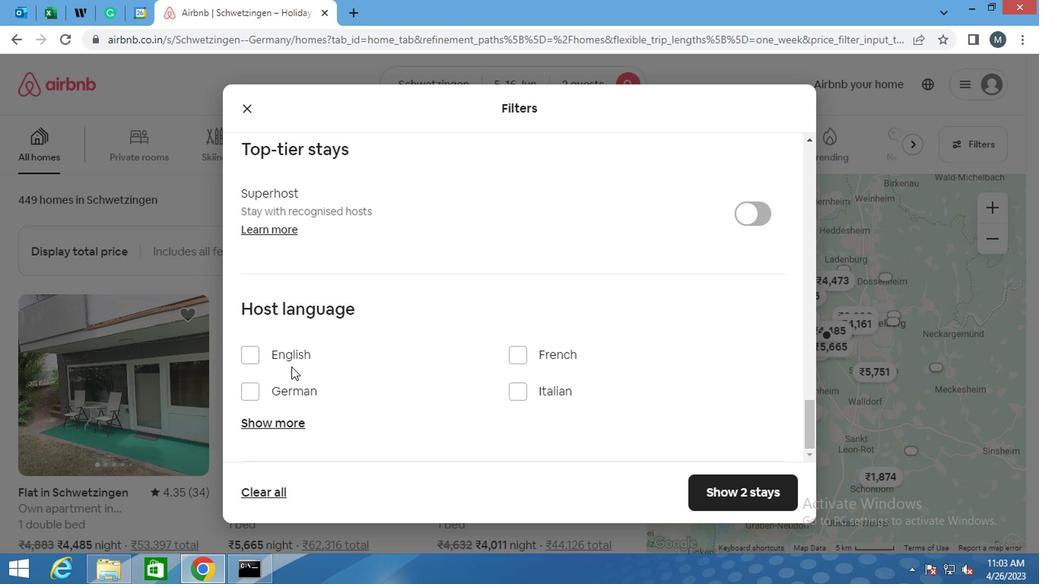 
Action: Mouse moved to (457, 359)
Screenshot: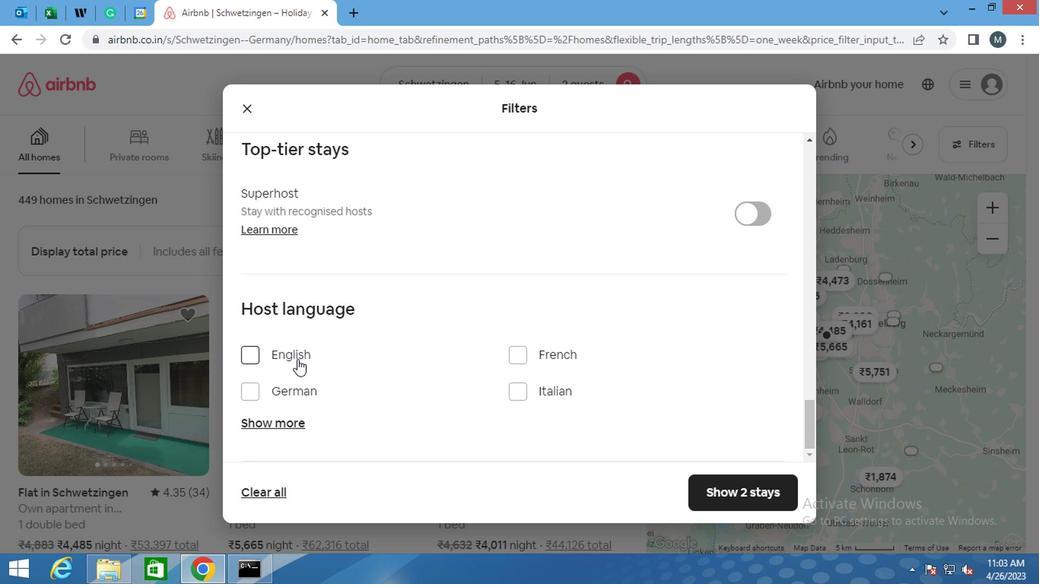 
Action: Mouse pressed left at (457, 359)
Screenshot: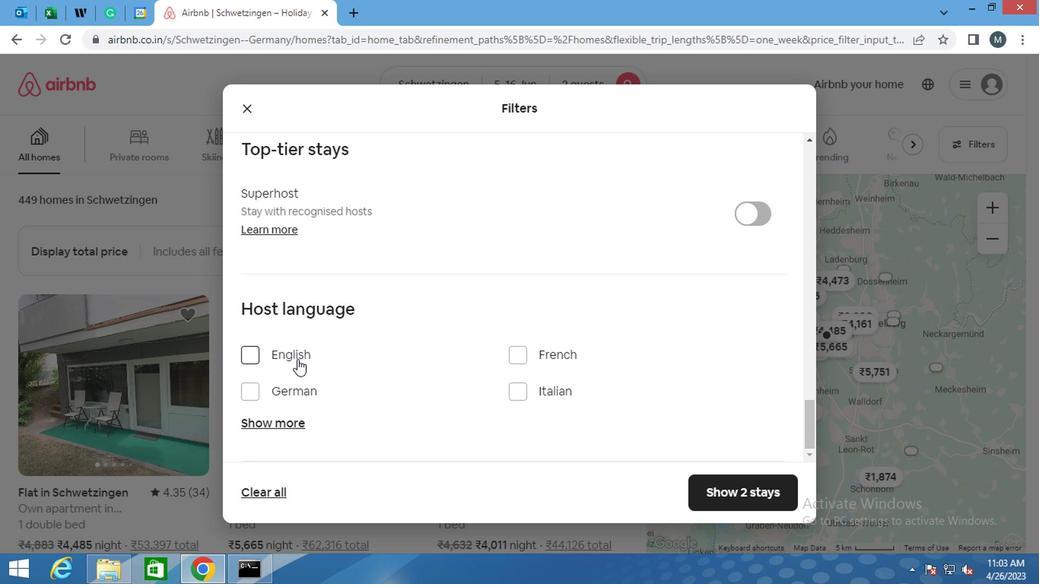 
Action: Mouse moved to (747, 502)
Screenshot: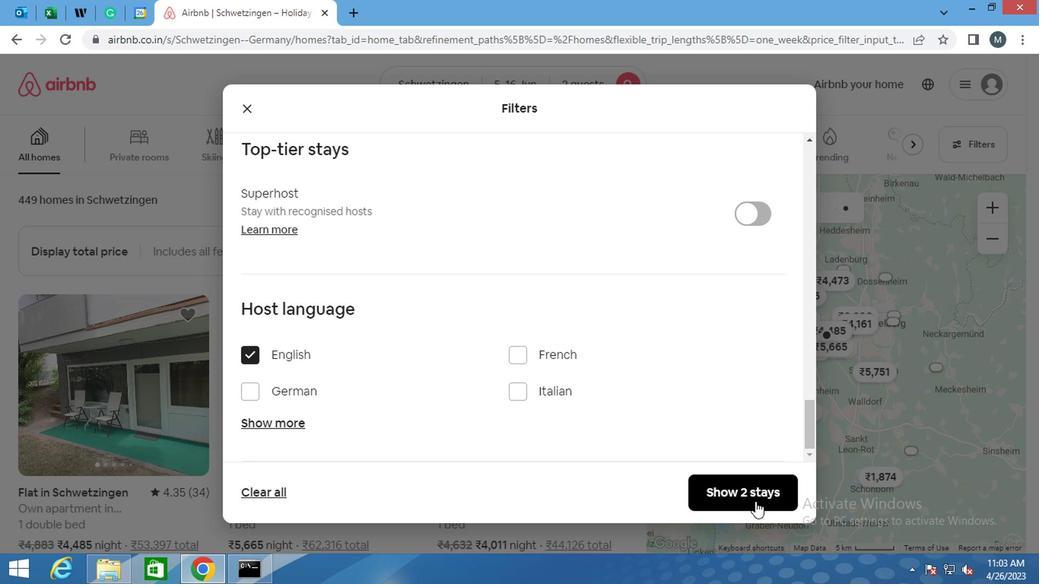 
Action: Mouse pressed left at (747, 502)
Screenshot: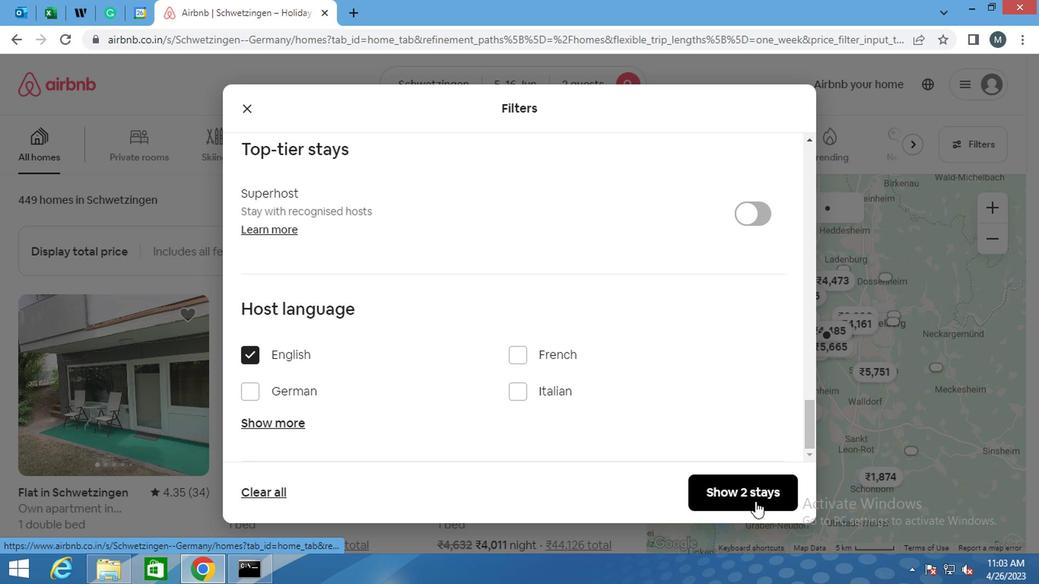 
Action: Mouse moved to (700, 489)
Screenshot: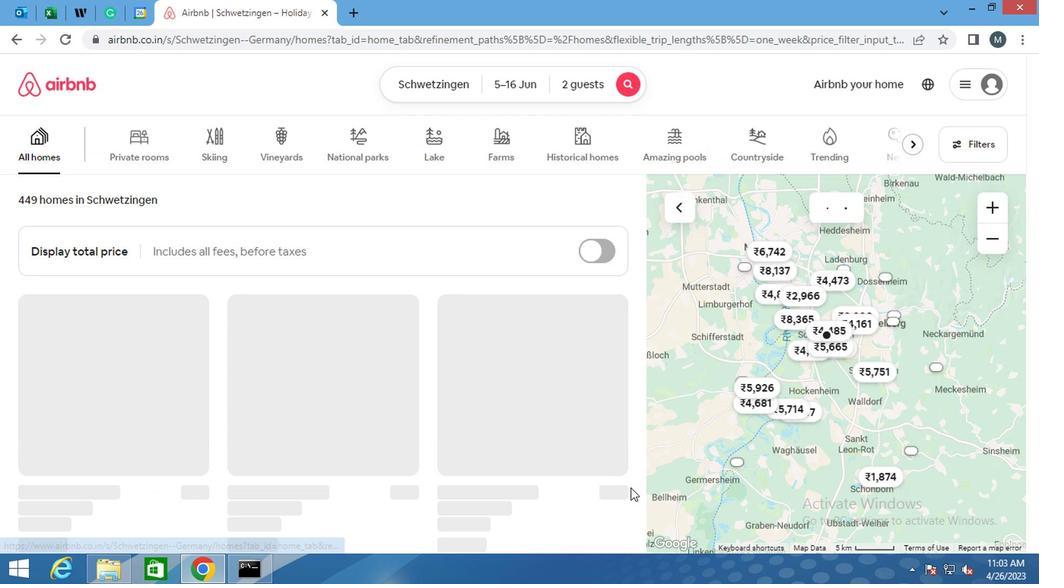 
Action: Key pressed <Key.f8>
Screenshot: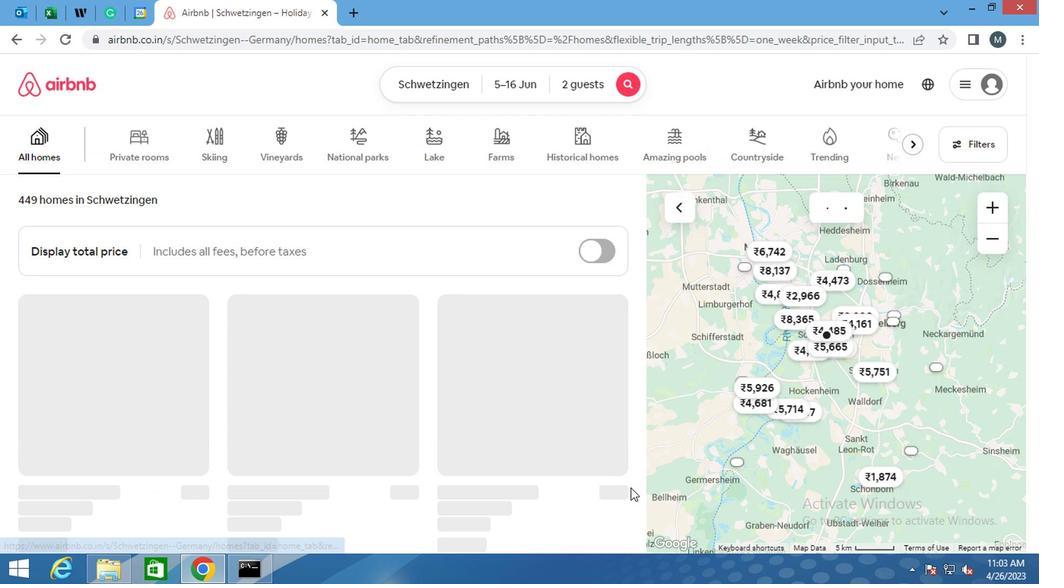 
